 Task: Find connections with filter location Schwerin with filter topic #Lifewith filter profile language Potuguese with filter current company Marketing Mind with filter school SCMS GROUP OF INSTITUTIONS with filter industry Breweries with filter service category Training with filter keywords title Bank Teller
Action: Mouse moved to (278, 311)
Screenshot: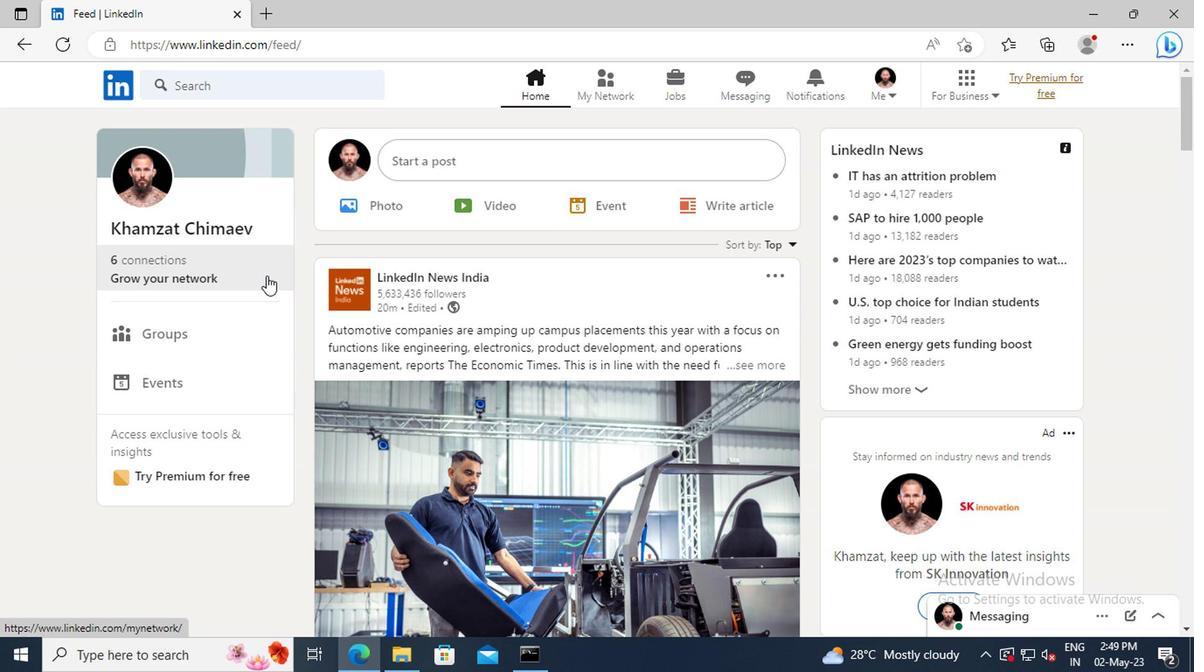
Action: Mouse pressed left at (278, 311)
Screenshot: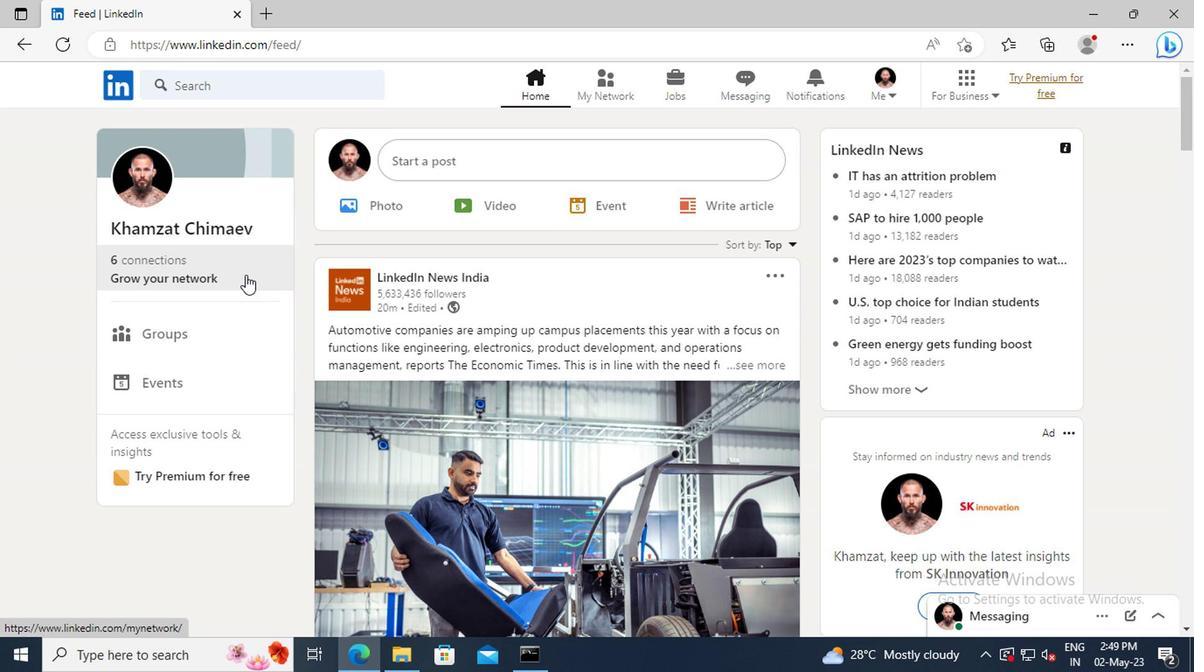 
Action: Mouse moved to (261, 247)
Screenshot: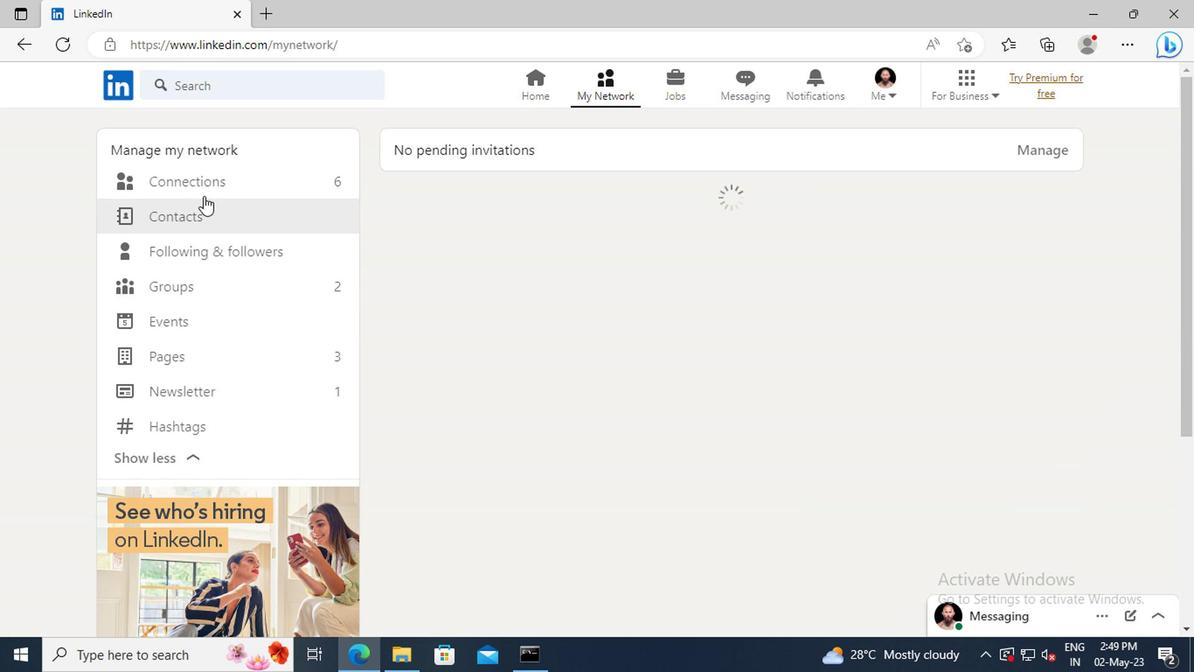
Action: Mouse pressed left at (261, 247)
Screenshot: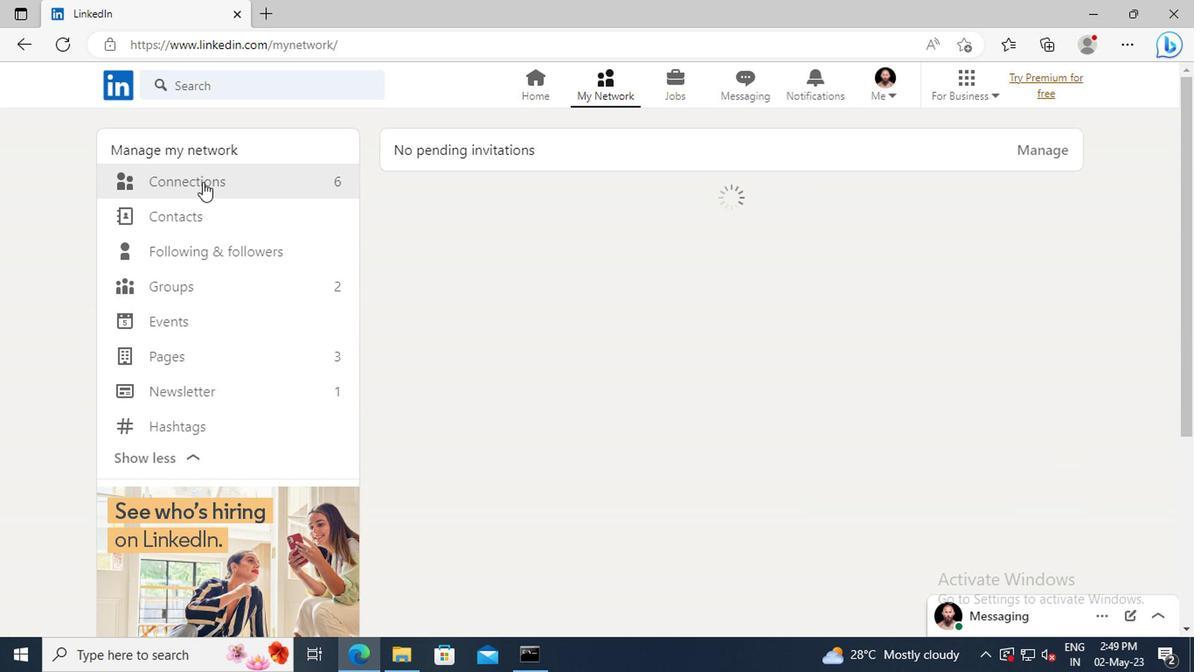 
Action: Mouse moved to (620, 249)
Screenshot: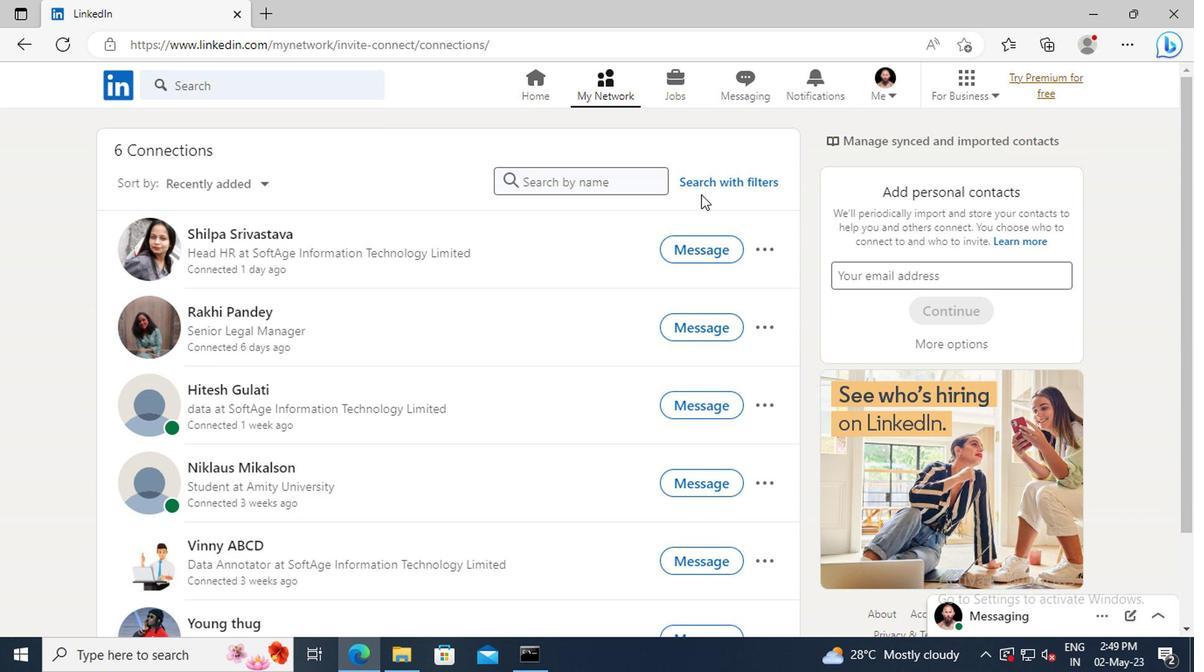 
Action: Mouse pressed left at (620, 249)
Screenshot: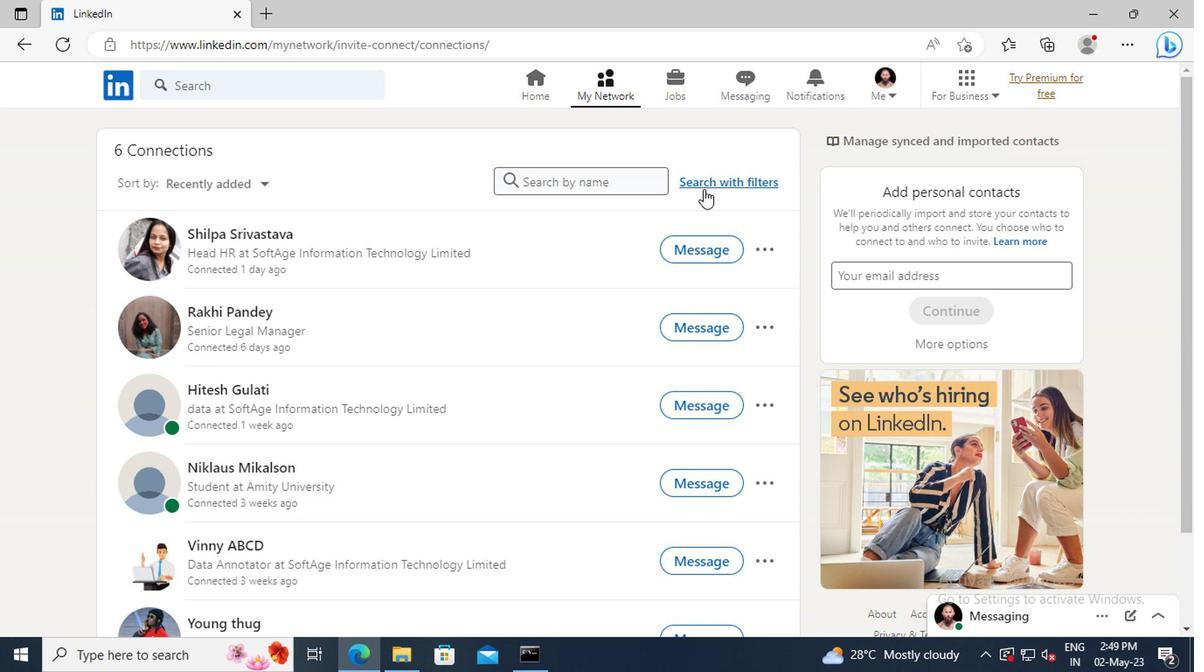 
Action: Mouse moved to (589, 212)
Screenshot: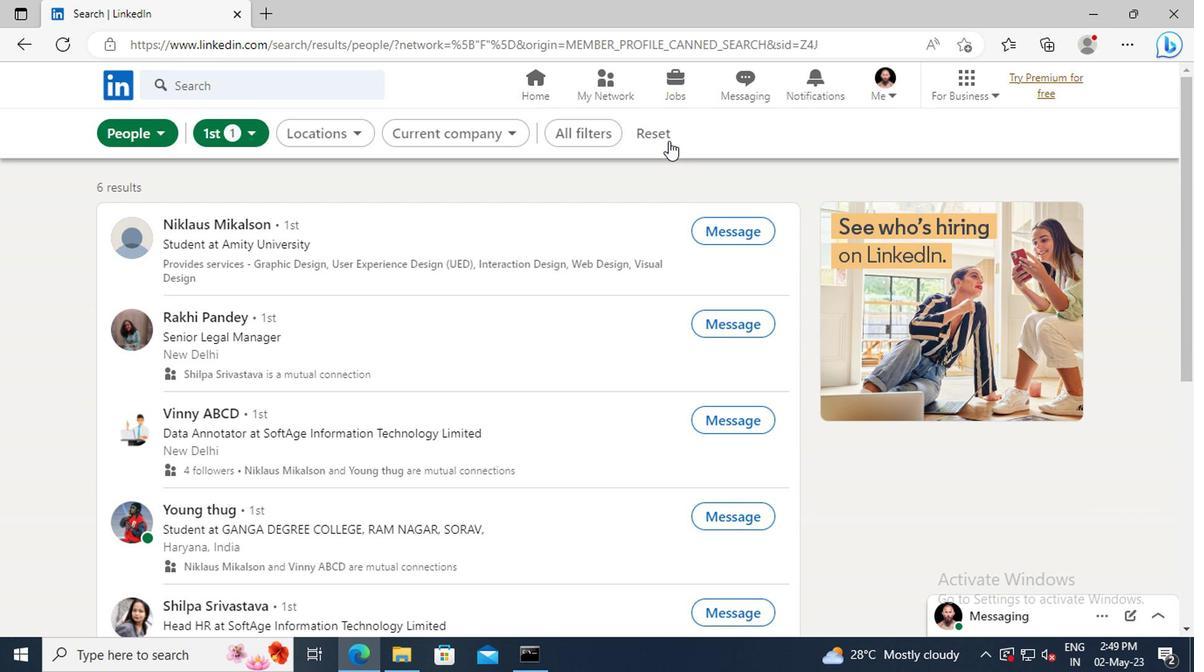 
Action: Mouse pressed left at (589, 212)
Screenshot: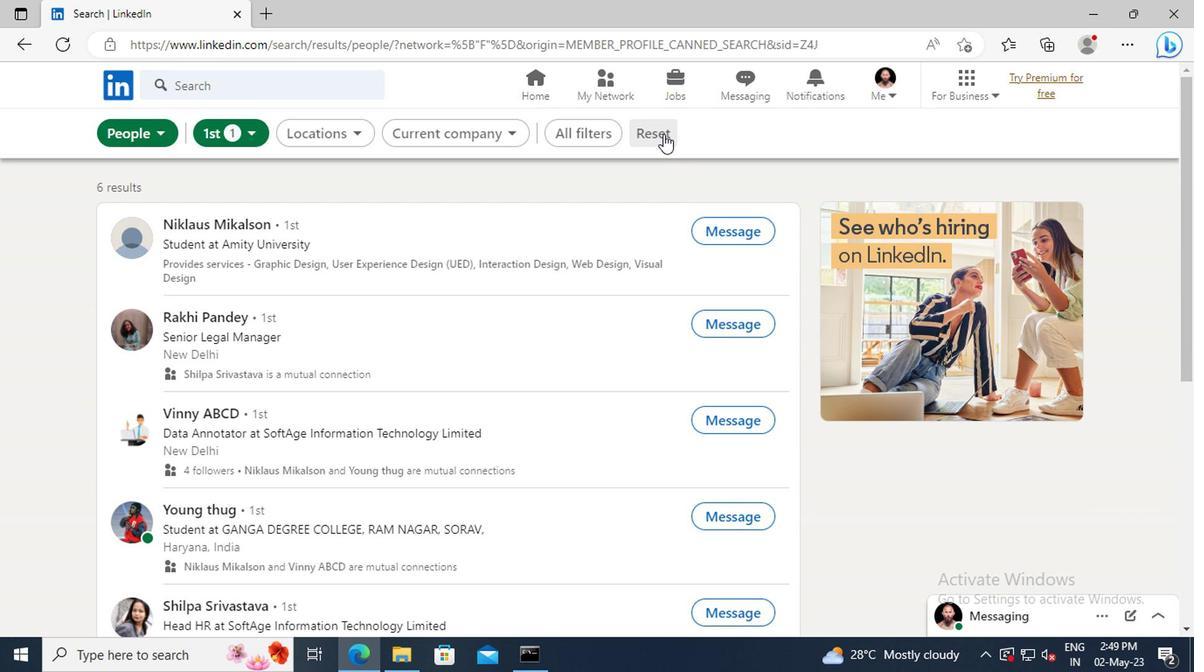 
Action: Mouse moved to (572, 211)
Screenshot: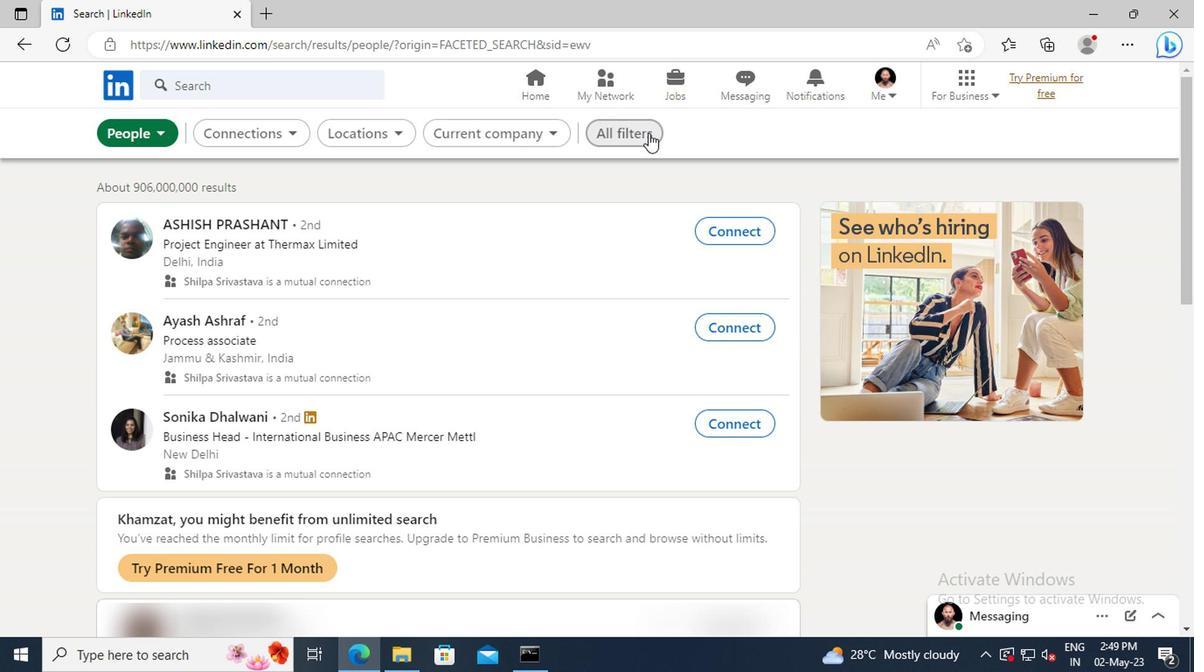 
Action: Mouse pressed left at (572, 211)
Screenshot: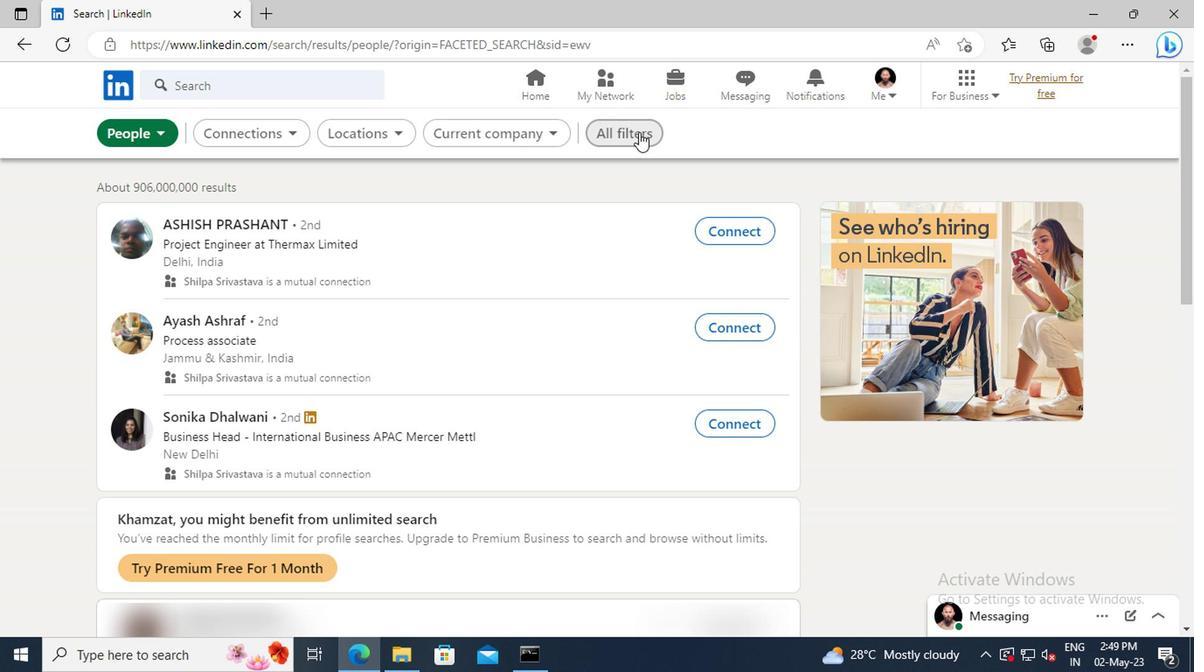 
Action: Mouse moved to (784, 316)
Screenshot: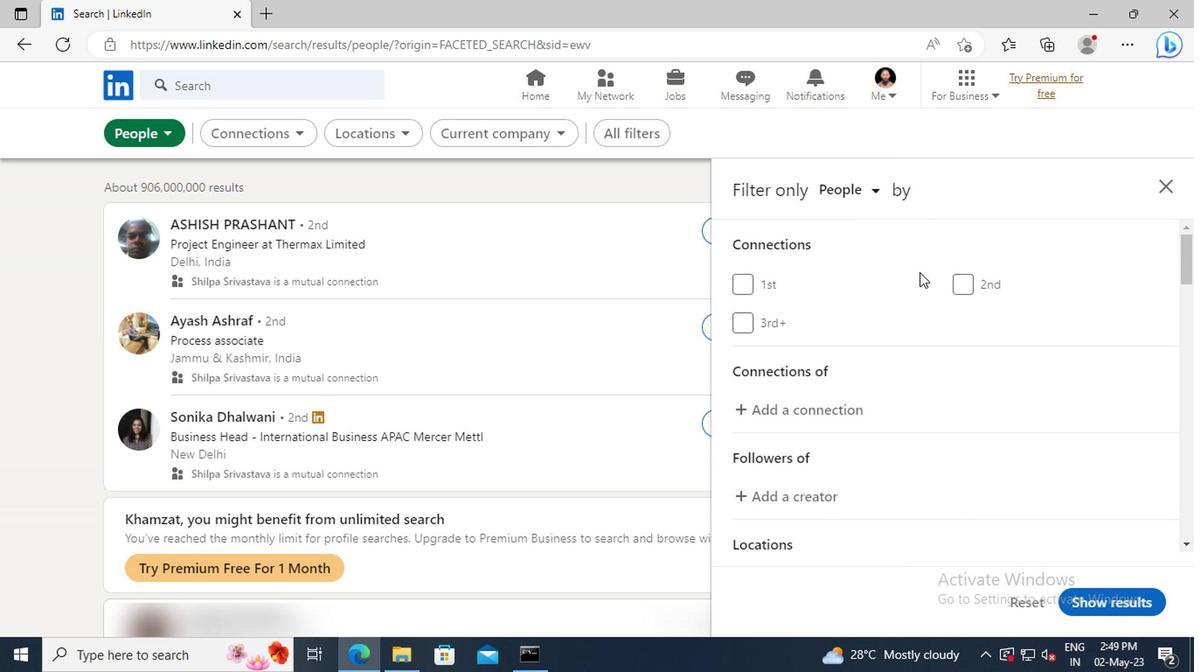 
Action: Mouse scrolled (784, 315) with delta (0, 0)
Screenshot: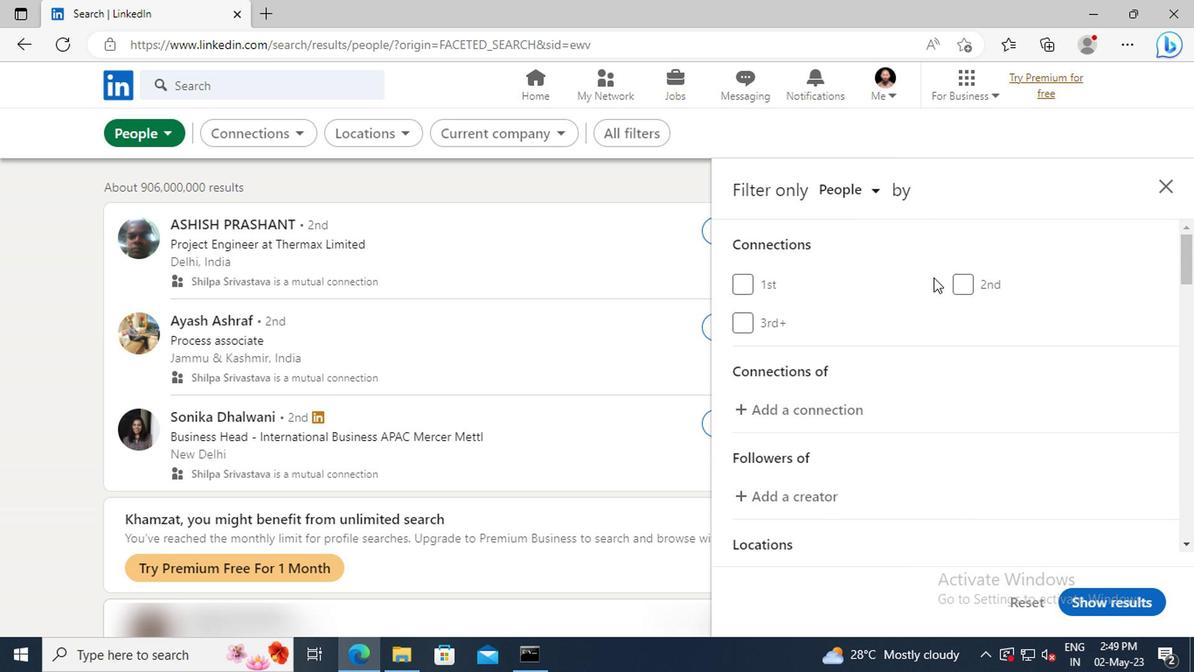 
Action: Mouse scrolled (784, 315) with delta (0, 0)
Screenshot: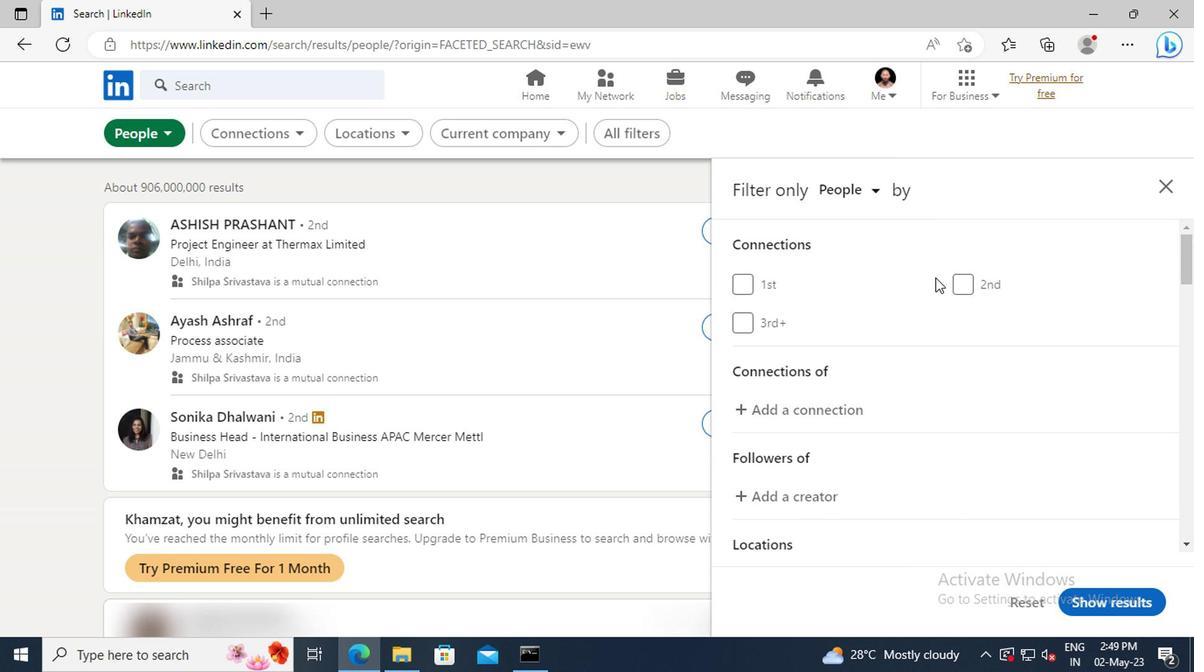 
Action: Mouse scrolled (784, 315) with delta (0, 0)
Screenshot: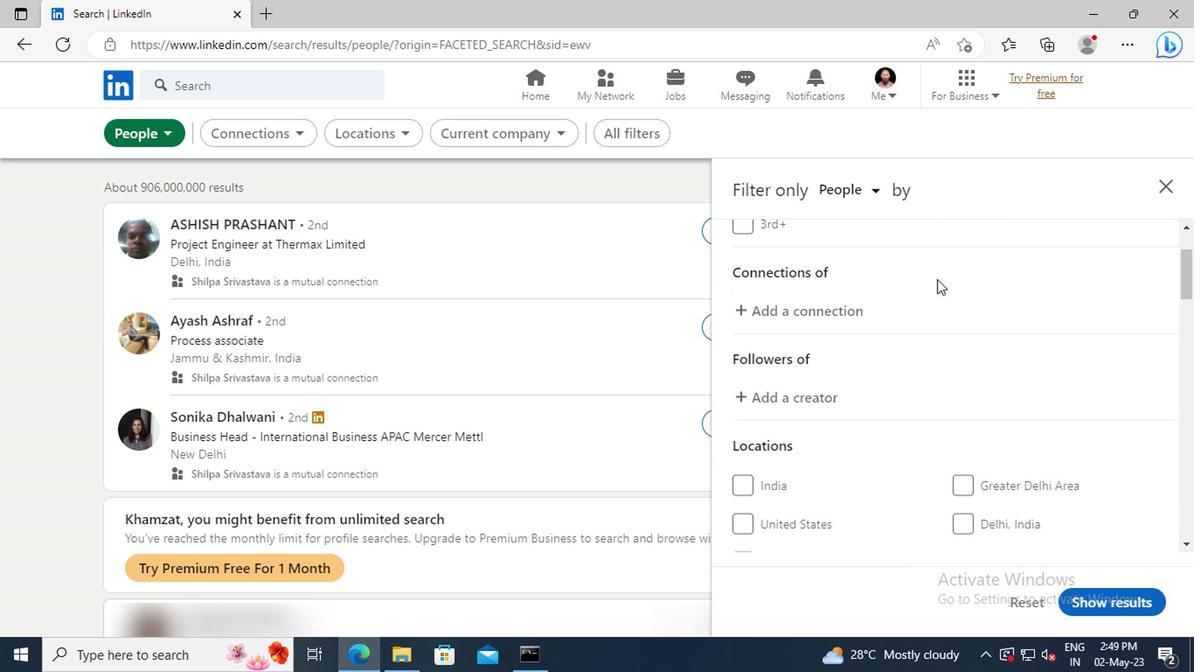 
Action: Mouse scrolled (784, 315) with delta (0, 0)
Screenshot: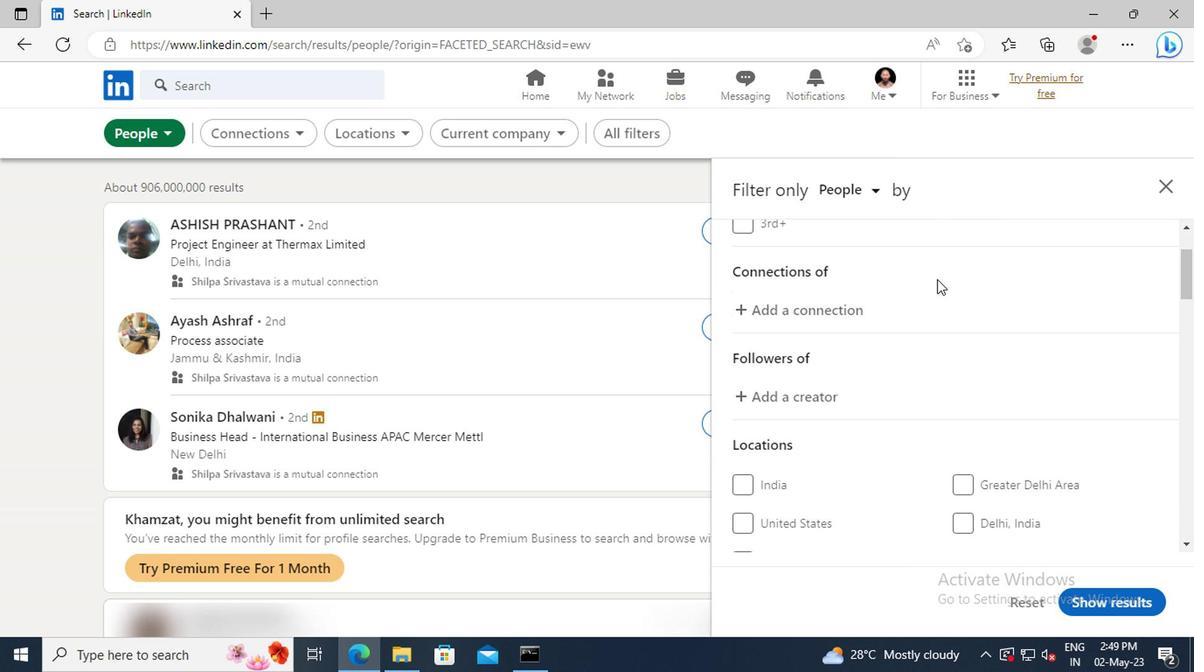 
Action: Mouse scrolled (784, 315) with delta (0, 0)
Screenshot: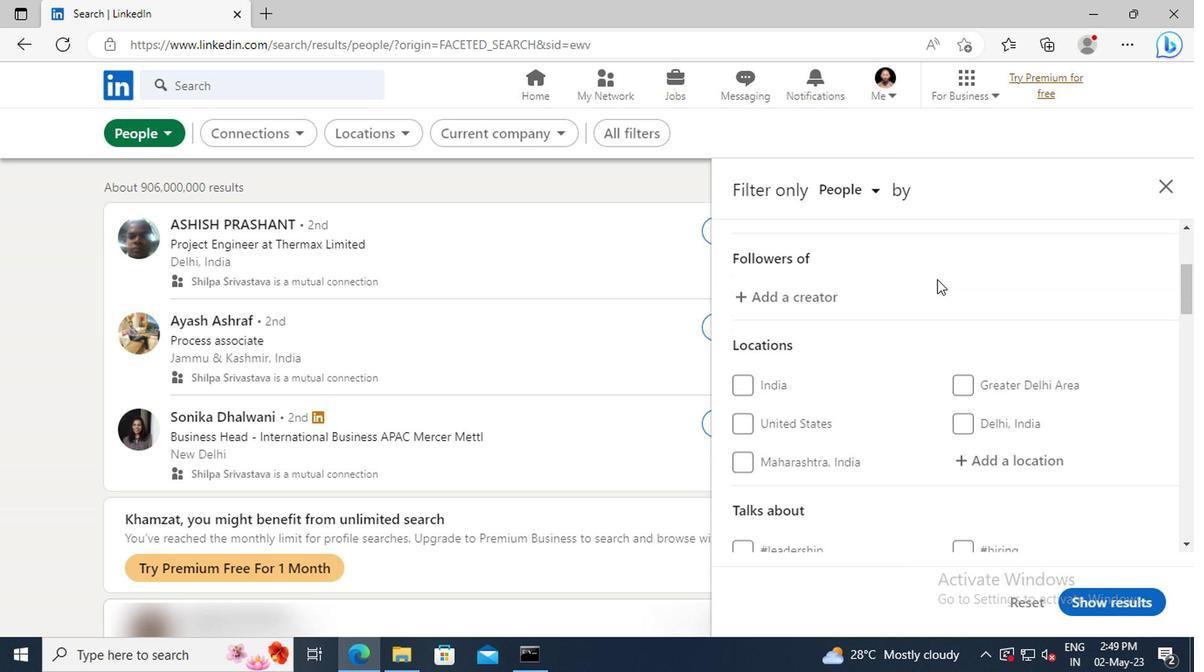
Action: Mouse scrolled (784, 315) with delta (0, 0)
Screenshot: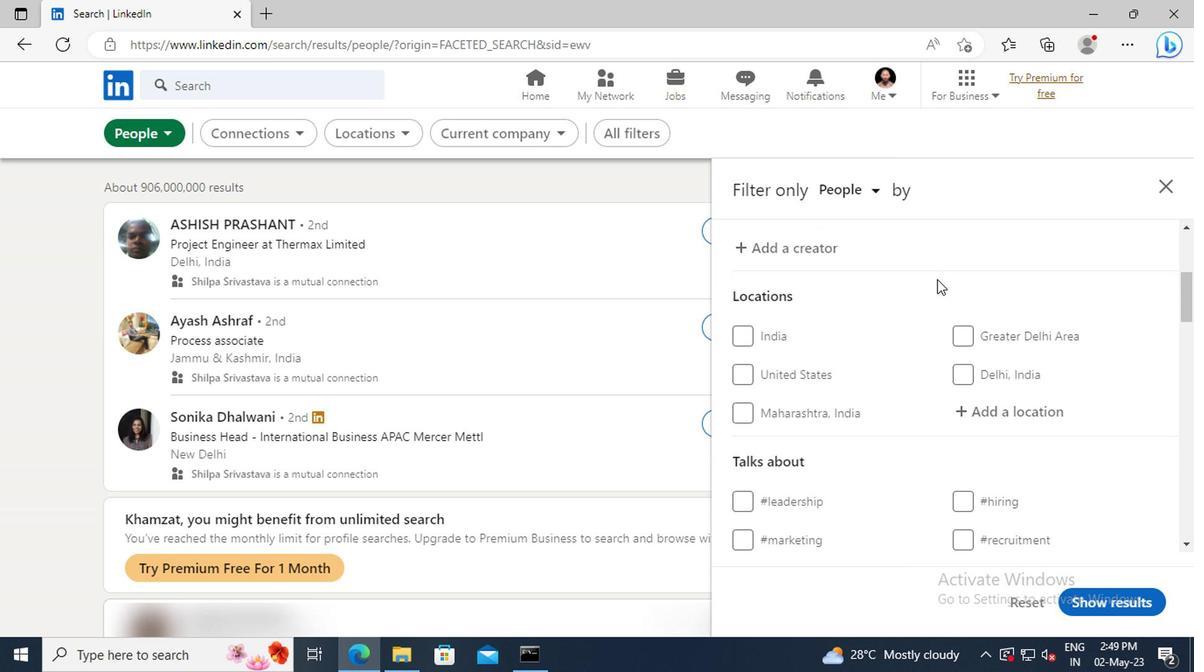 
Action: Mouse moved to (807, 374)
Screenshot: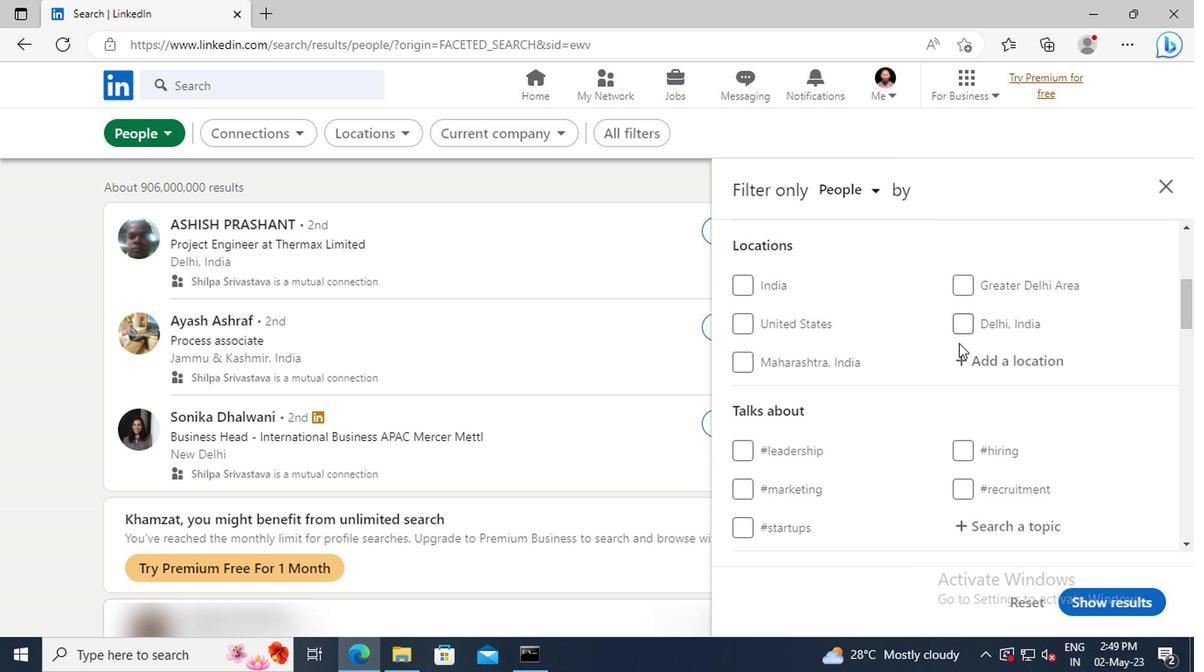 
Action: Mouse pressed left at (807, 374)
Screenshot: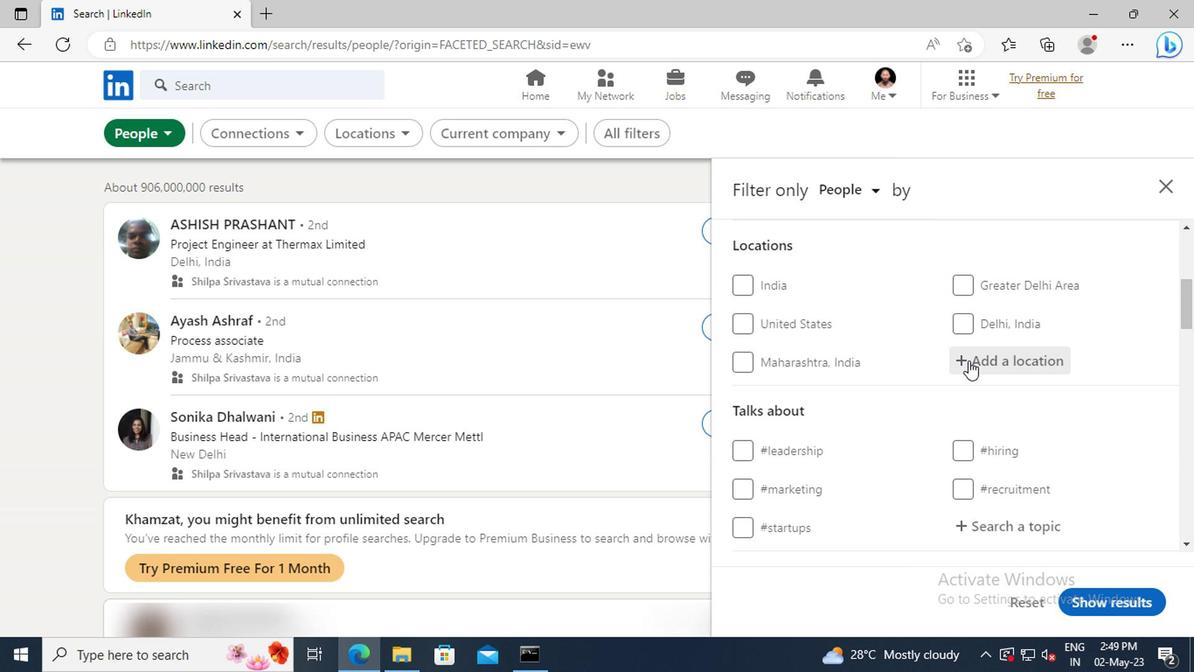 
Action: Key pressed <Key.shift>SCHWERIN
Screenshot: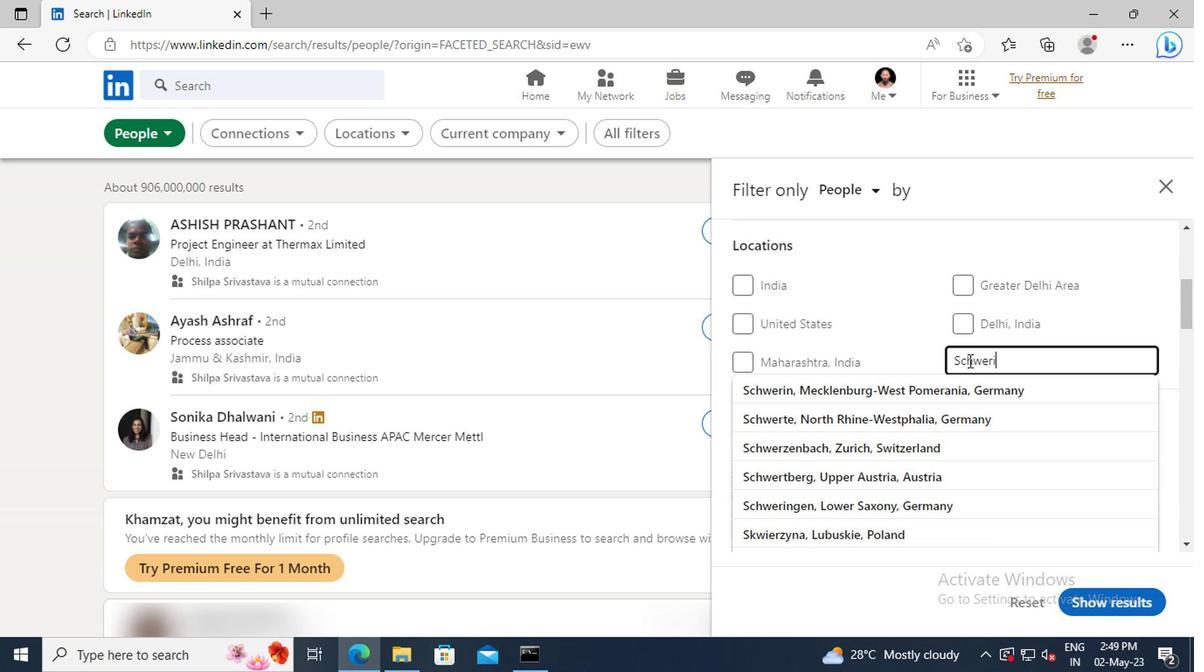 
Action: Mouse moved to (812, 393)
Screenshot: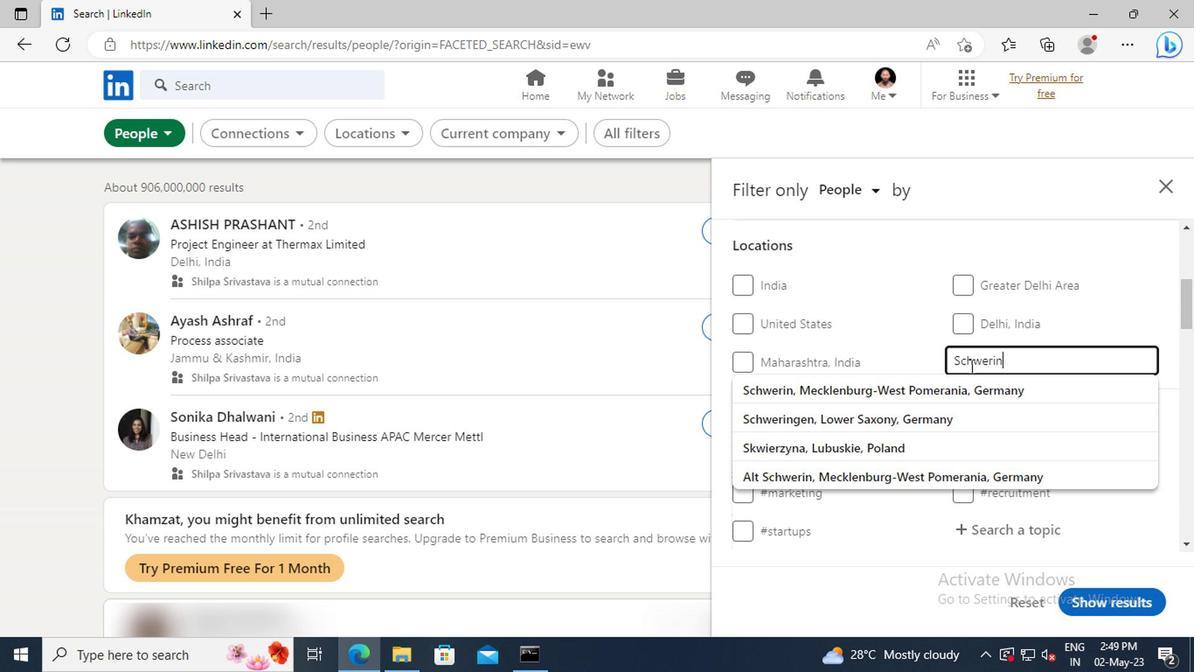 
Action: Mouse pressed left at (812, 393)
Screenshot: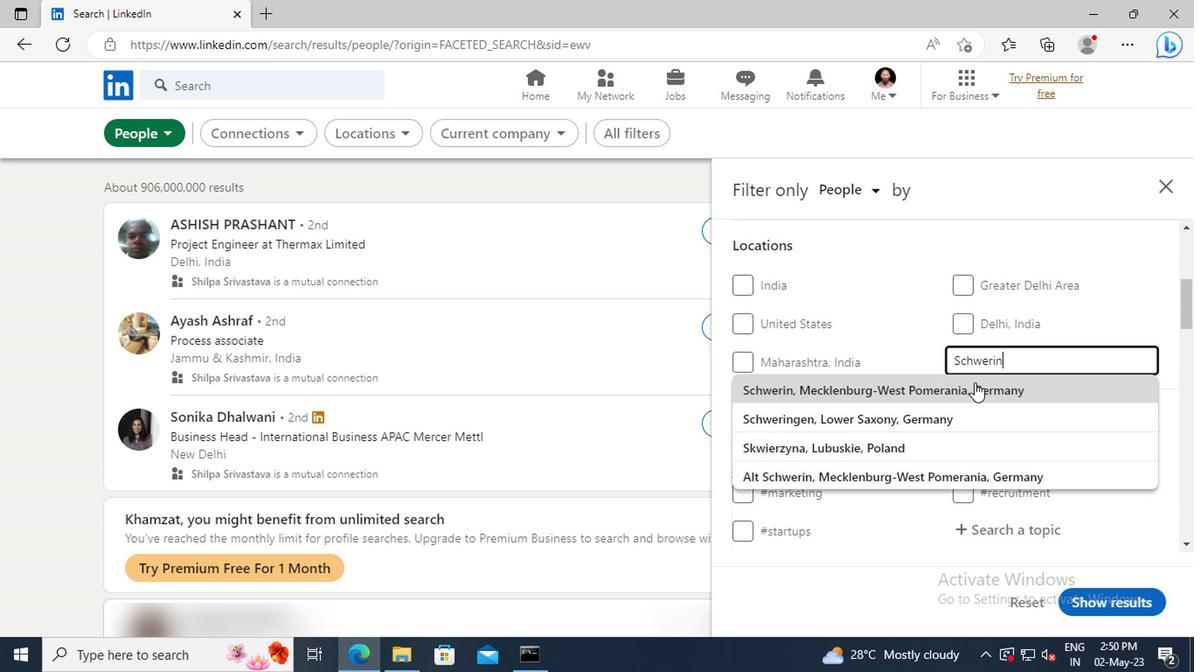 
Action: Mouse scrolled (812, 392) with delta (0, 0)
Screenshot: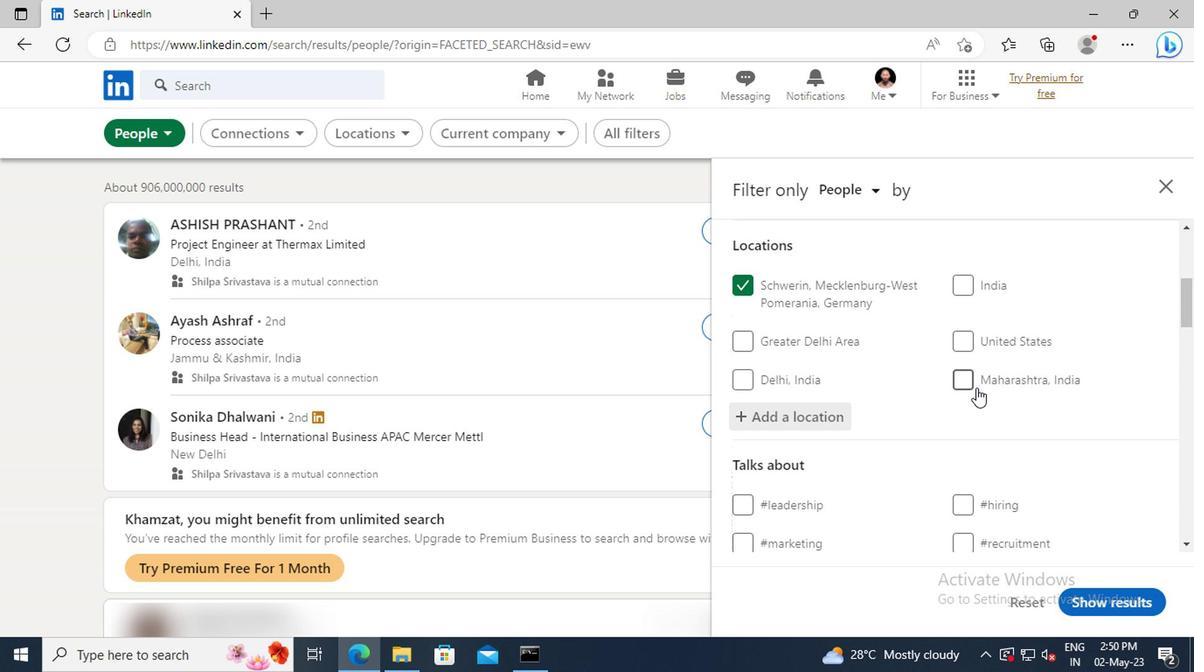 
Action: Mouse scrolled (812, 392) with delta (0, 0)
Screenshot: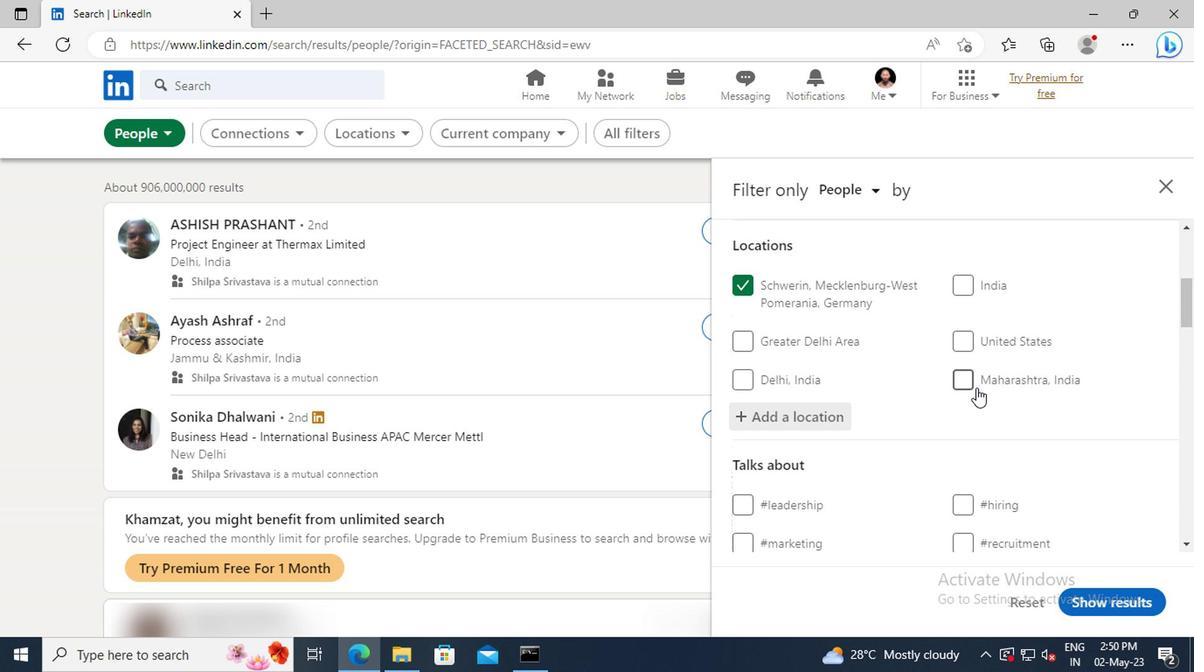 
Action: Mouse scrolled (812, 392) with delta (0, 0)
Screenshot: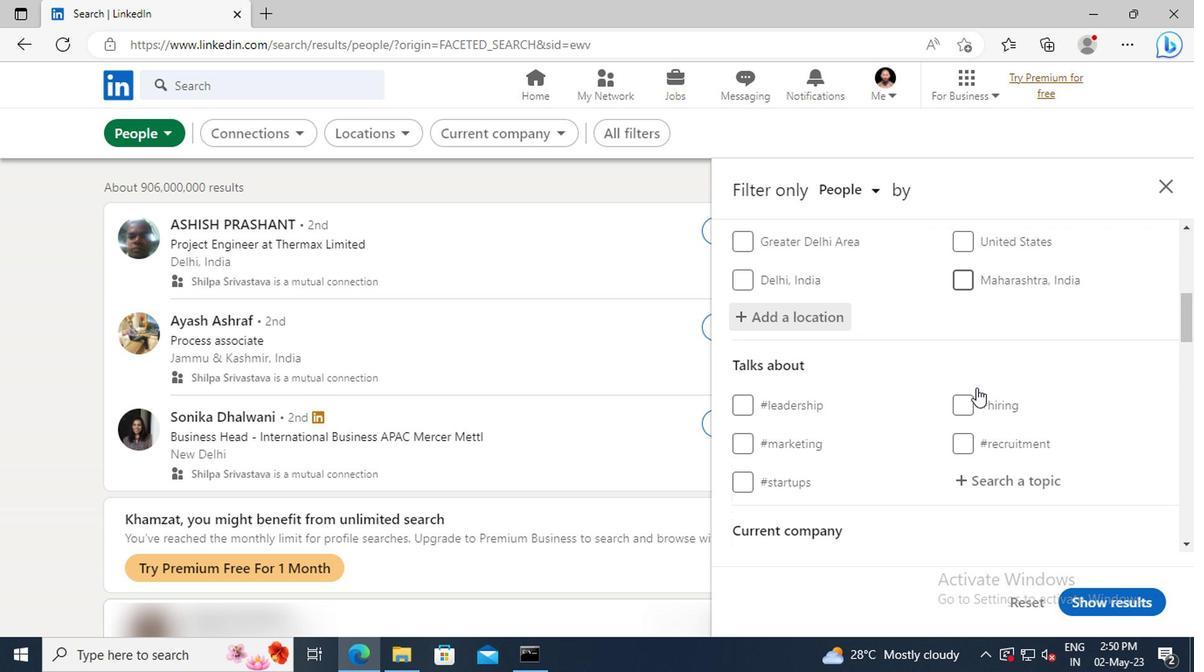 
Action: Mouse scrolled (812, 392) with delta (0, 0)
Screenshot: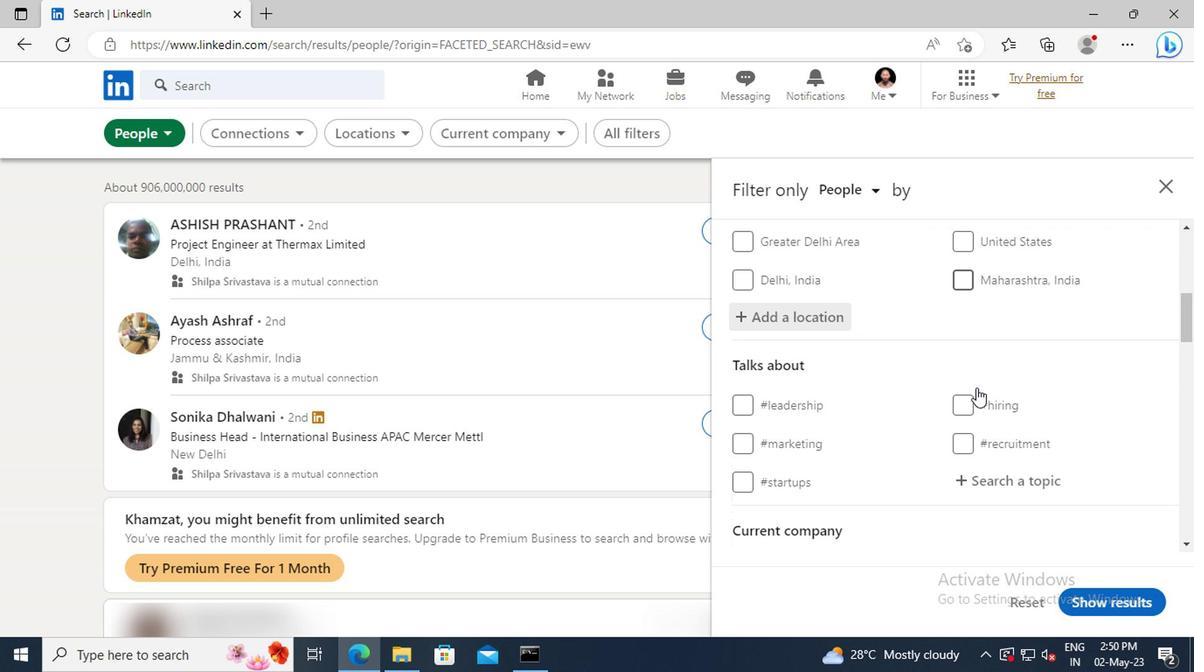 
Action: Mouse moved to (815, 393)
Screenshot: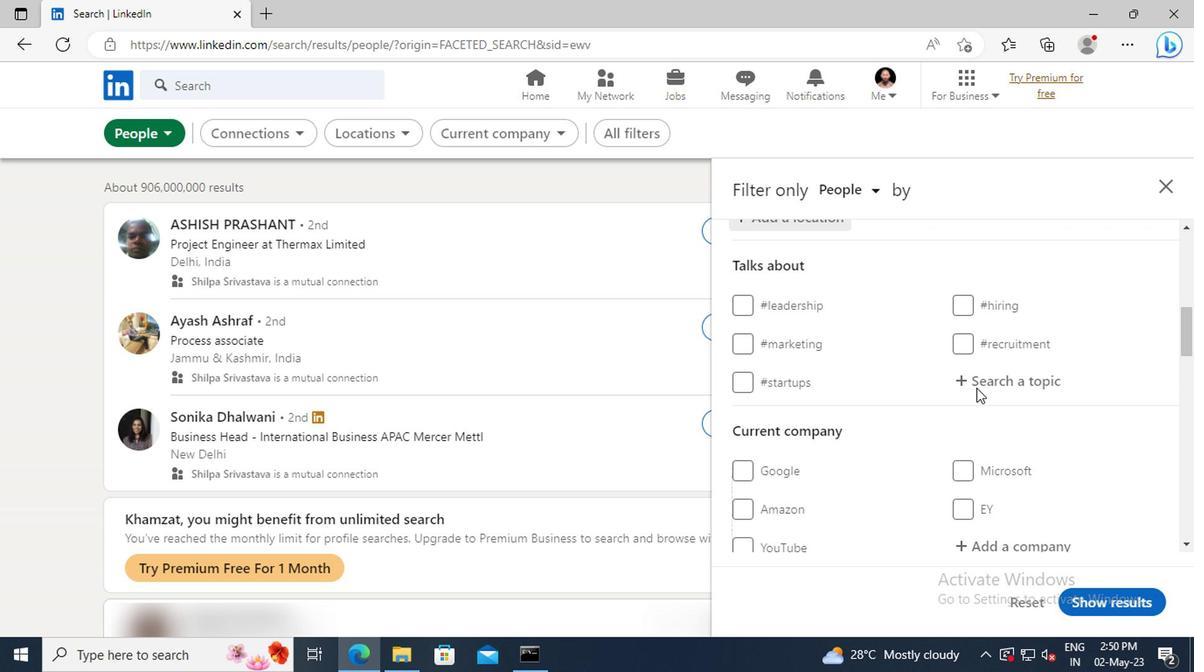 
Action: Mouse pressed left at (815, 393)
Screenshot: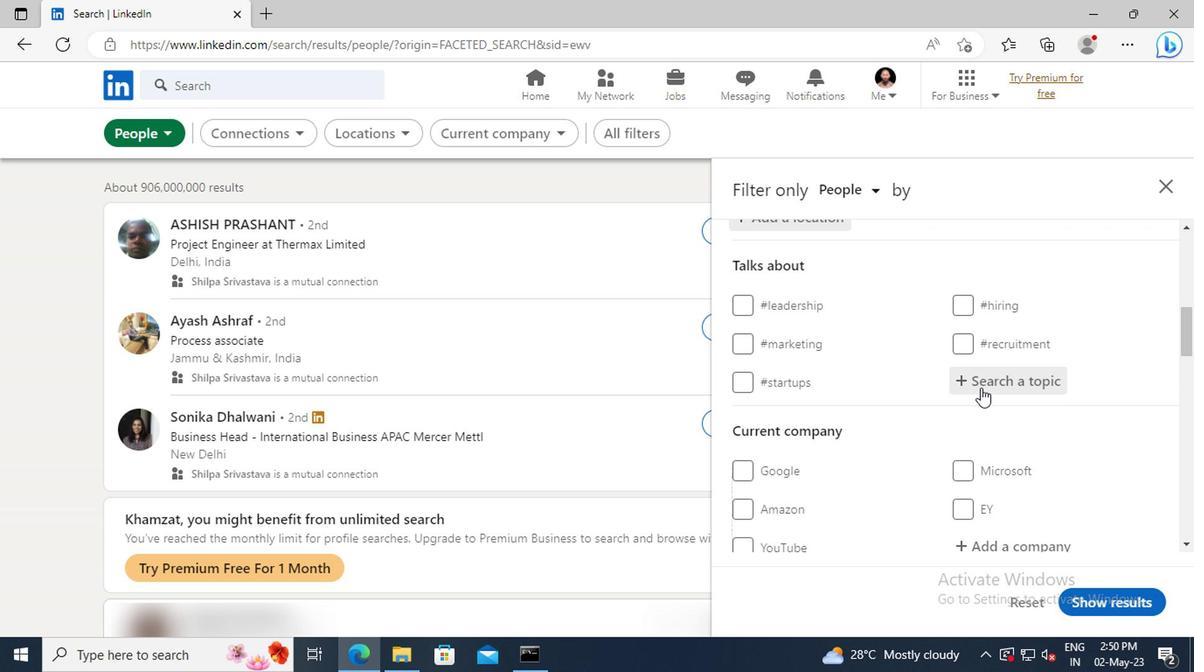
Action: Key pressed <Key.shift>LIFE
Screenshot: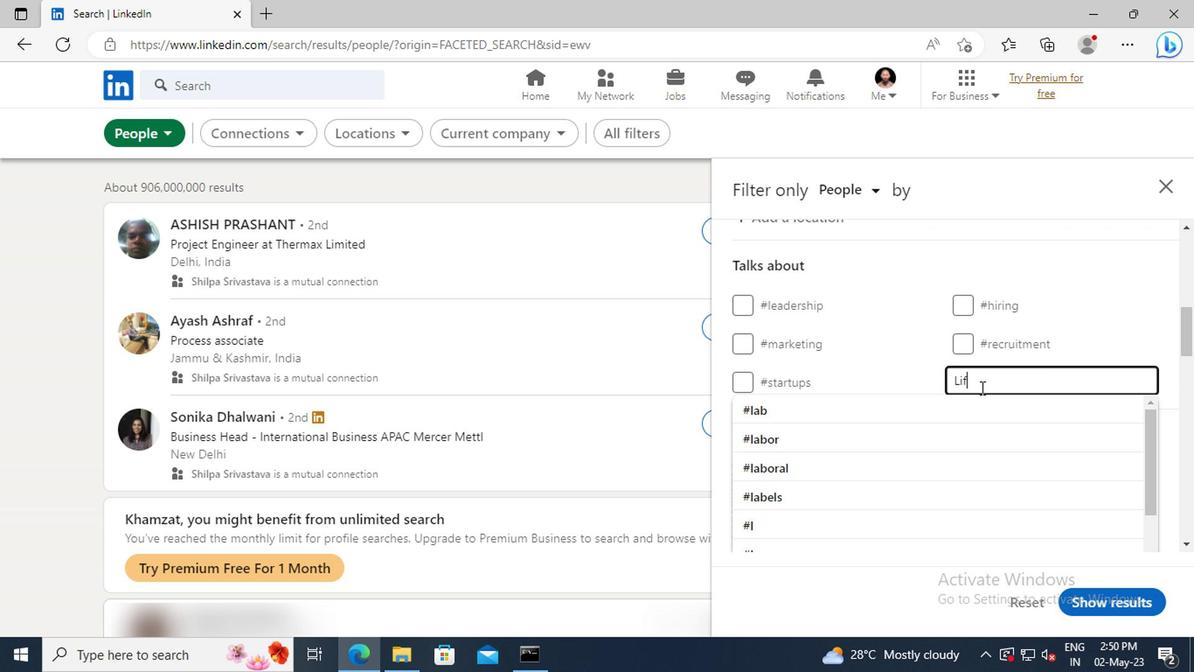 
Action: Mouse moved to (818, 403)
Screenshot: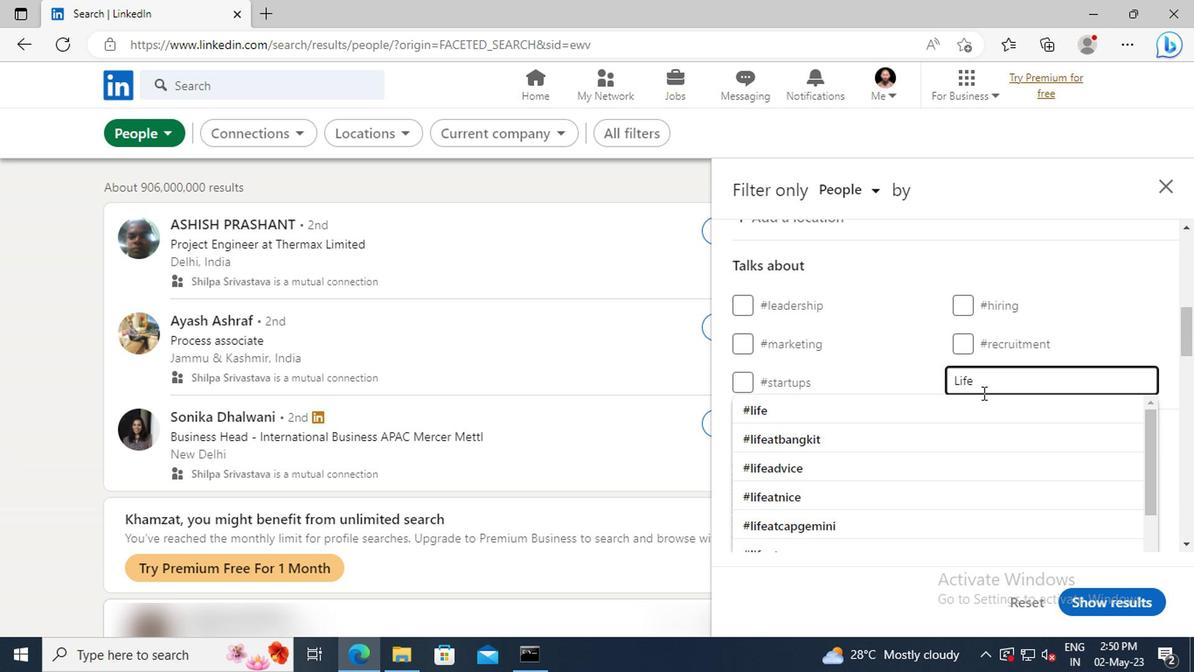 
Action: Mouse pressed left at (818, 403)
Screenshot: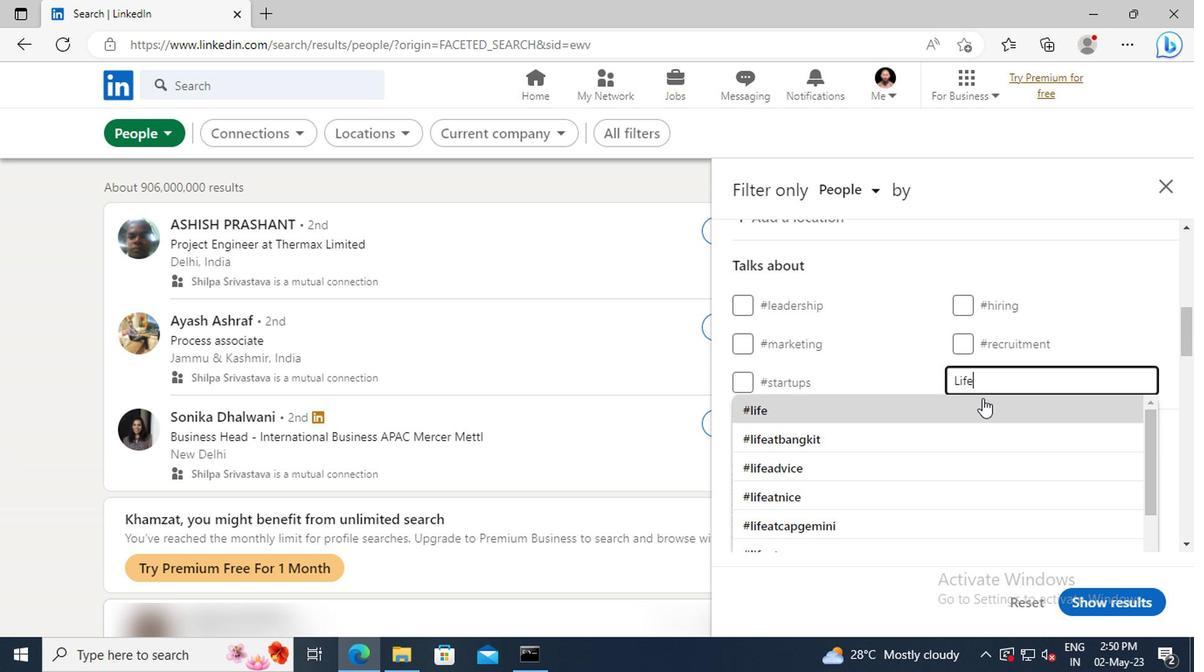 
Action: Mouse scrolled (818, 403) with delta (0, 0)
Screenshot: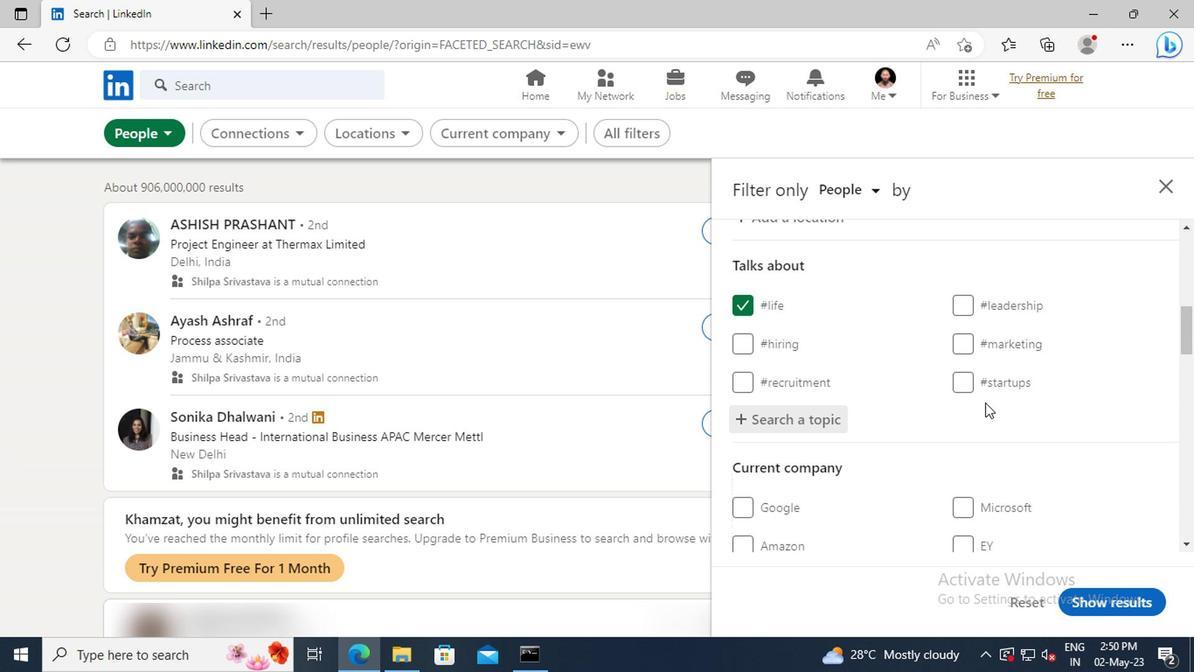 
Action: Mouse scrolled (818, 403) with delta (0, 0)
Screenshot: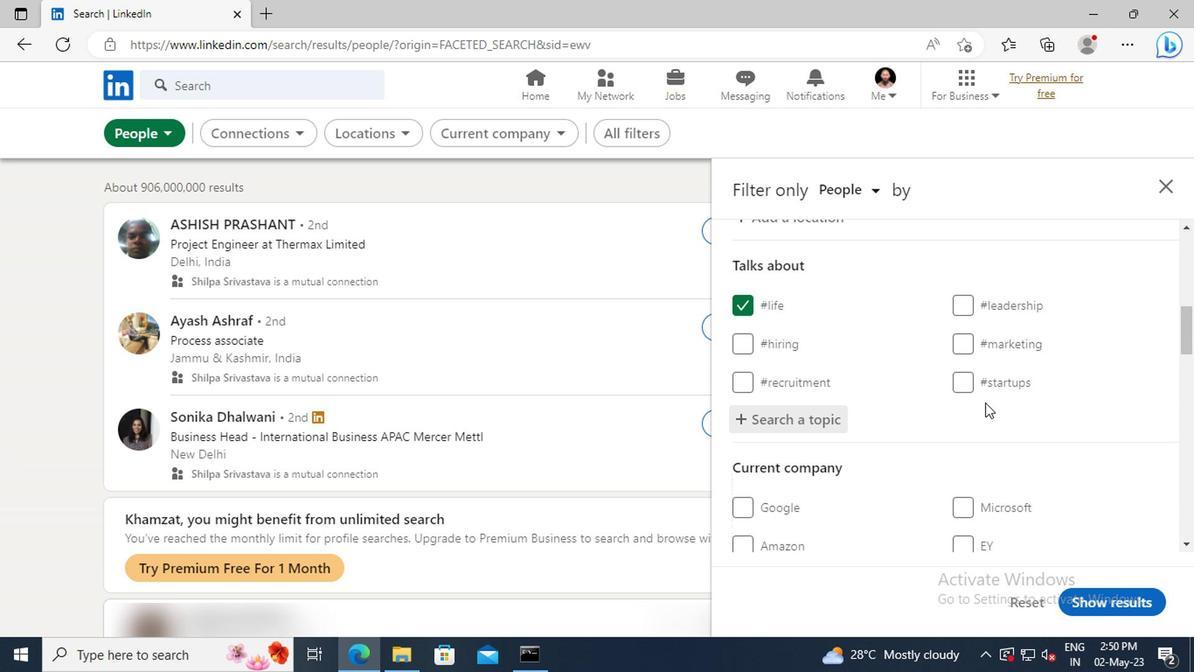 
Action: Mouse scrolled (818, 403) with delta (0, 0)
Screenshot: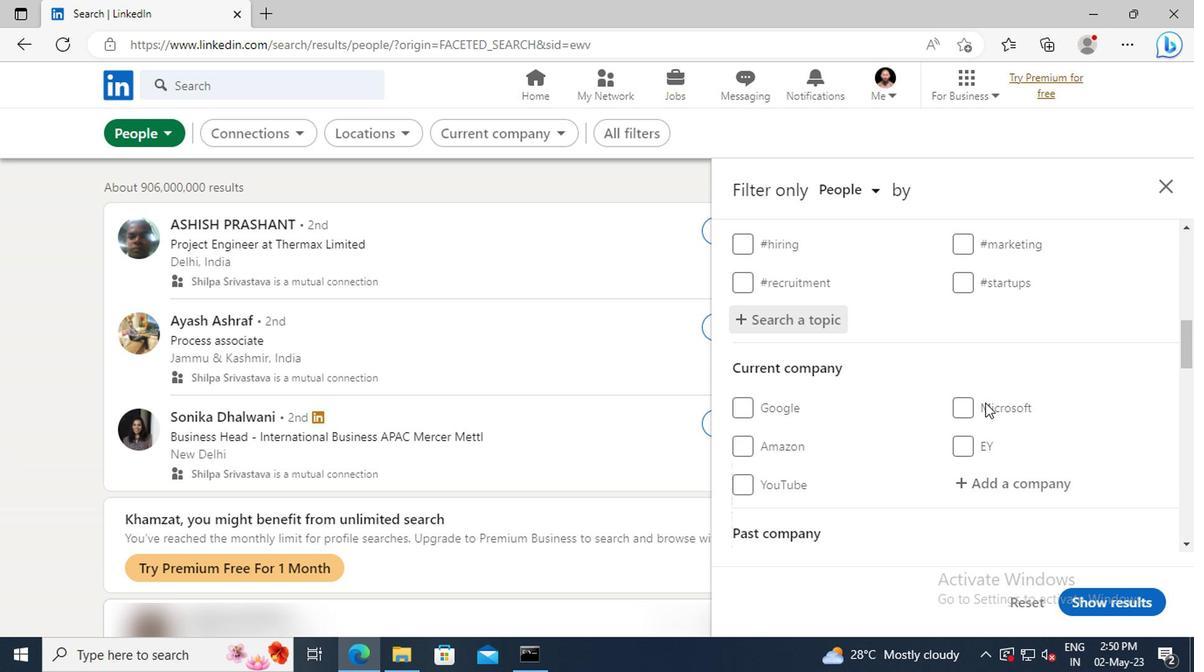 
Action: Mouse scrolled (818, 403) with delta (0, 0)
Screenshot: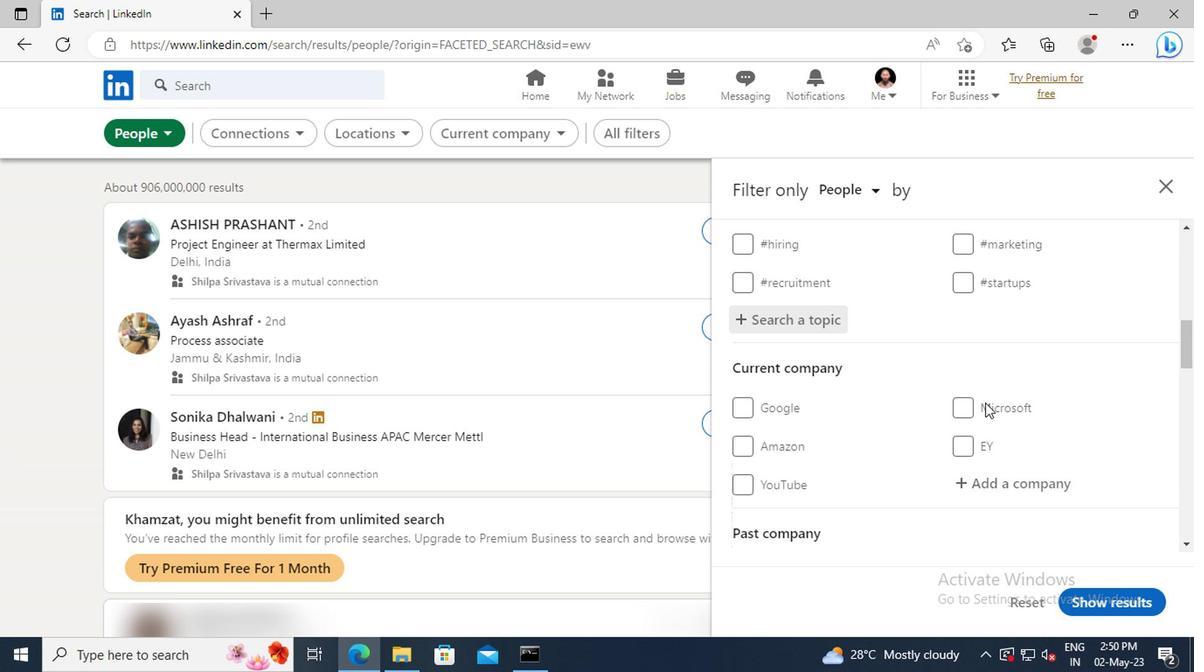 
Action: Mouse scrolled (818, 403) with delta (0, 0)
Screenshot: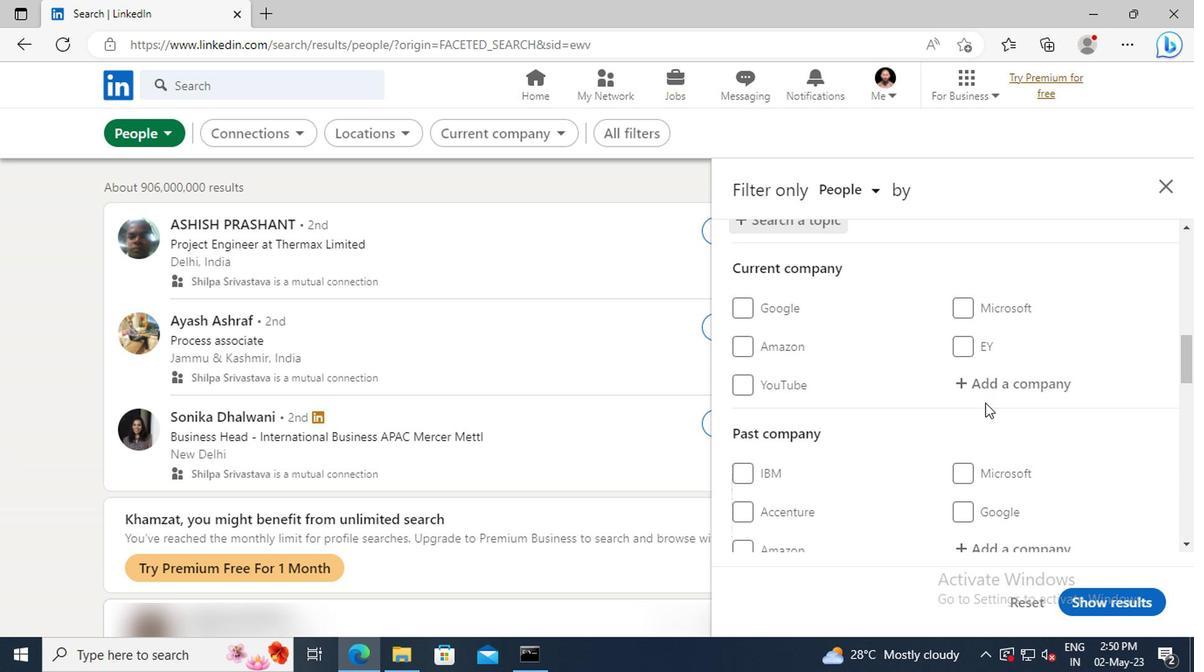 
Action: Mouse scrolled (818, 403) with delta (0, 0)
Screenshot: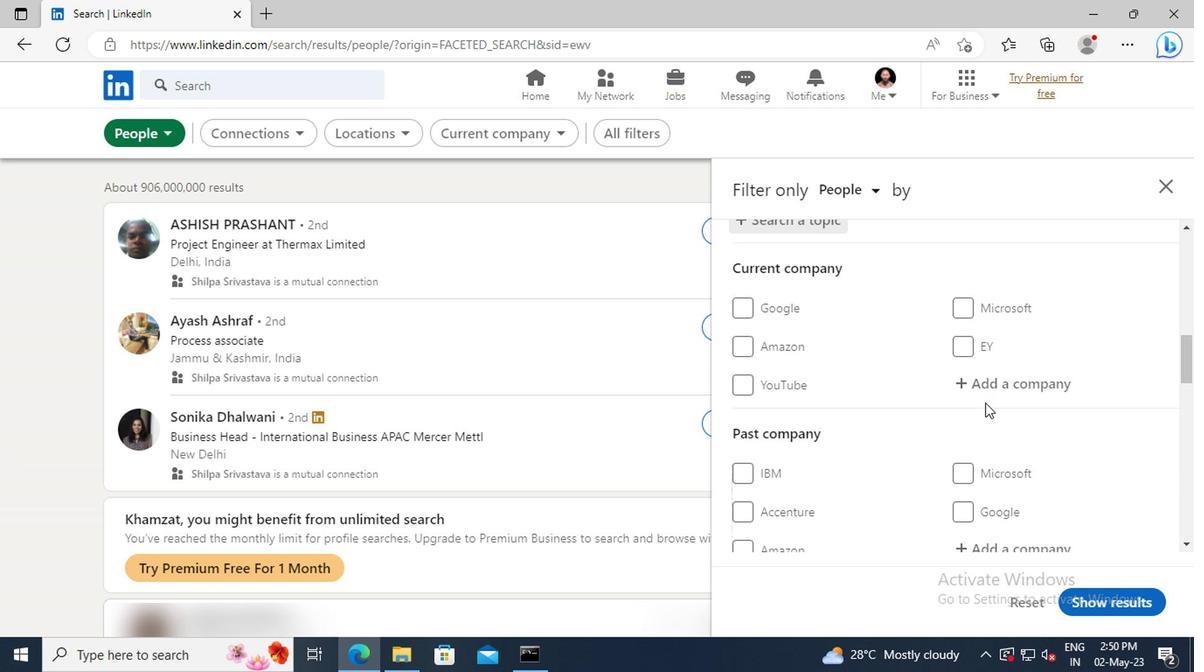 
Action: Mouse scrolled (818, 403) with delta (0, 0)
Screenshot: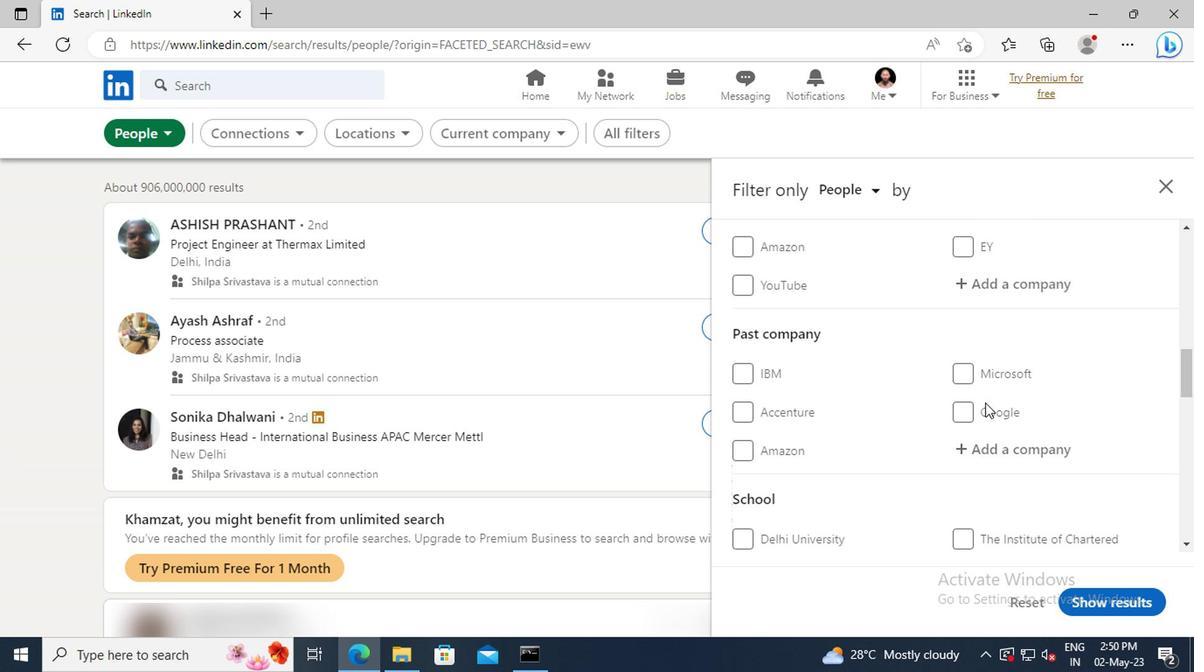 
Action: Mouse scrolled (818, 403) with delta (0, 0)
Screenshot: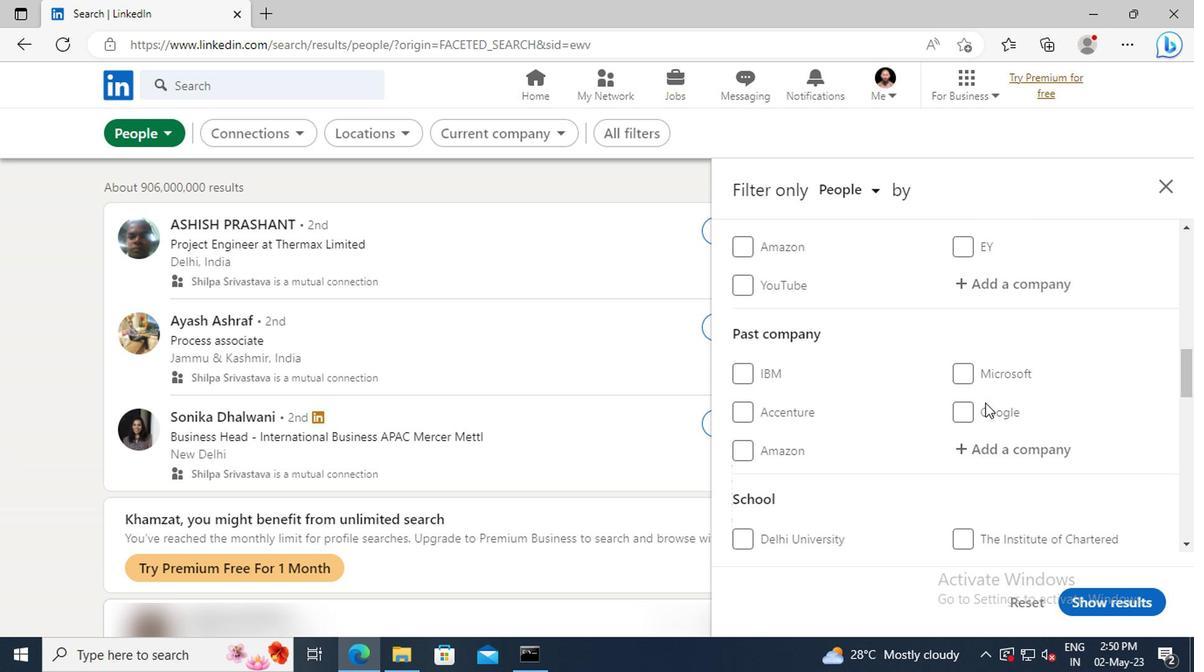
Action: Mouse scrolled (818, 403) with delta (0, 0)
Screenshot: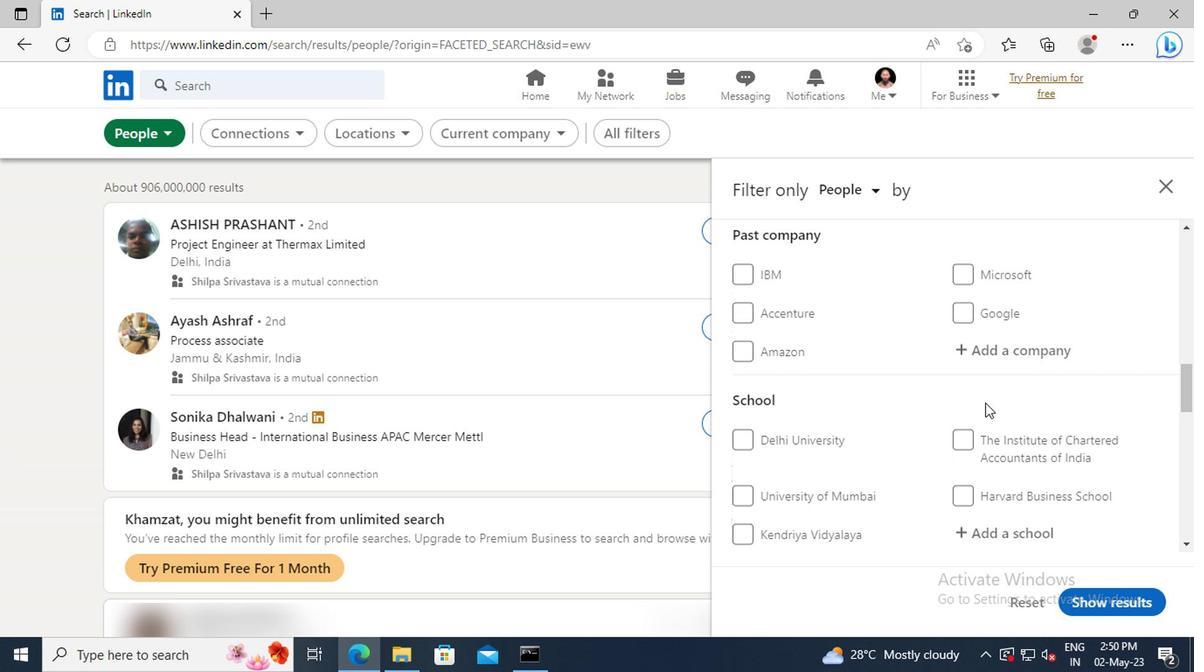 
Action: Mouse scrolled (818, 403) with delta (0, 0)
Screenshot: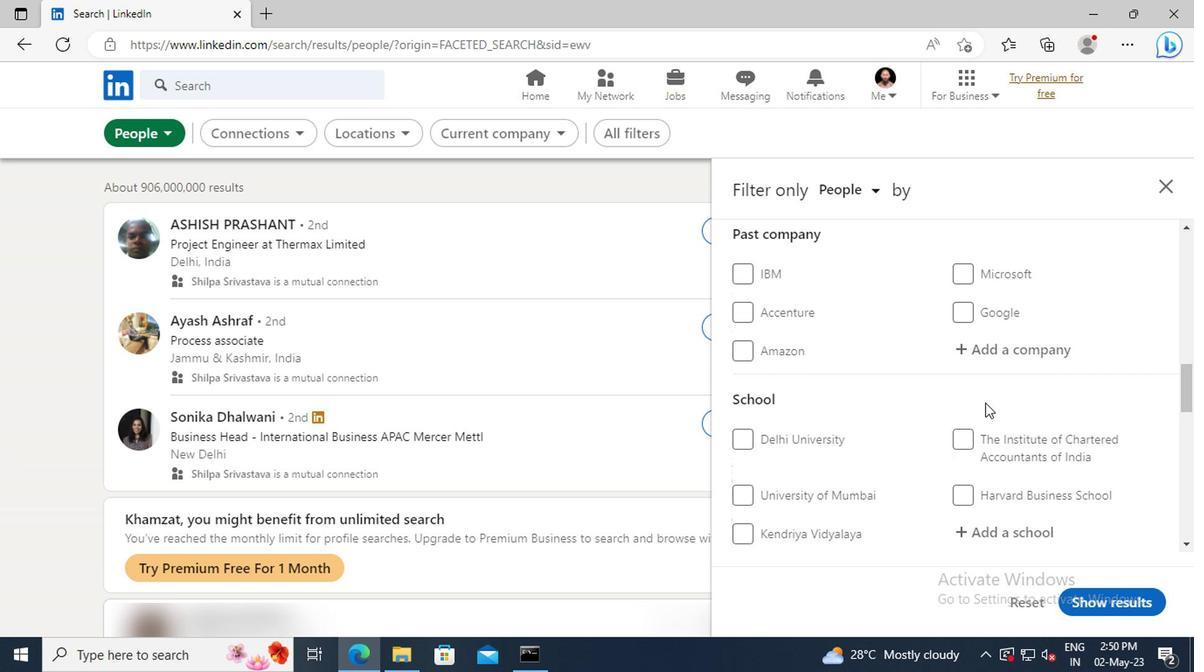 
Action: Mouse scrolled (818, 403) with delta (0, 0)
Screenshot: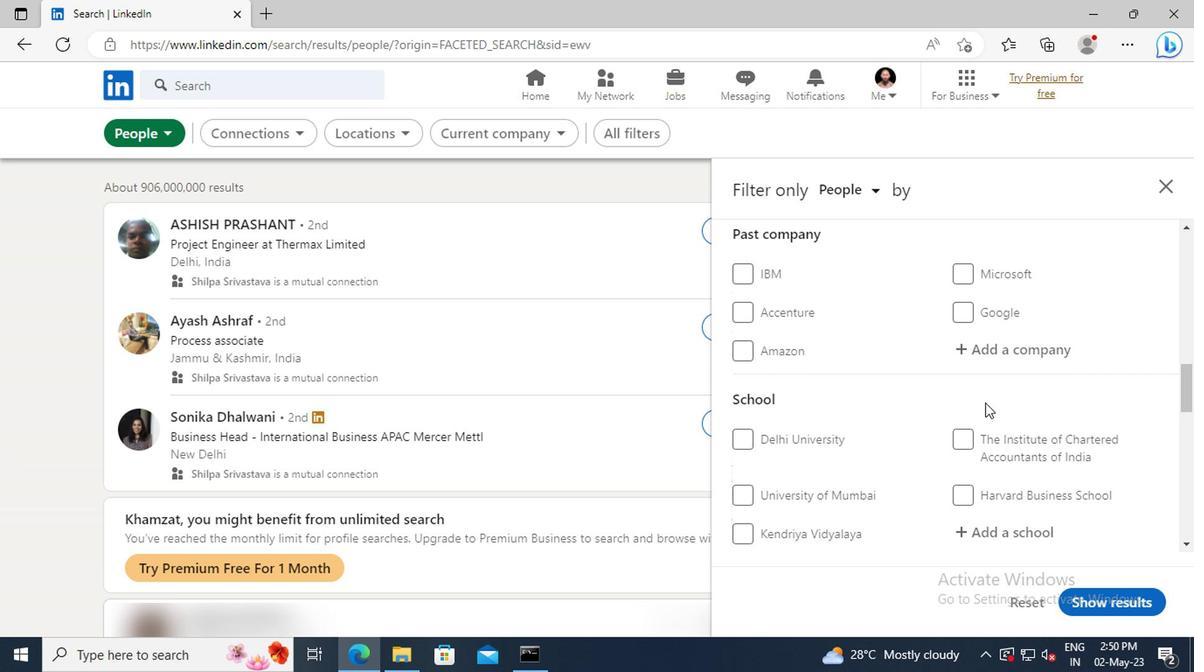 
Action: Mouse scrolled (818, 403) with delta (0, 0)
Screenshot: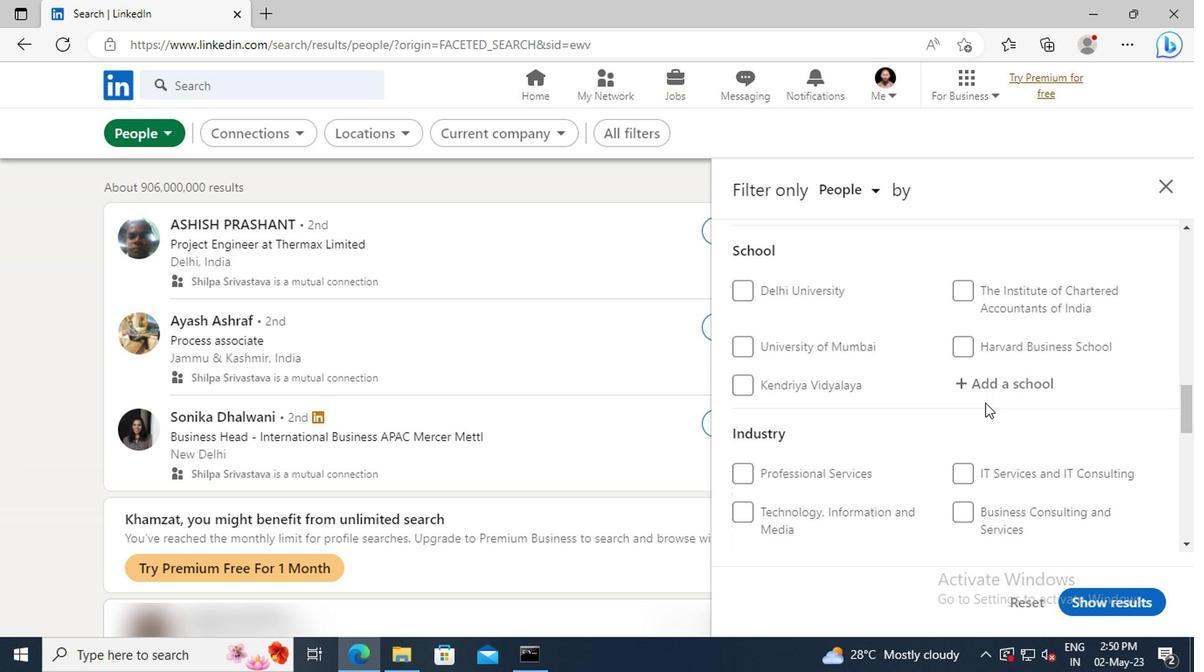 
Action: Mouse scrolled (818, 403) with delta (0, 0)
Screenshot: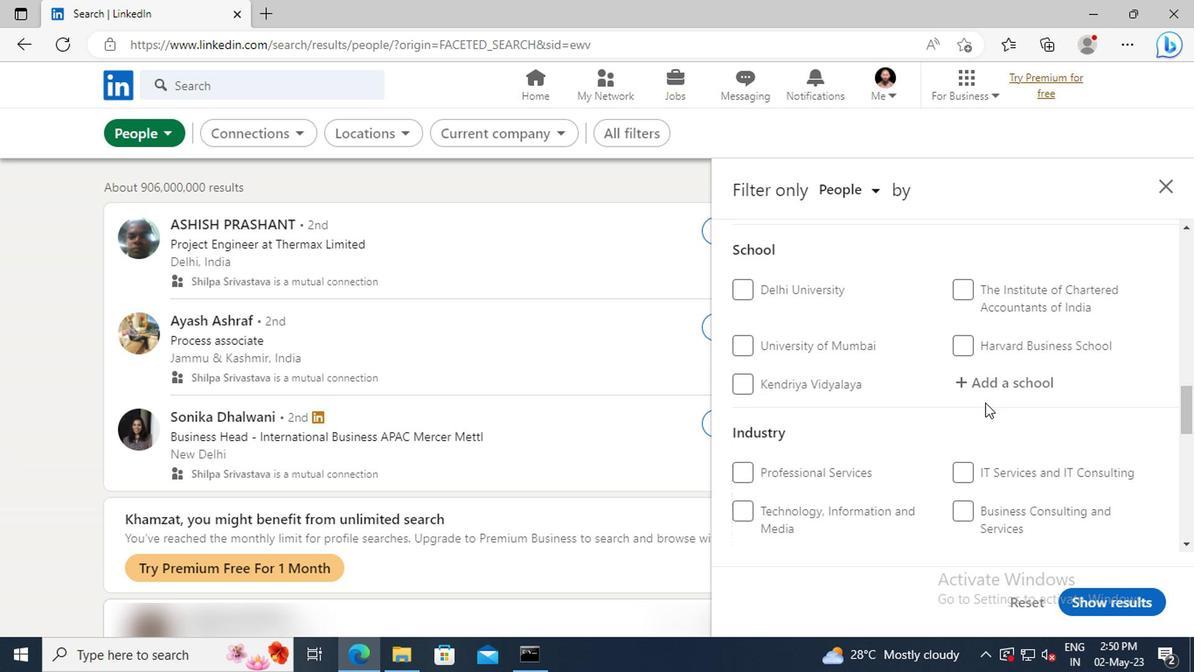 
Action: Mouse scrolled (818, 403) with delta (0, 0)
Screenshot: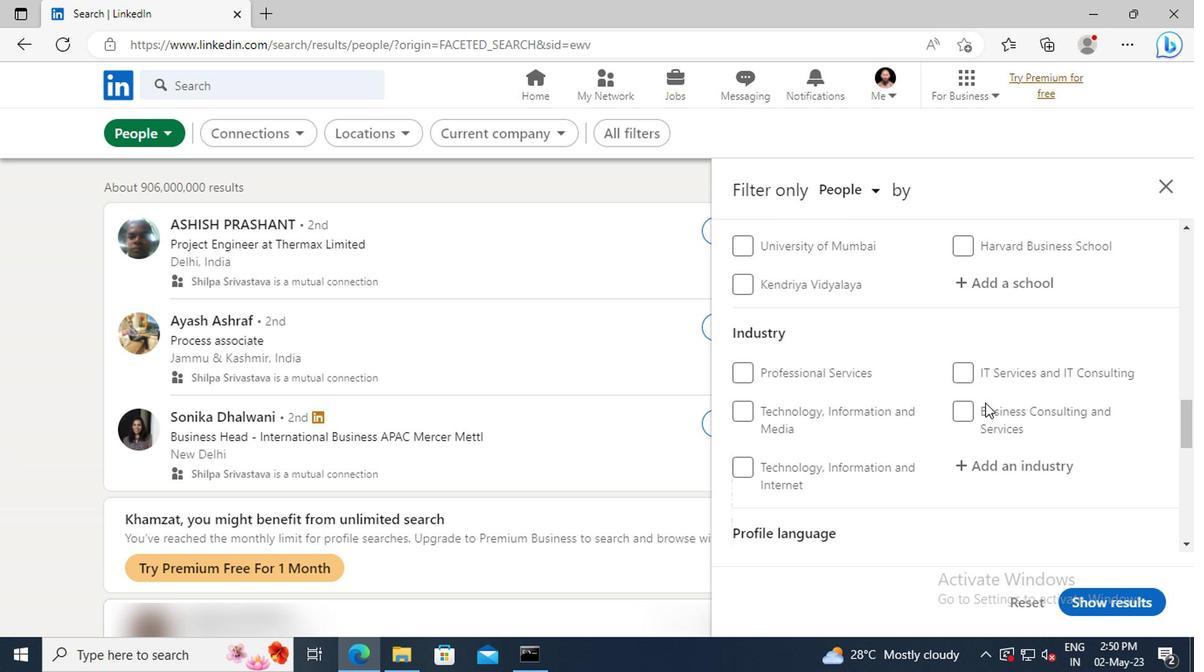 
Action: Mouse scrolled (818, 403) with delta (0, 0)
Screenshot: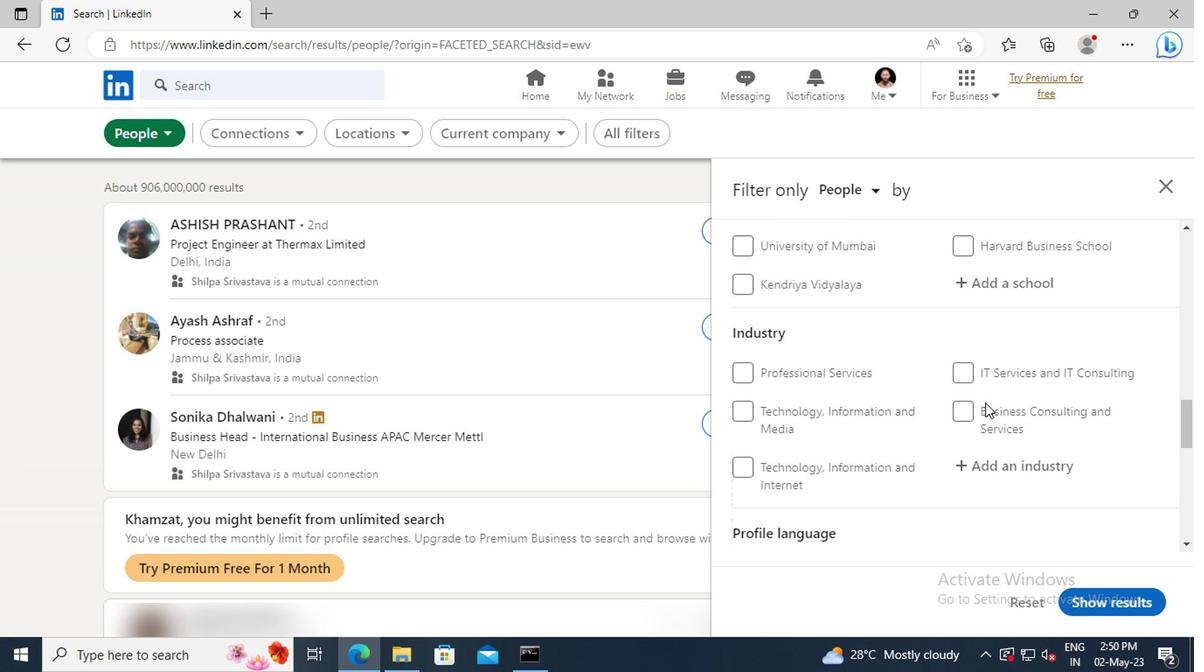 
Action: Mouse scrolled (818, 403) with delta (0, 0)
Screenshot: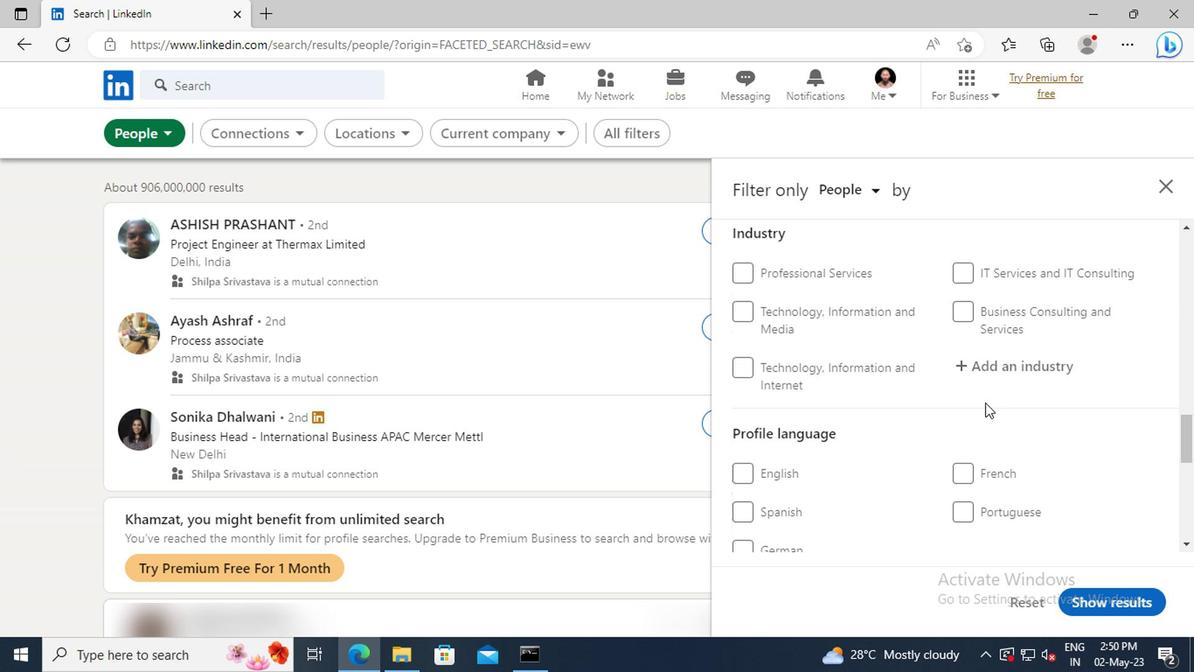 
Action: Mouse moved to (804, 448)
Screenshot: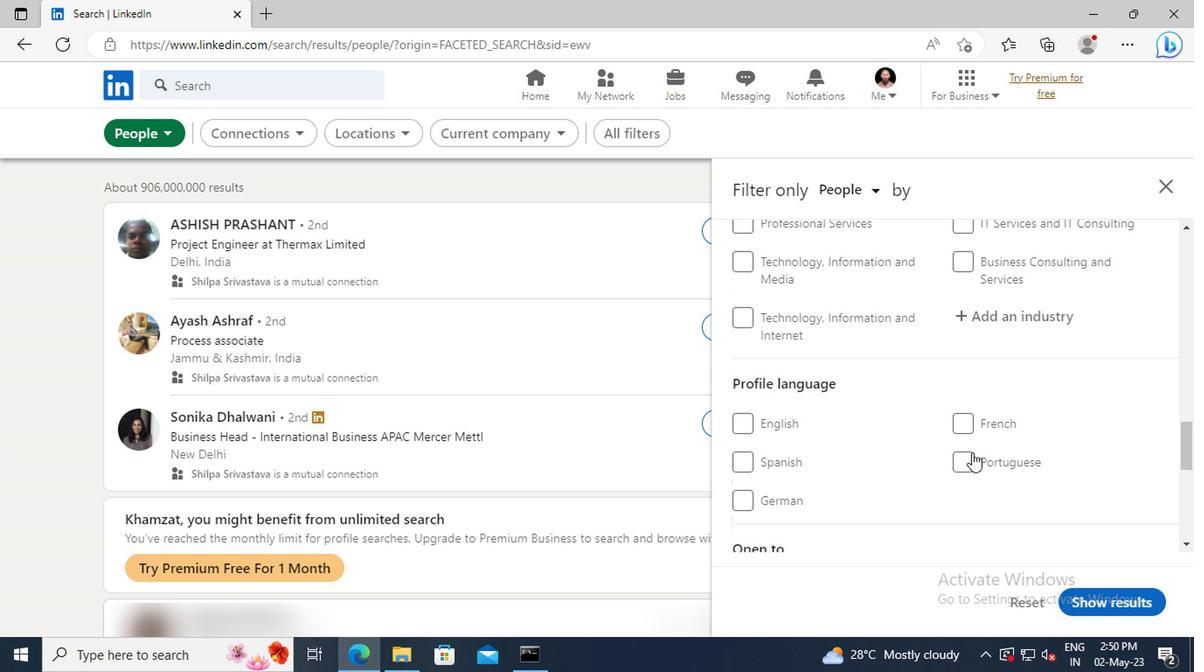 
Action: Mouse pressed left at (804, 448)
Screenshot: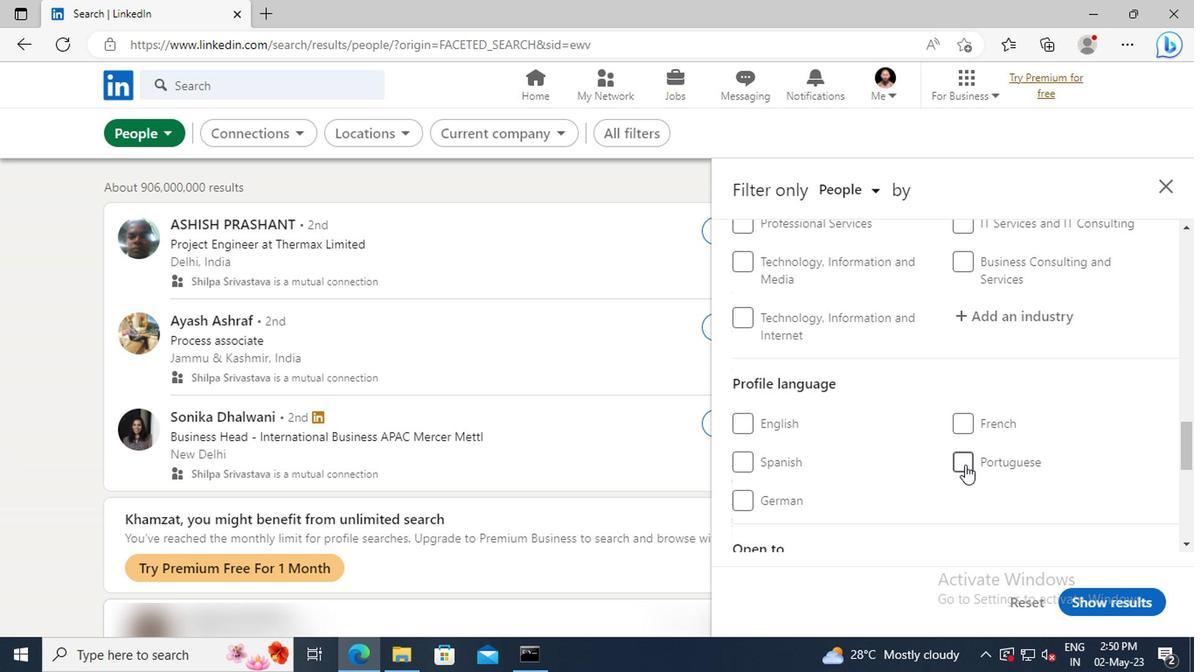 
Action: Mouse moved to (841, 397)
Screenshot: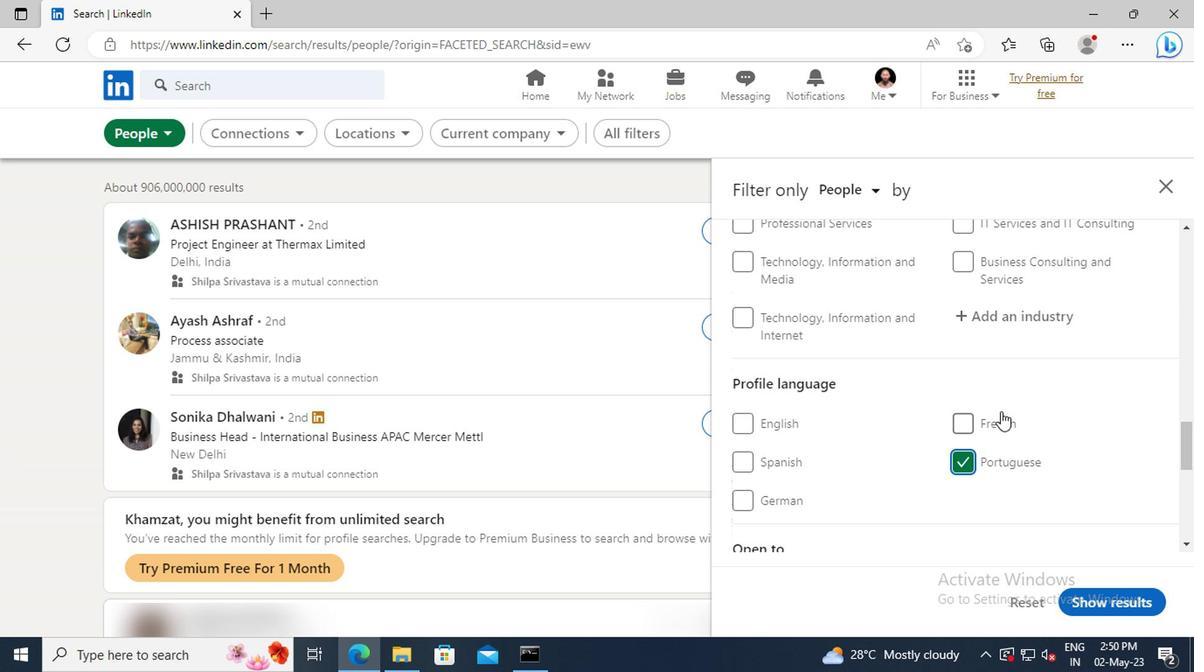 
Action: Mouse scrolled (841, 397) with delta (0, 0)
Screenshot: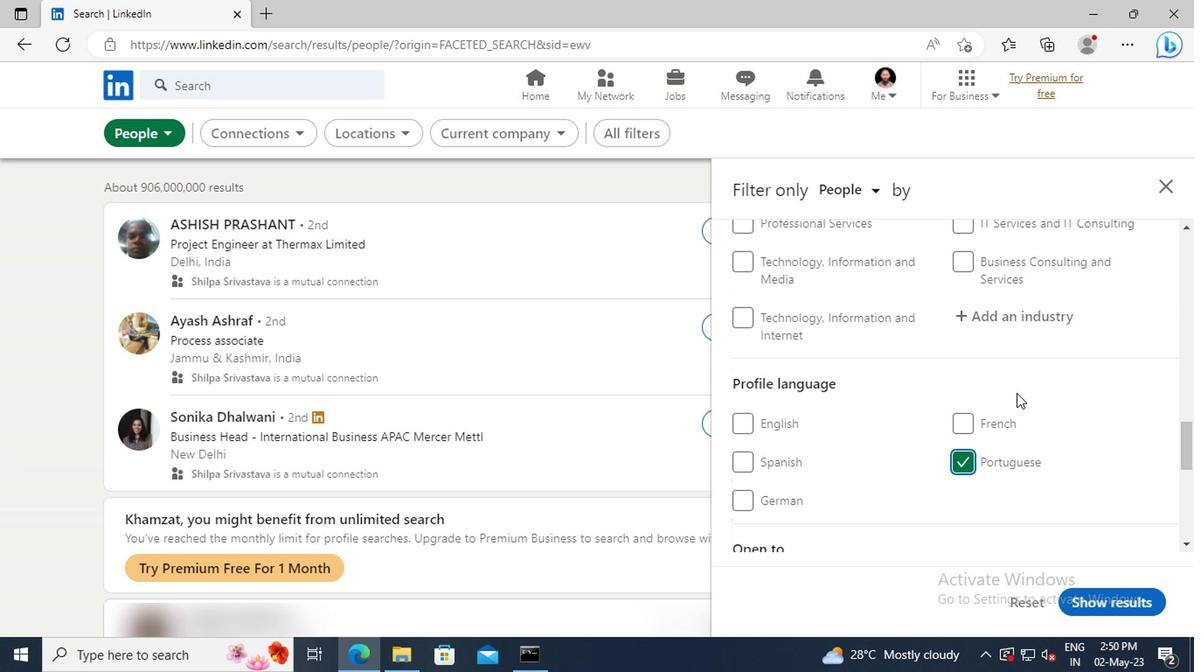 
Action: Mouse scrolled (841, 397) with delta (0, 0)
Screenshot: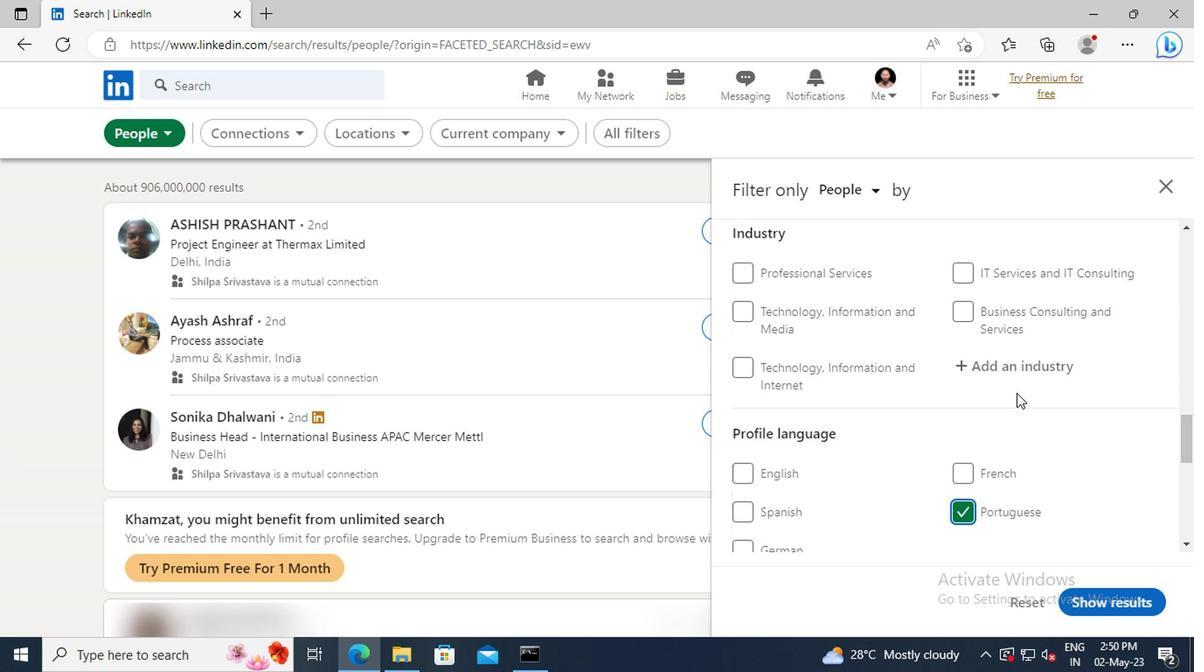
Action: Mouse scrolled (841, 397) with delta (0, 0)
Screenshot: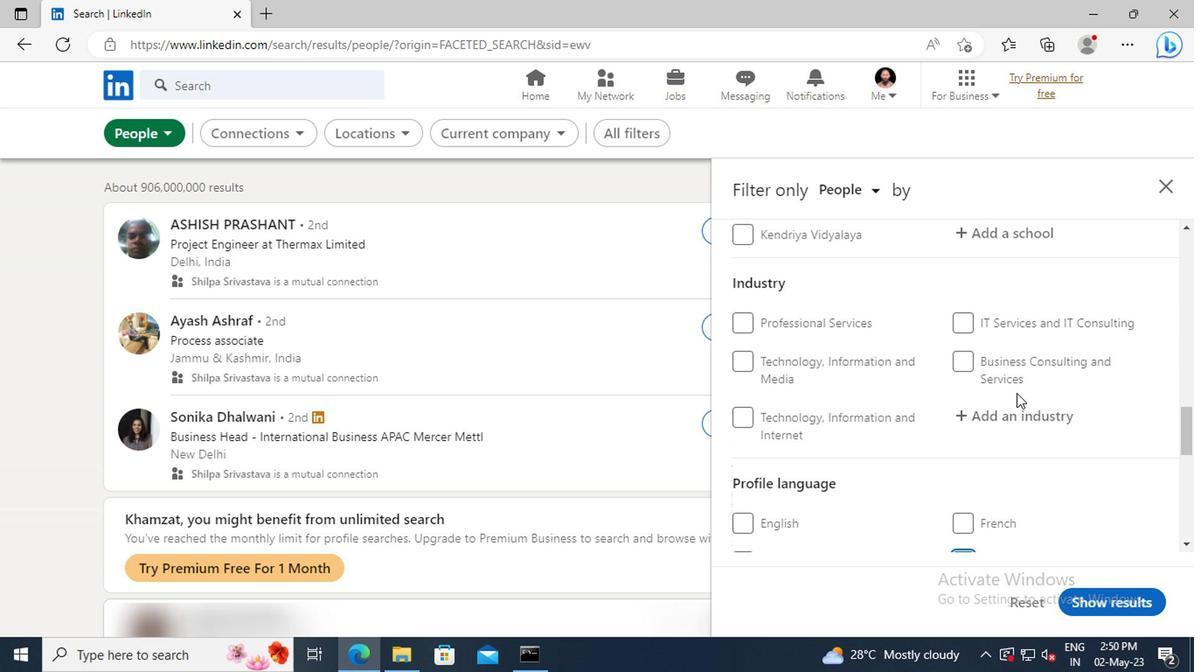 
Action: Mouse scrolled (841, 397) with delta (0, 0)
Screenshot: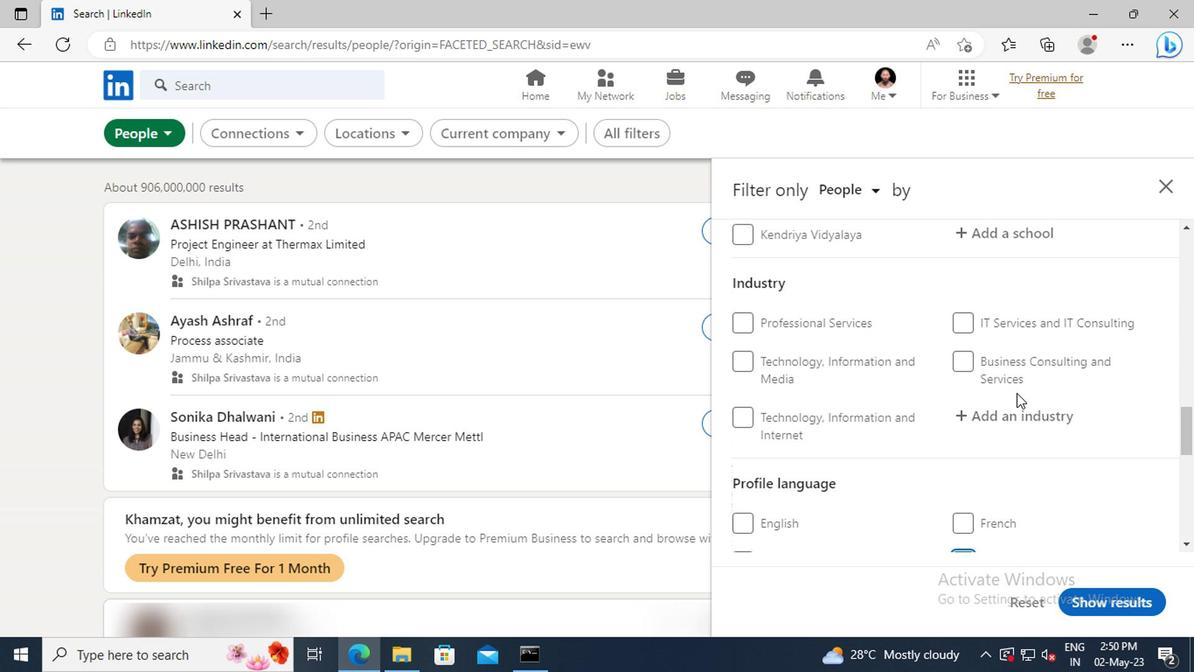
Action: Mouse scrolled (841, 397) with delta (0, 0)
Screenshot: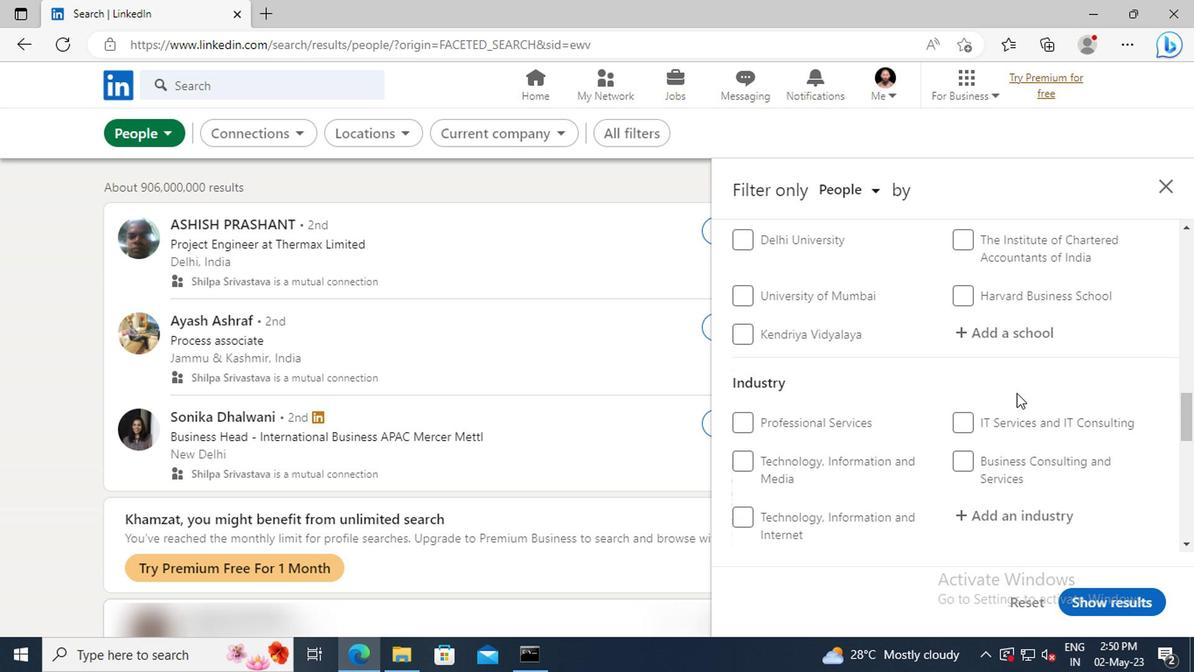 
Action: Mouse scrolled (841, 397) with delta (0, 0)
Screenshot: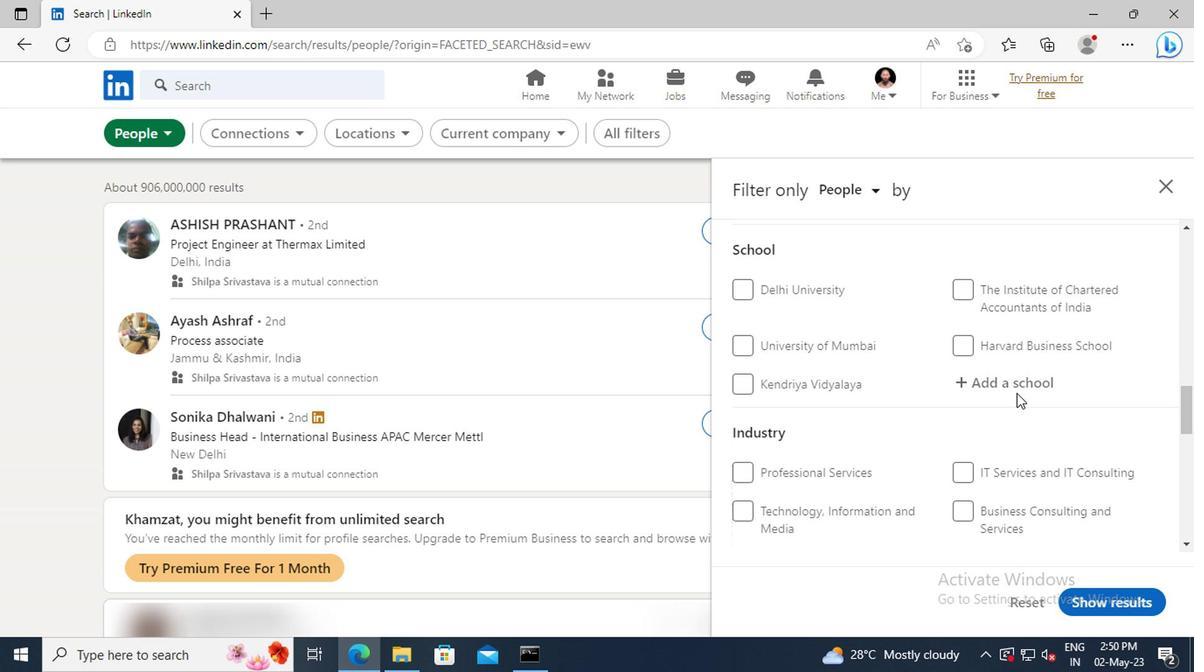 
Action: Mouse scrolled (841, 397) with delta (0, 0)
Screenshot: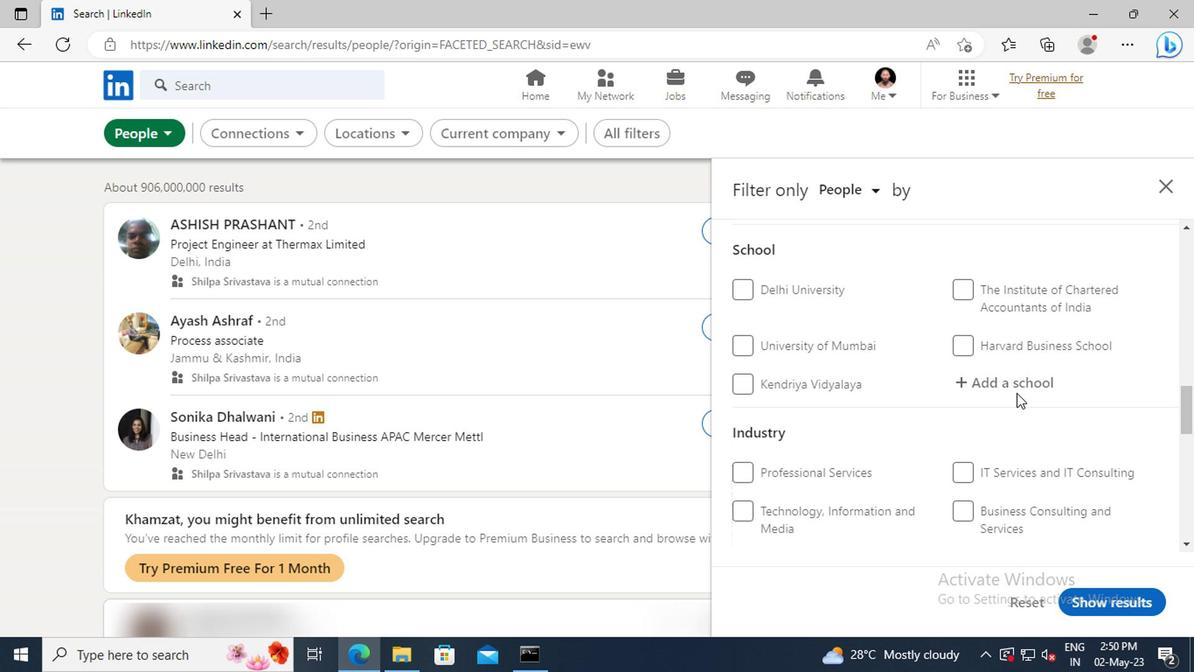 
Action: Mouse scrolled (841, 397) with delta (0, 0)
Screenshot: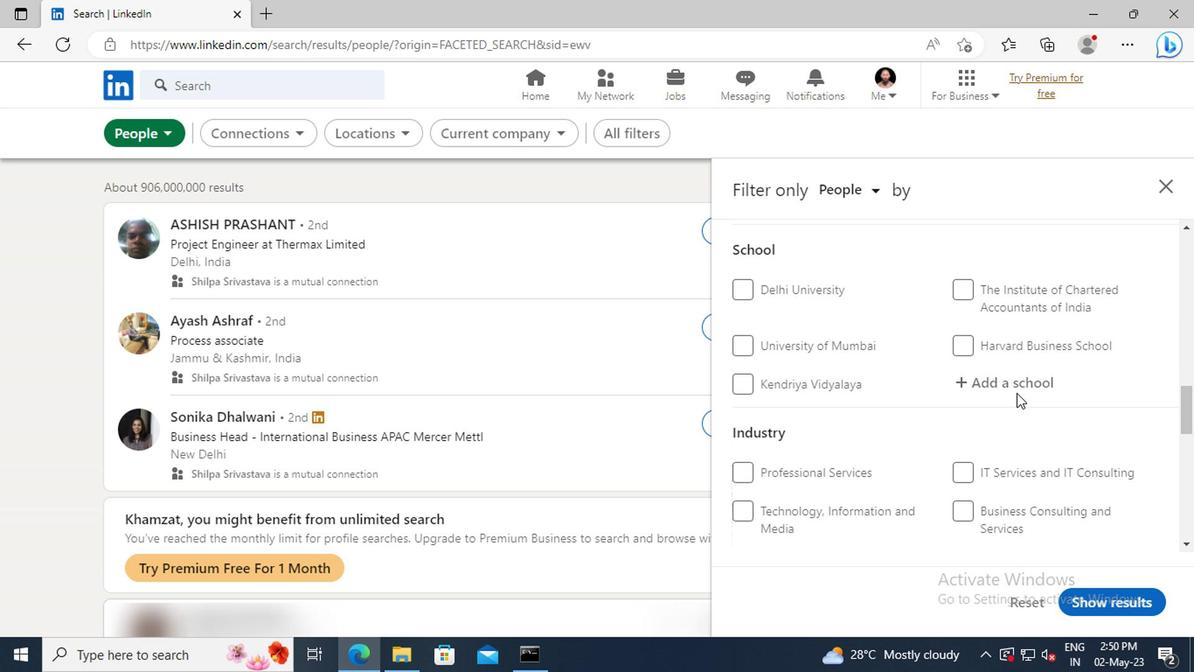 
Action: Mouse scrolled (841, 397) with delta (0, 0)
Screenshot: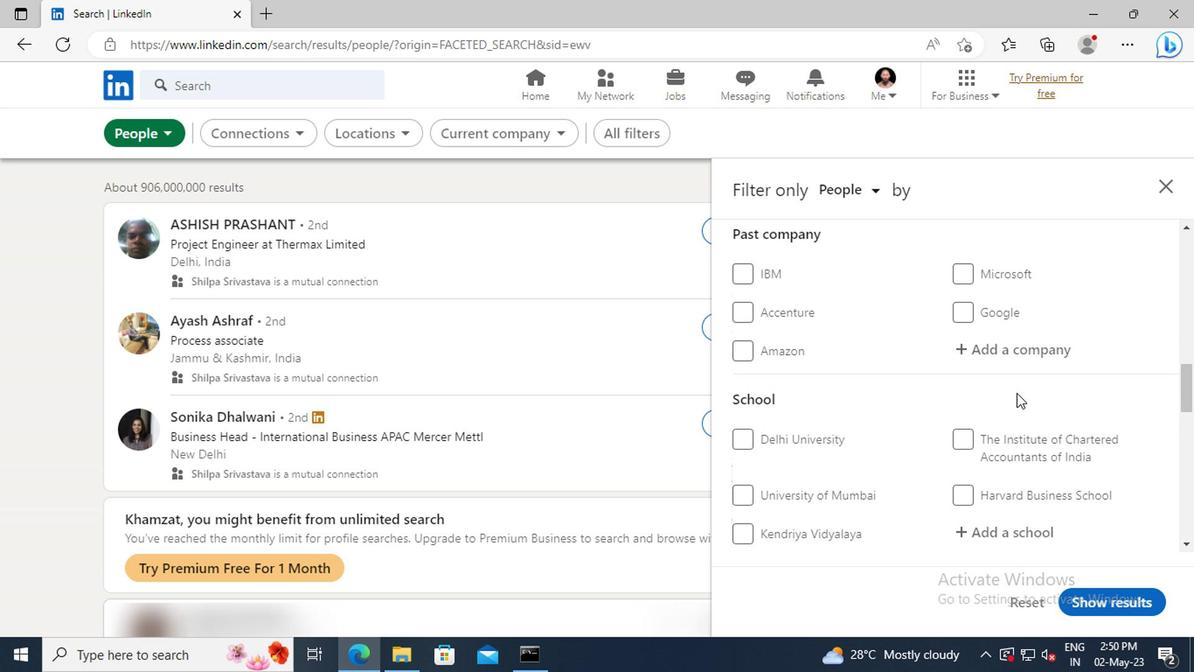 
Action: Mouse scrolled (841, 397) with delta (0, 0)
Screenshot: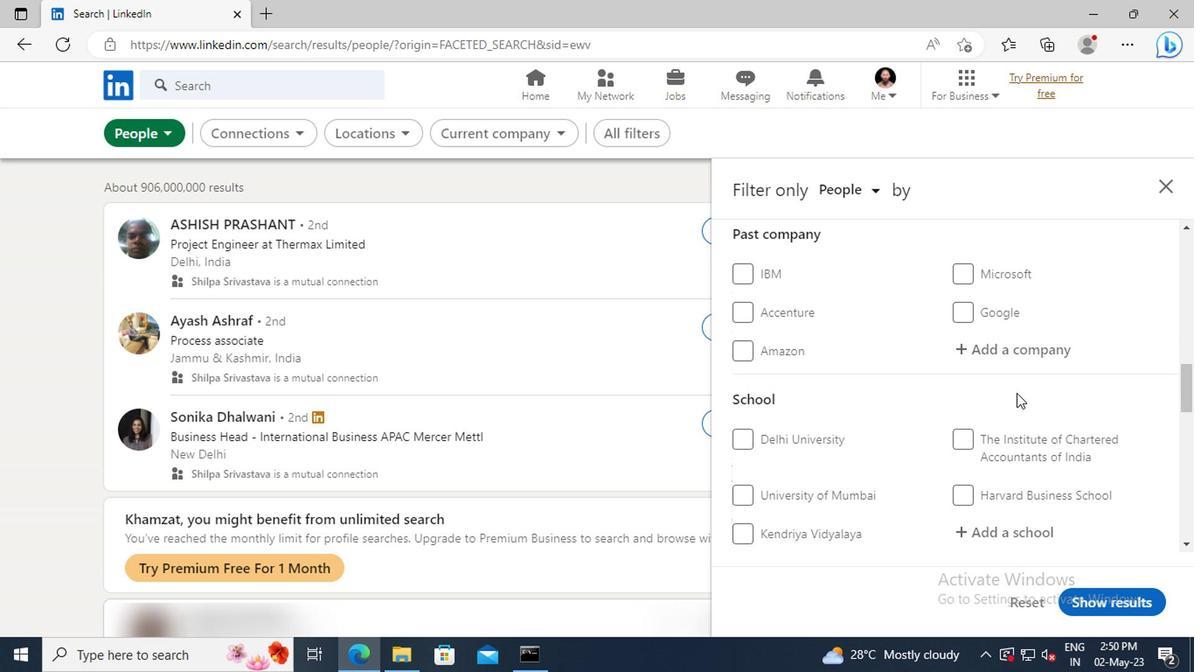 
Action: Mouse scrolled (841, 397) with delta (0, 0)
Screenshot: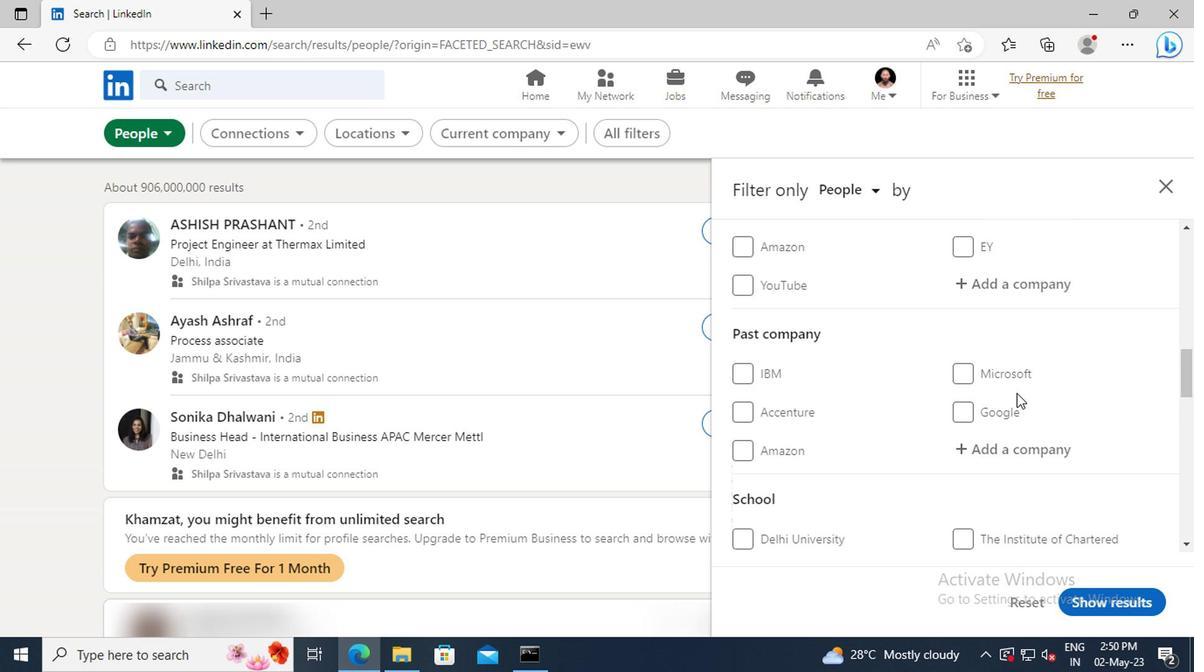 
Action: Mouse scrolled (841, 397) with delta (0, 0)
Screenshot: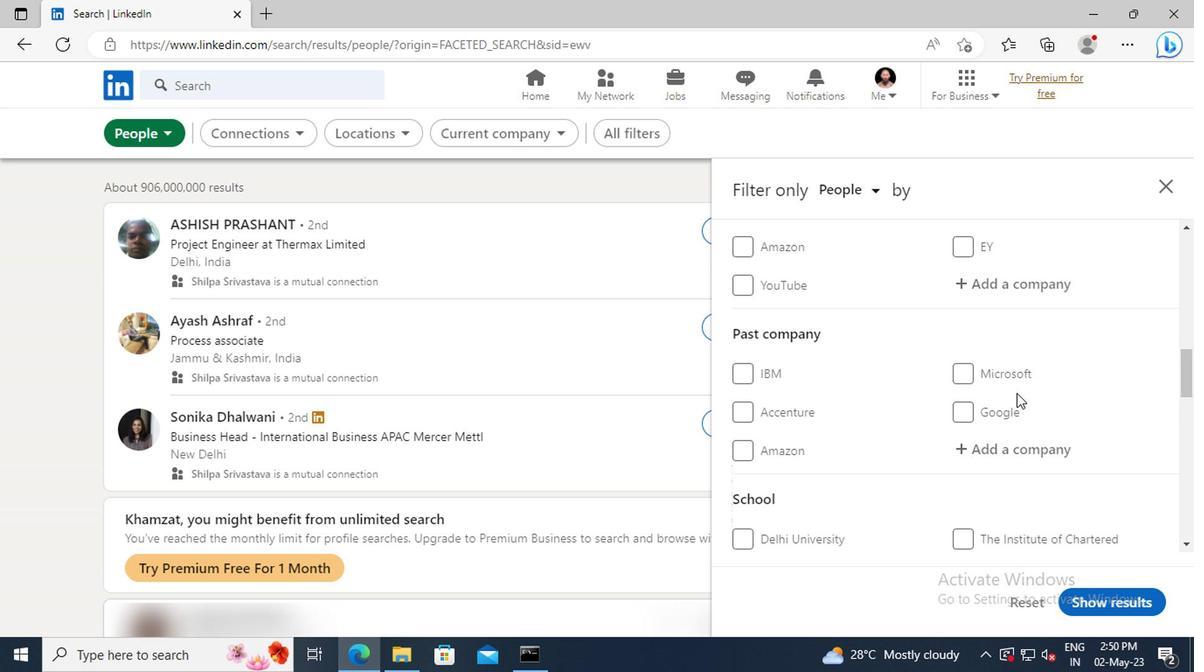 
Action: Mouse moved to (841, 390)
Screenshot: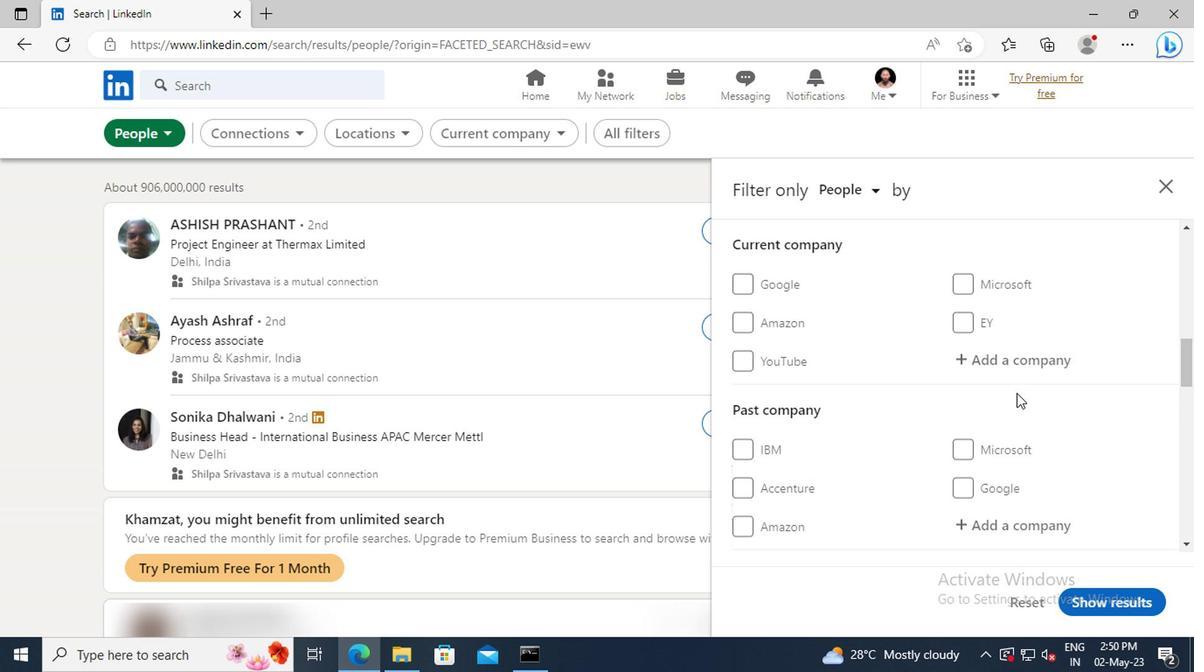 
Action: Mouse pressed left at (841, 390)
Screenshot: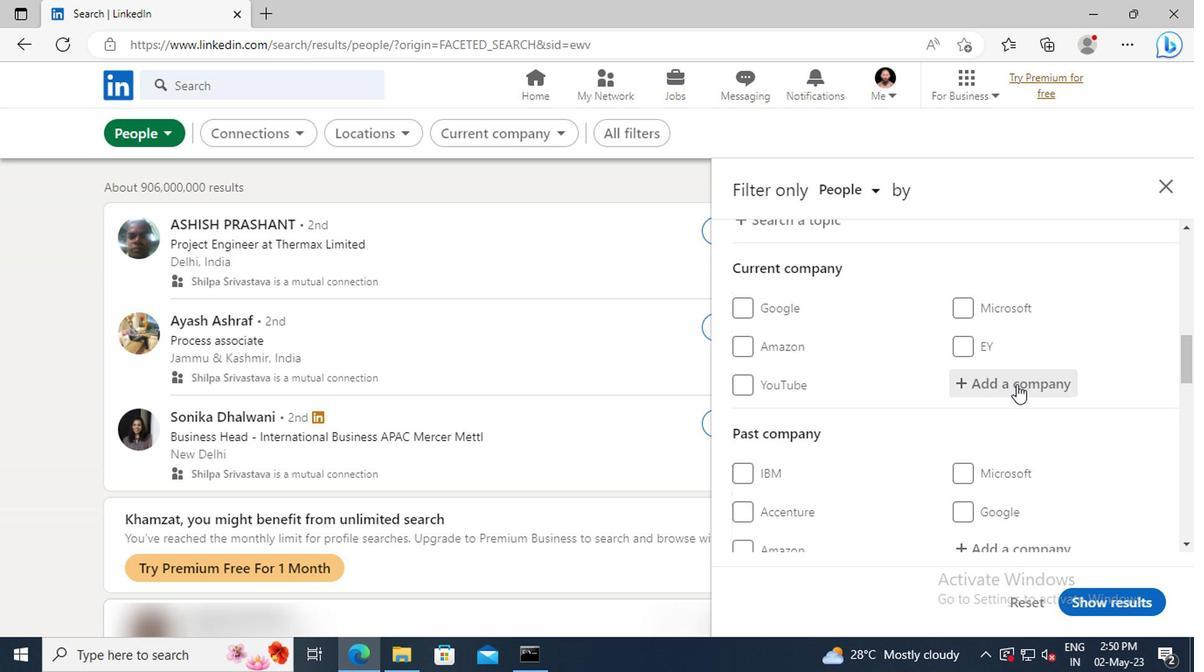 
Action: Key pressed <Key.shift>MARKETING<Key.space><Key.shift>MI
Screenshot: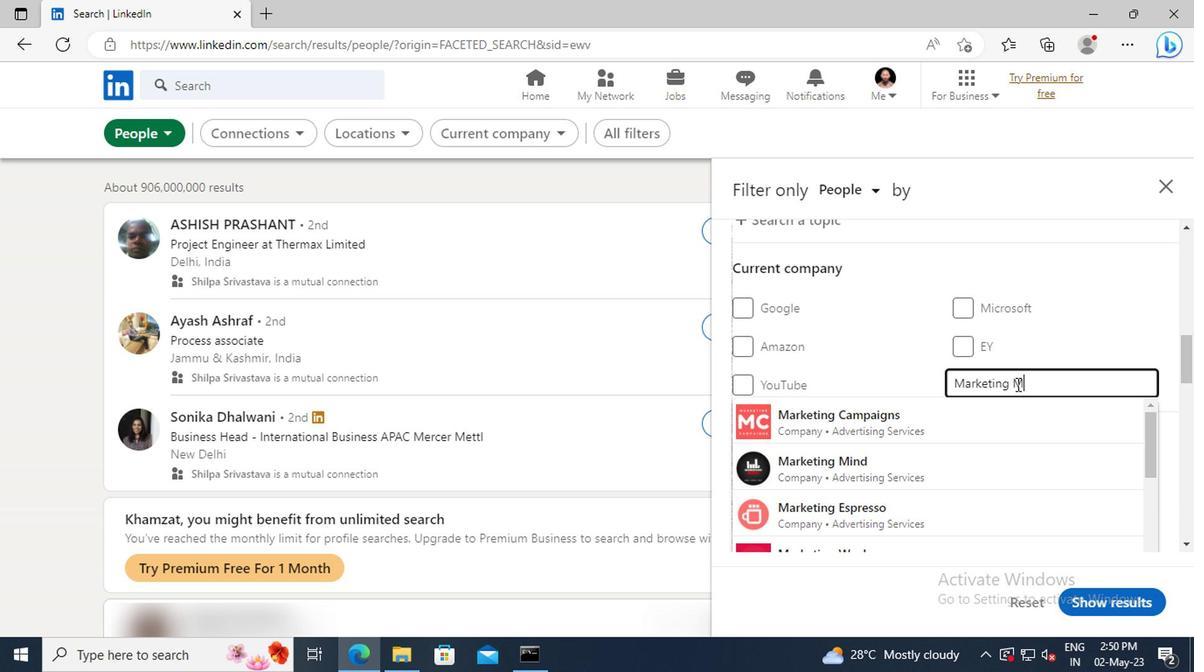 
Action: Mouse moved to (844, 411)
Screenshot: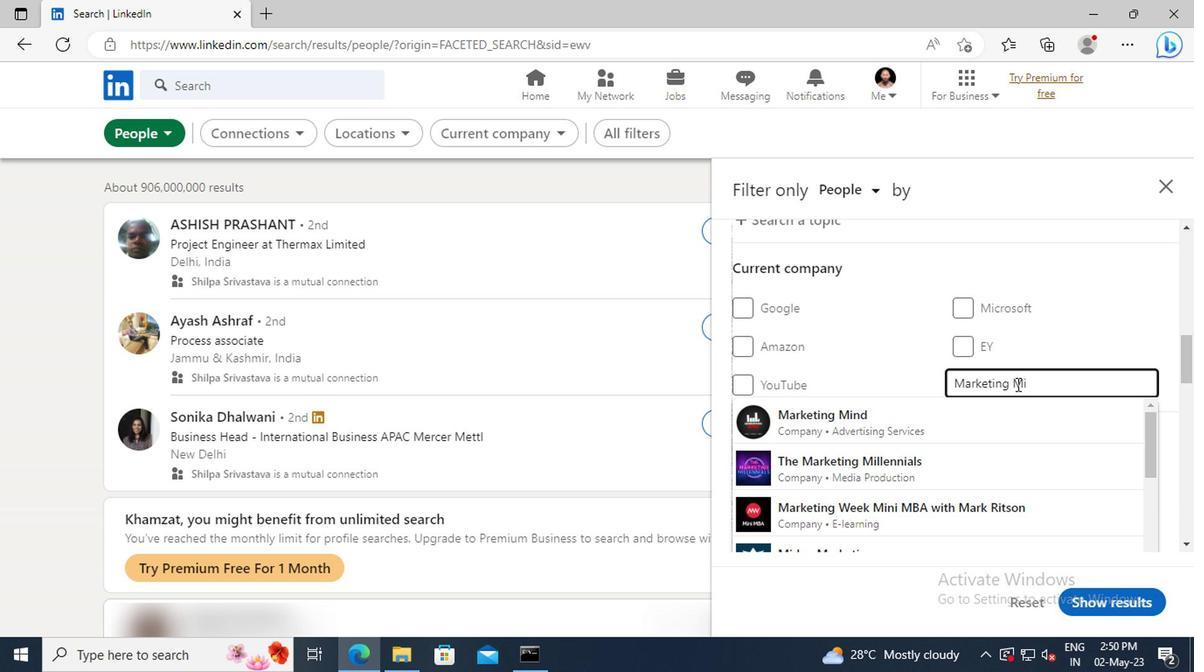 
Action: Mouse pressed left at (844, 411)
Screenshot: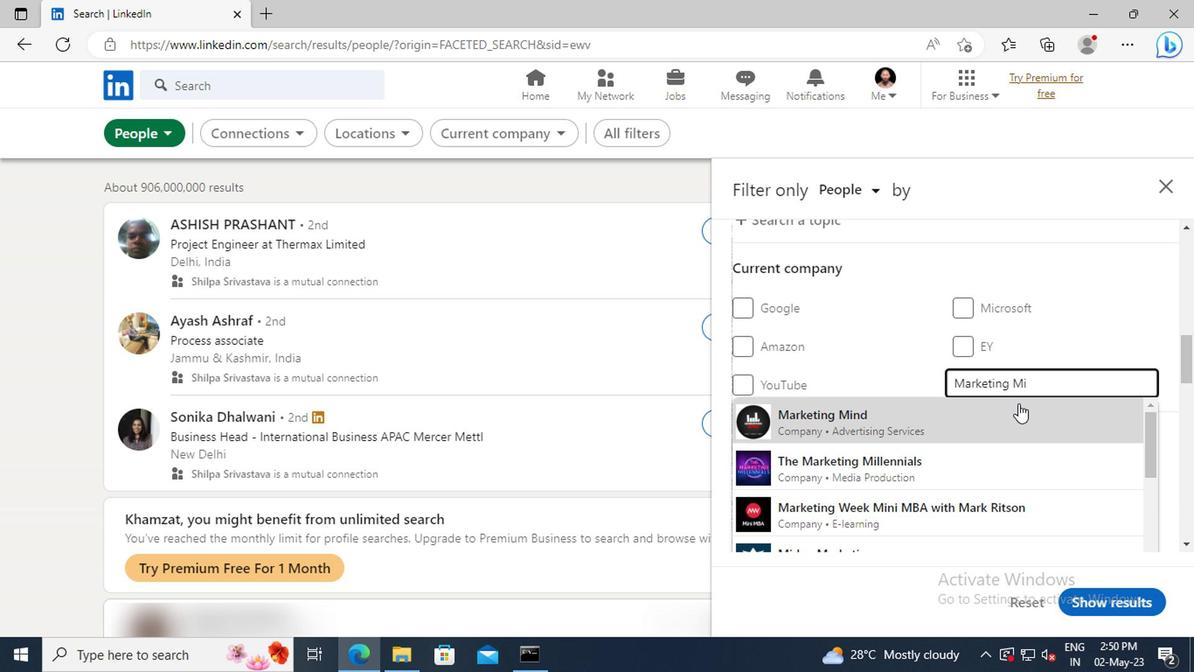 
Action: Mouse scrolled (844, 411) with delta (0, 0)
Screenshot: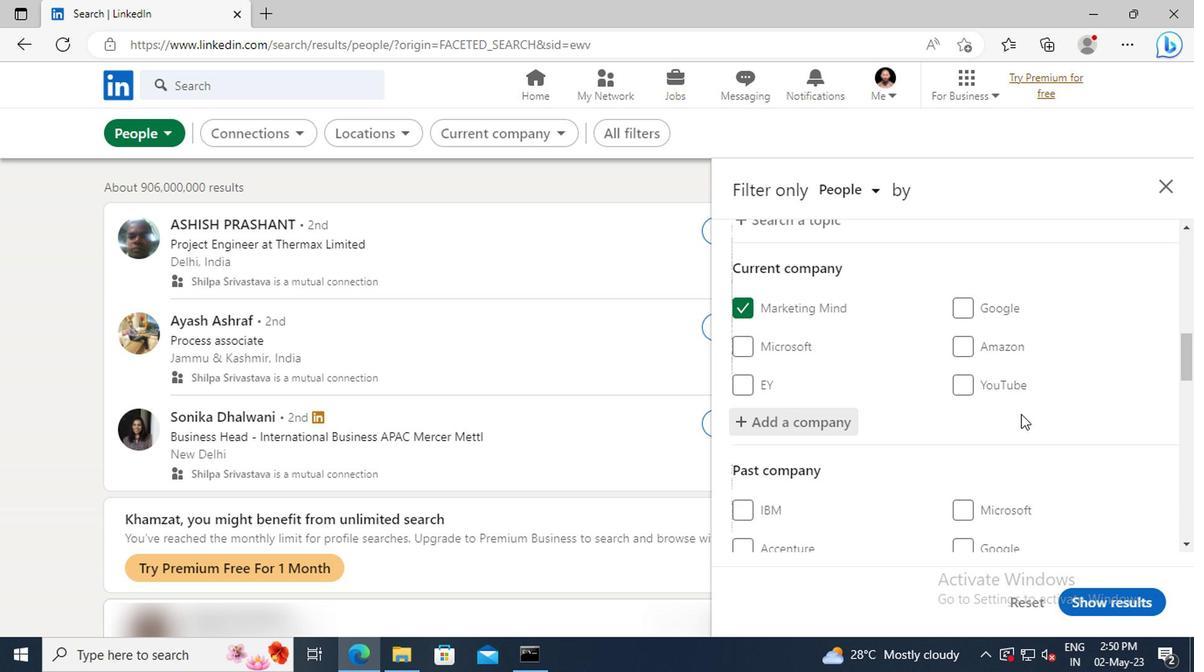 
Action: Mouse moved to (843, 408)
Screenshot: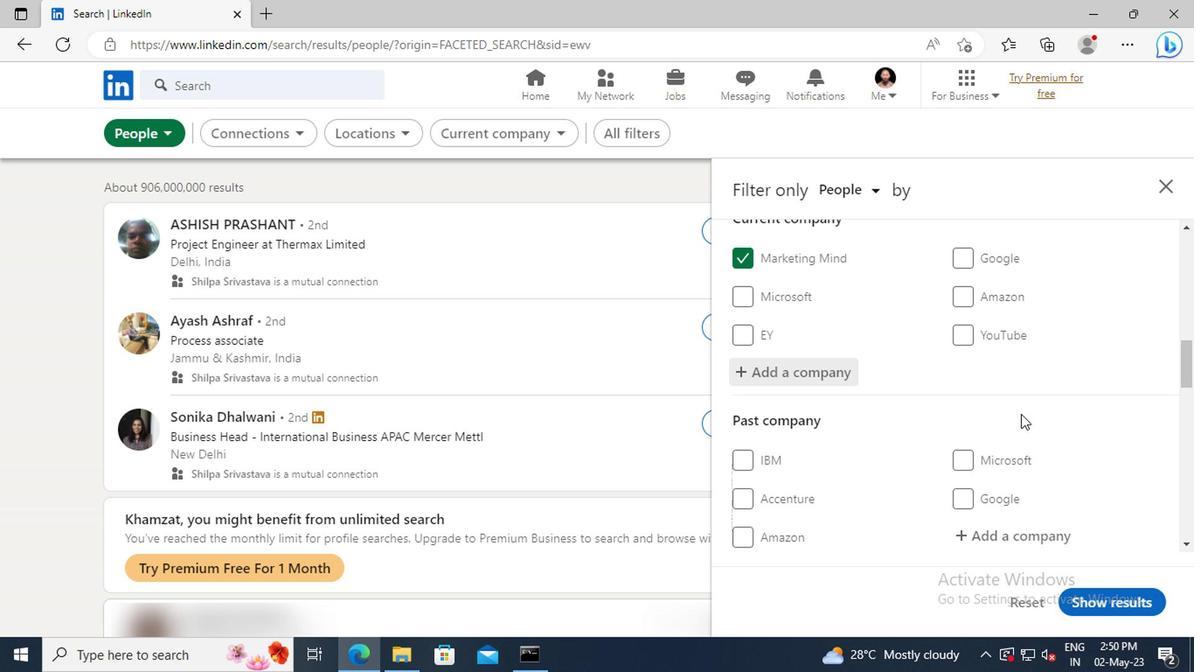 
Action: Mouse scrolled (843, 408) with delta (0, 0)
Screenshot: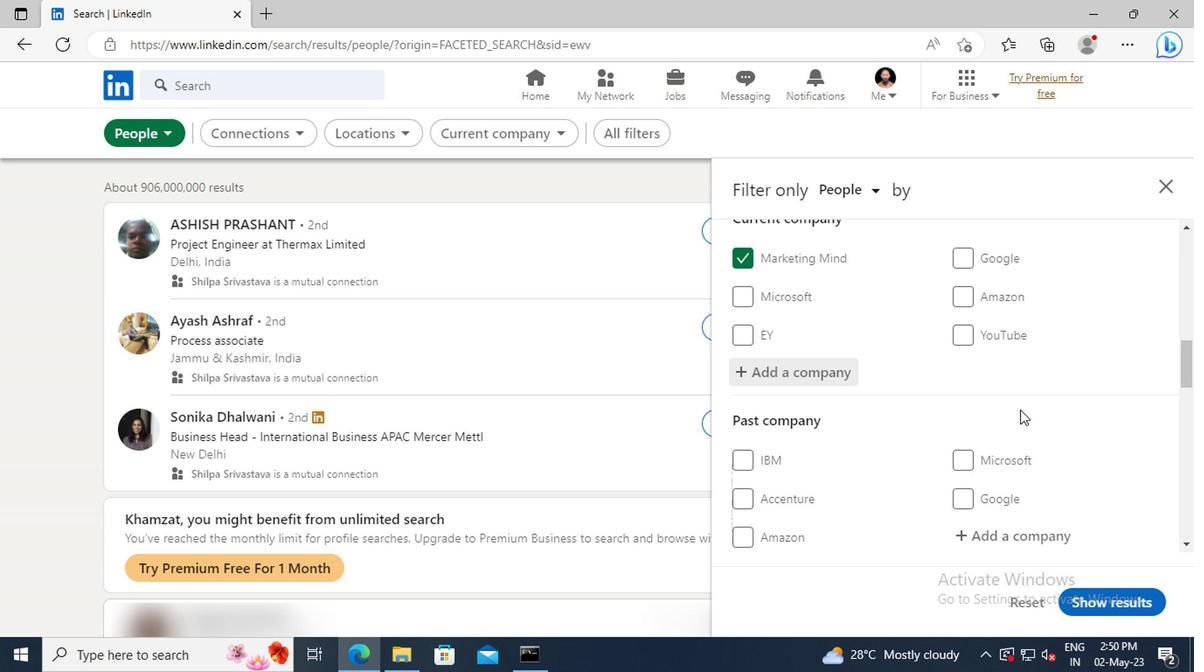 
Action: Mouse scrolled (843, 408) with delta (0, 0)
Screenshot: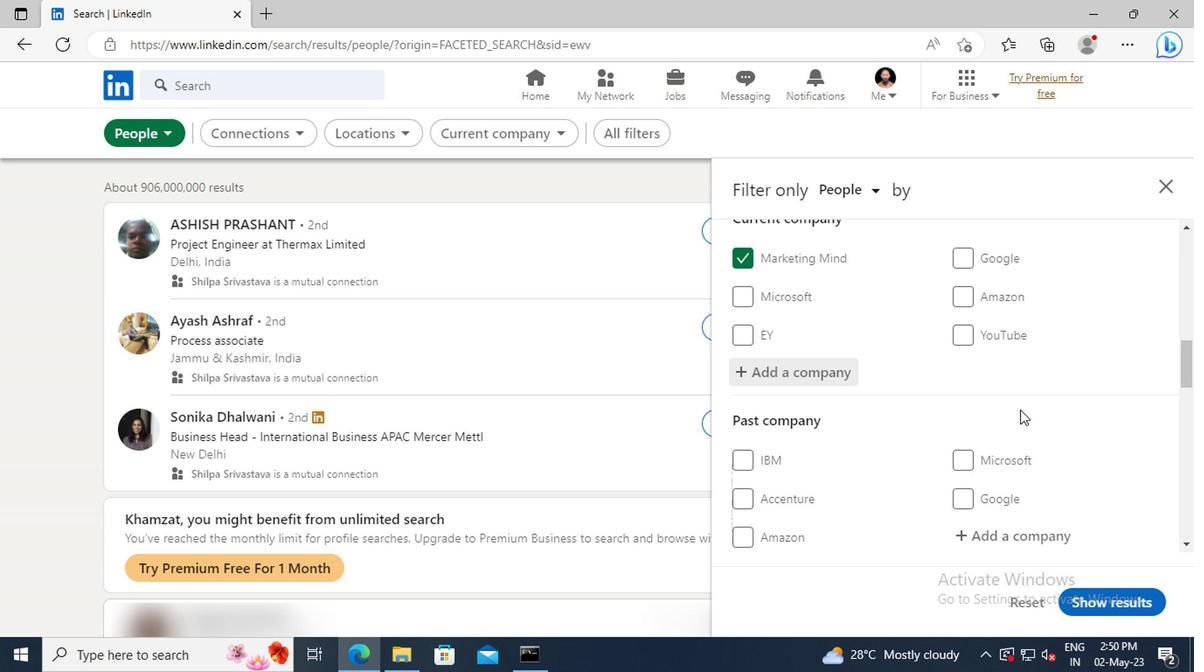 
Action: Mouse moved to (832, 383)
Screenshot: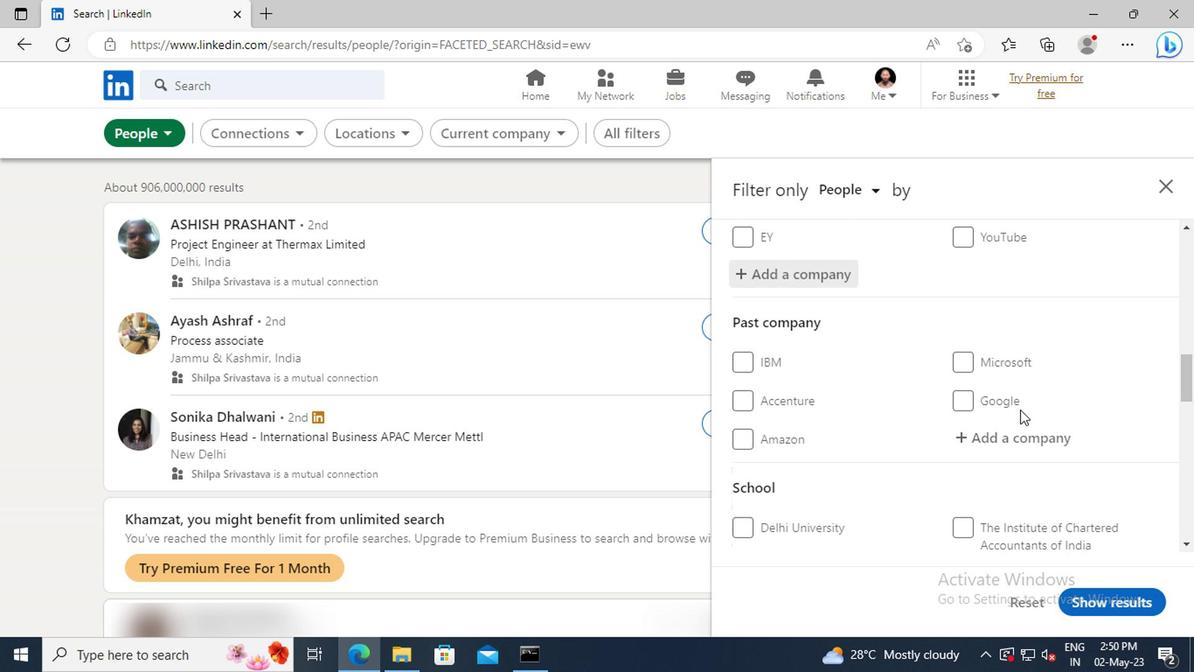 
Action: Mouse scrolled (832, 383) with delta (0, 0)
Screenshot: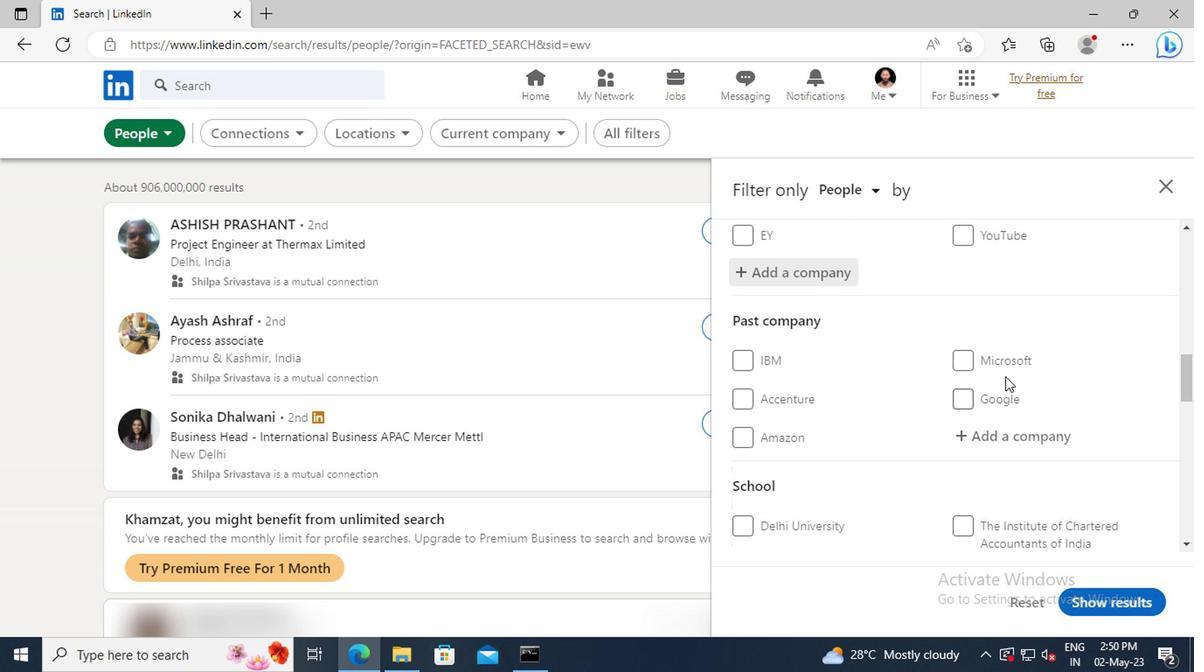 
Action: Mouse scrolled (832, 383) with delta (0, 0)
Screenshot: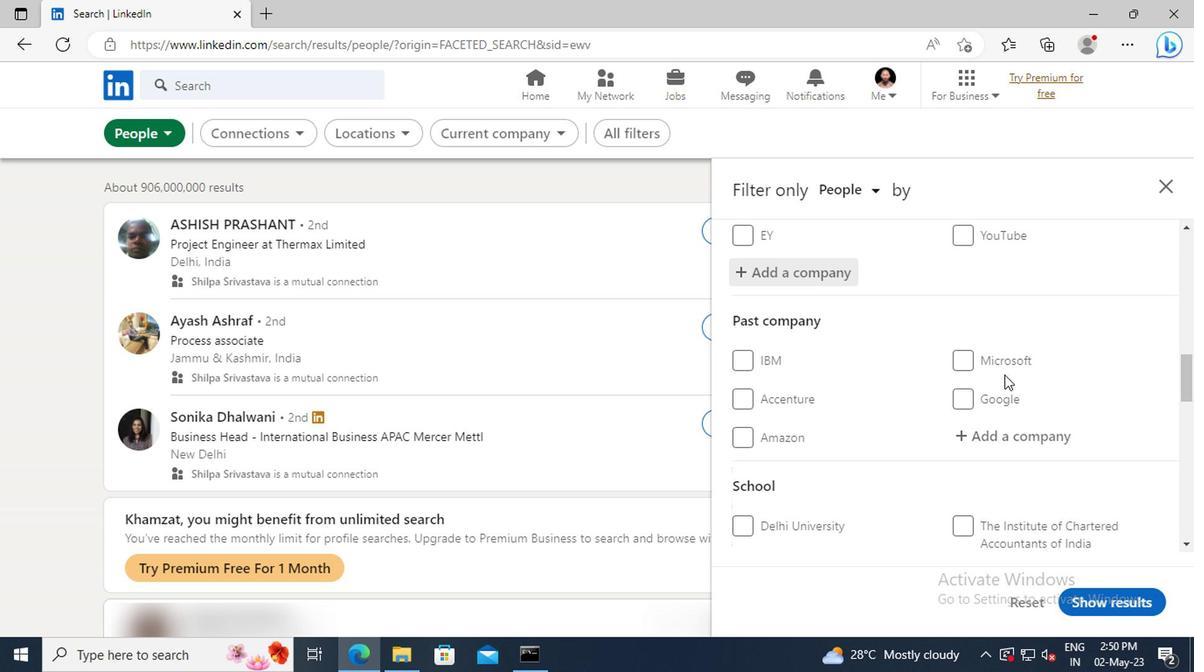 
Action: Mouse scrolled (832, 383) with delta (0, 0)
Screenshot: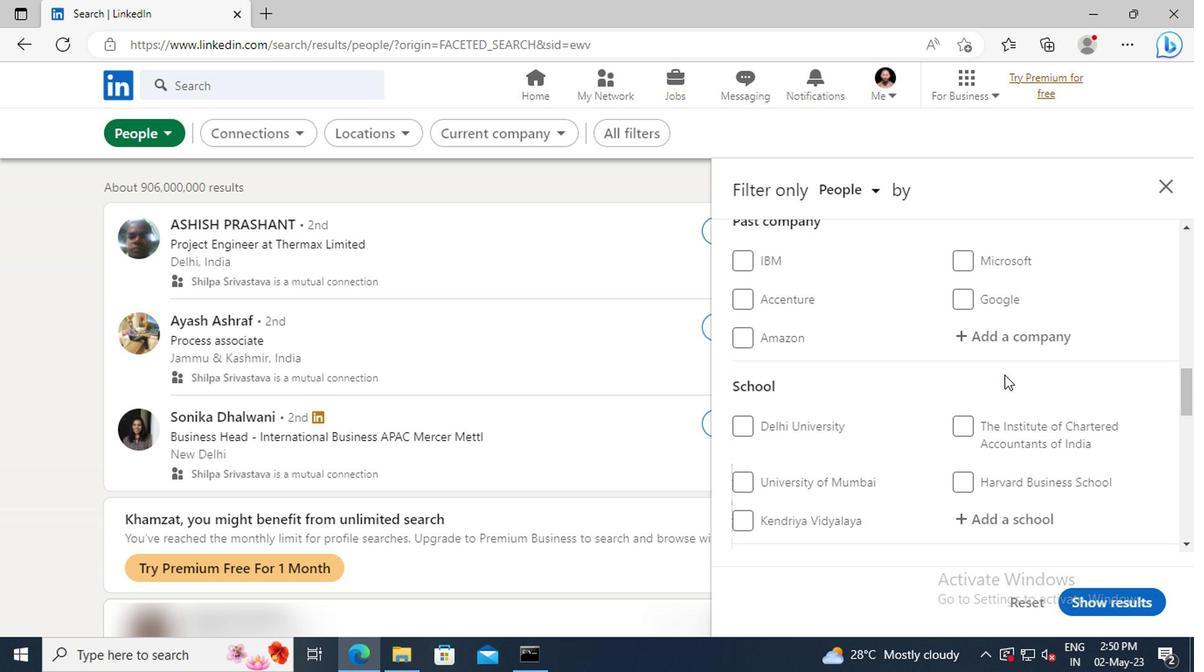 
Action: Mouse scrolled (832, 383) with delta (0, 0)
Screenshot: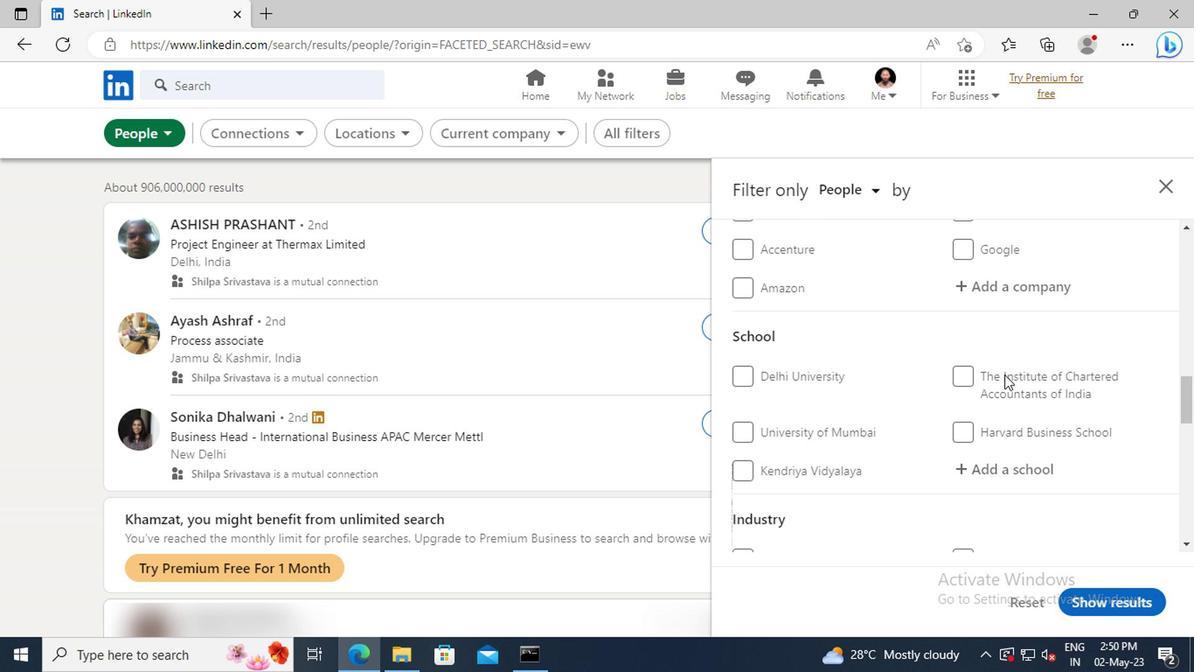 
Action: Mouse scrolled (832, 383) with delta (0, 0)
Screenshot: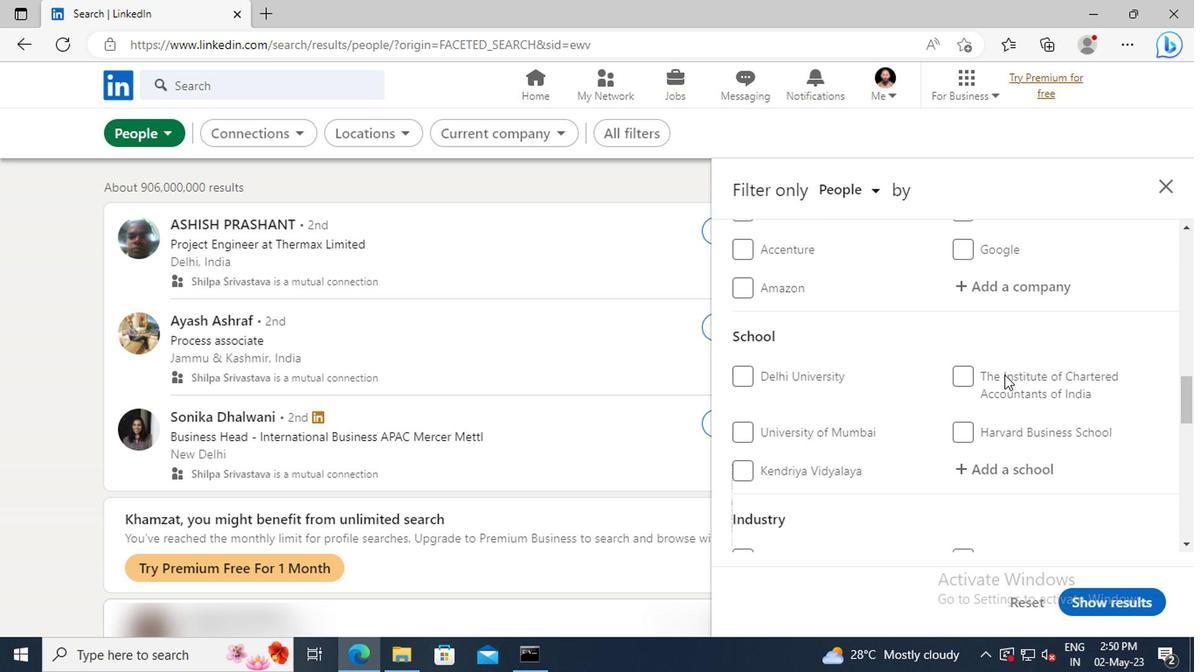 
Action: Mouse moved to (824, 388)
Screenshot: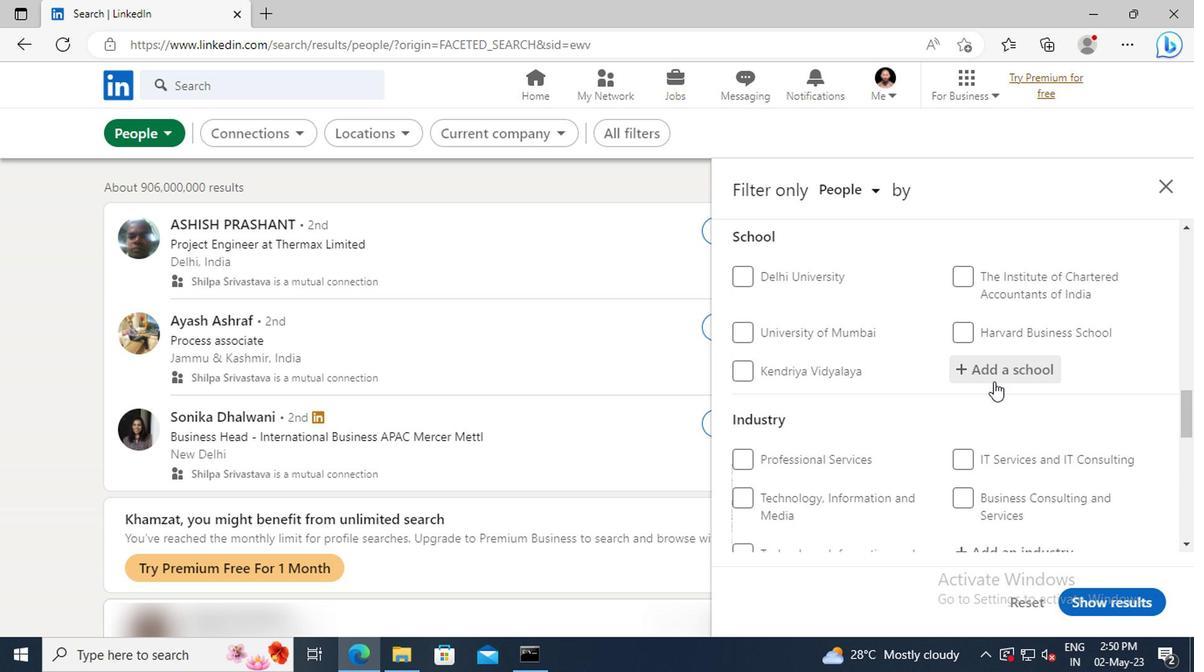 
Action: Mouse pressed left at (824, 388)
Screenshot: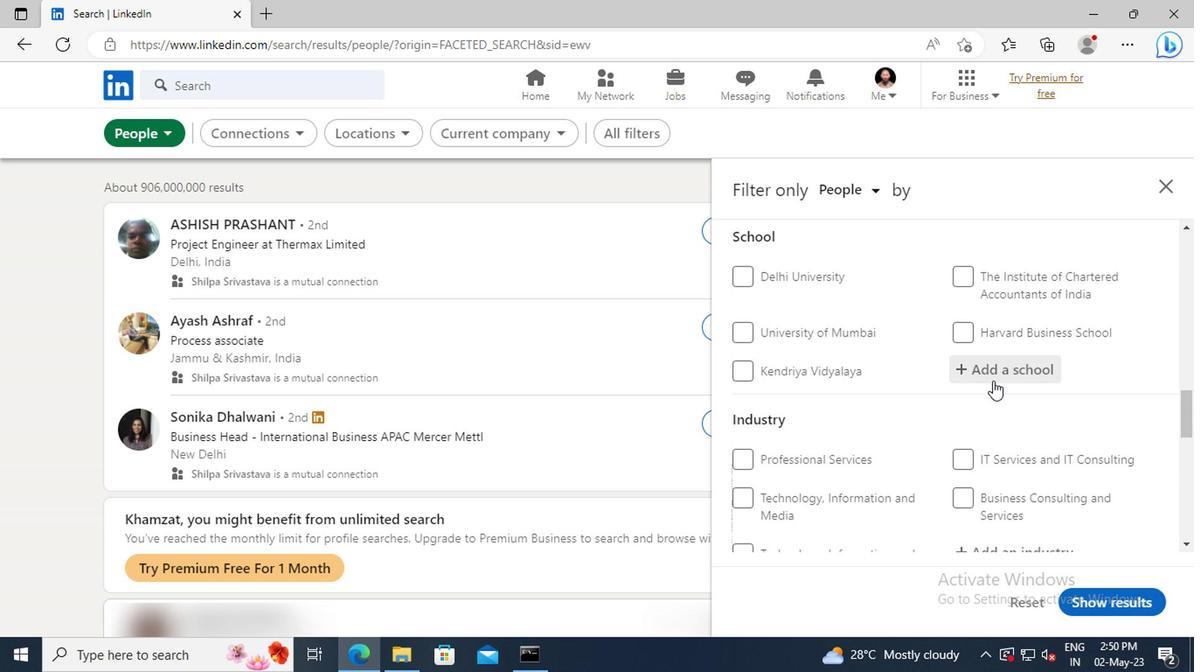 
Action: Key pressed <Key.shift>SCMS<Key.space><Key.shift>GROUP
Screenshot: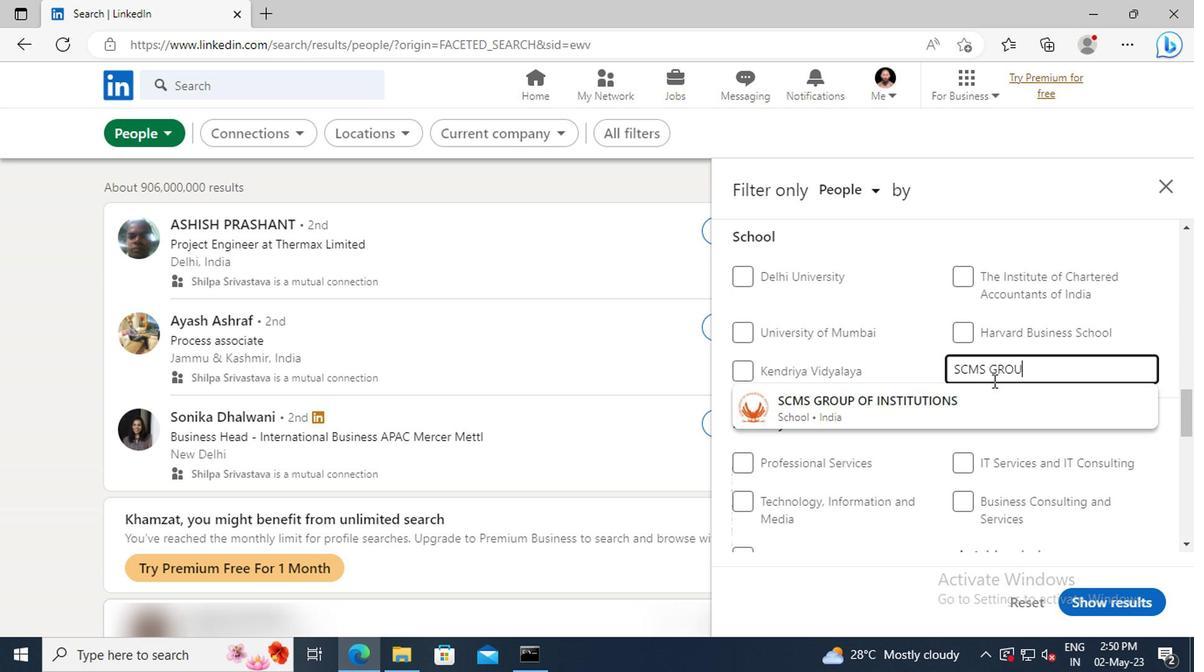 
Action: Mouse moved to (821, 398)
Screenshot: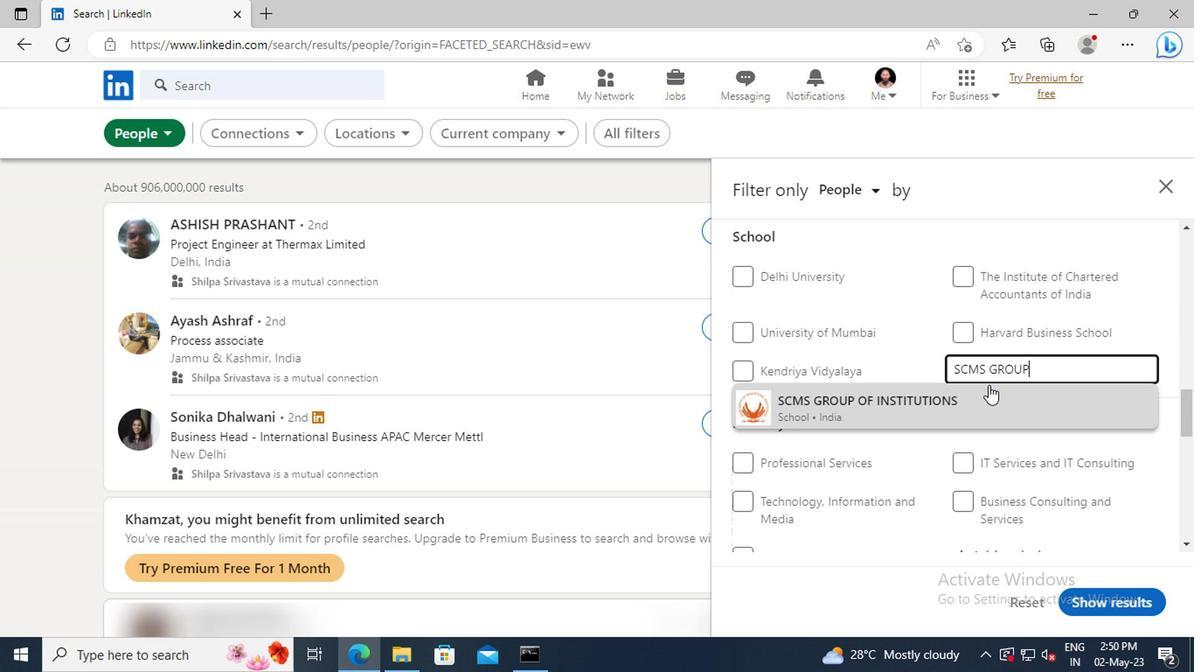 
Action: Mouse pressed left at (821, 398)
Screenshot: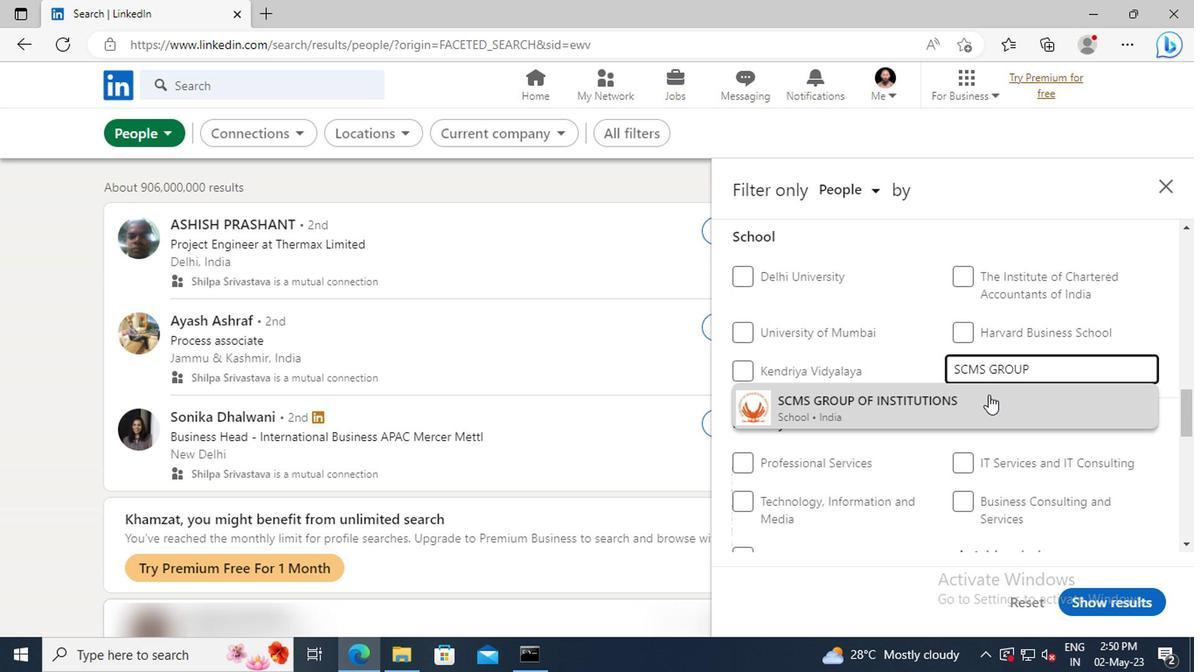 
Action: Mouse scrolled (821, 397) with delta (0, 0)
Screenshot: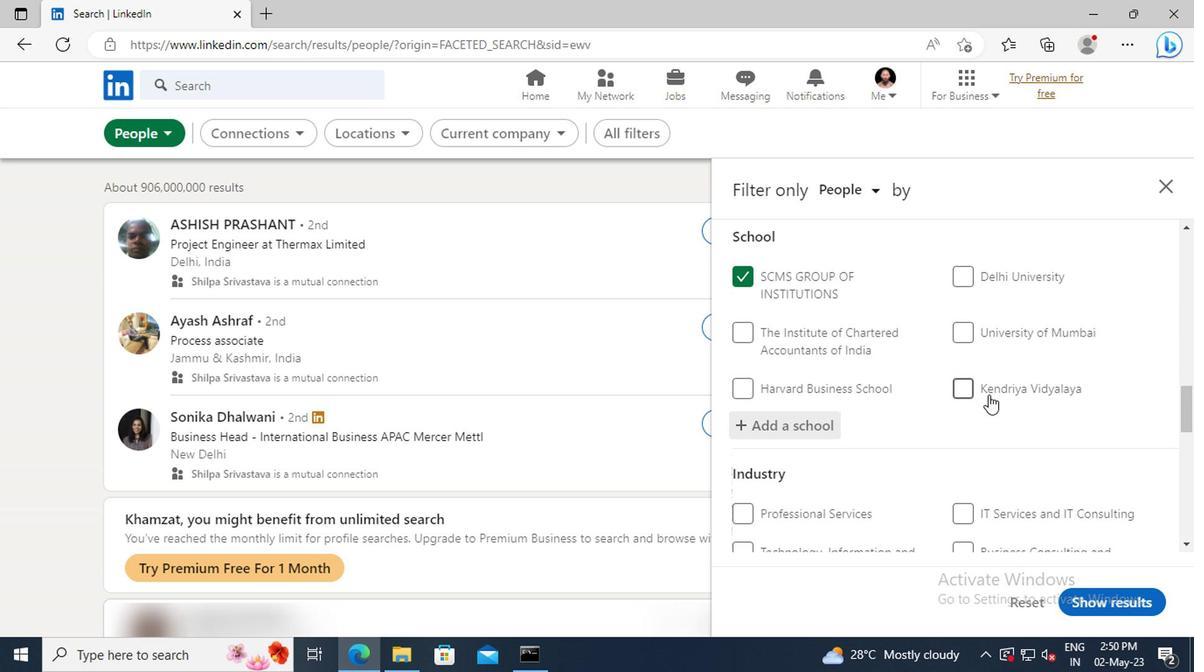
Action: Mouse scrolled (821, 397) with delta (0, 0)
Screenshot: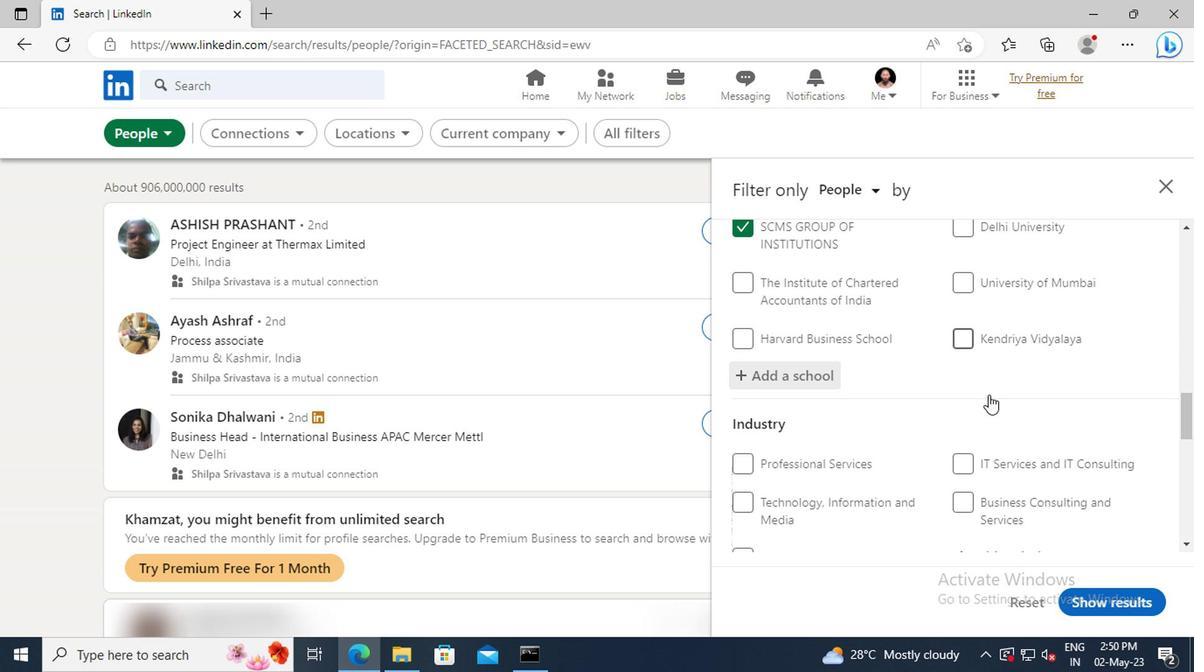 
Action: Mouse scrolled (821, 397) with delta (0, 0)
Screenshot: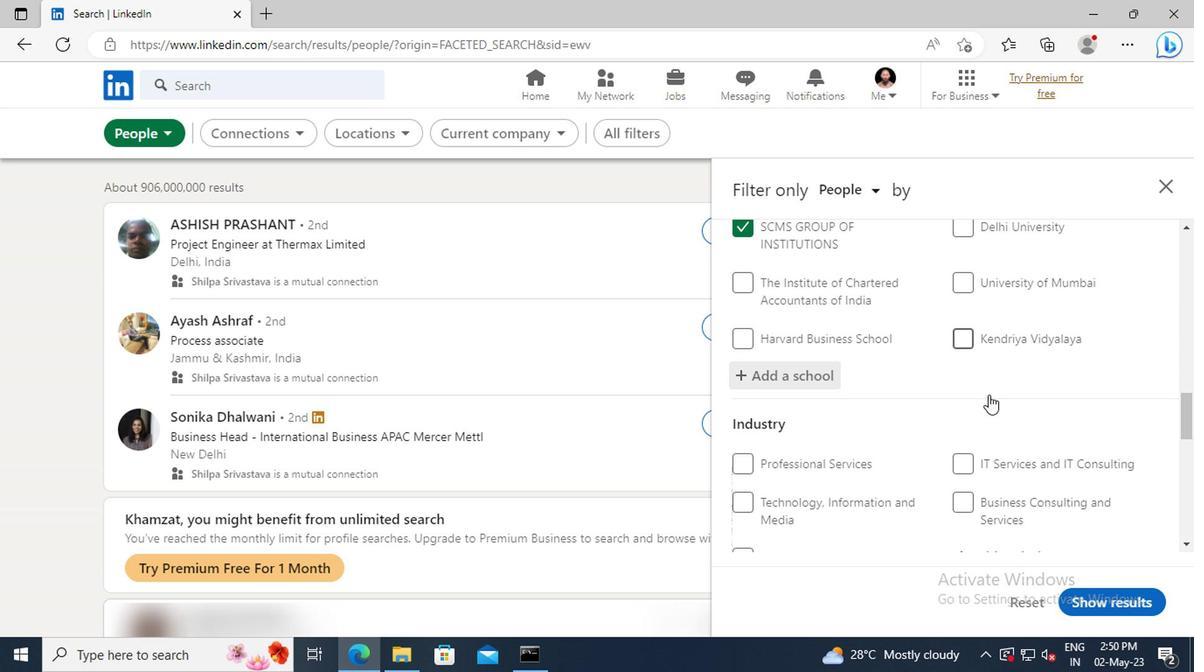 
Action: Mouse scrolled (821, 397) with delta (0, 0)
Screenshot: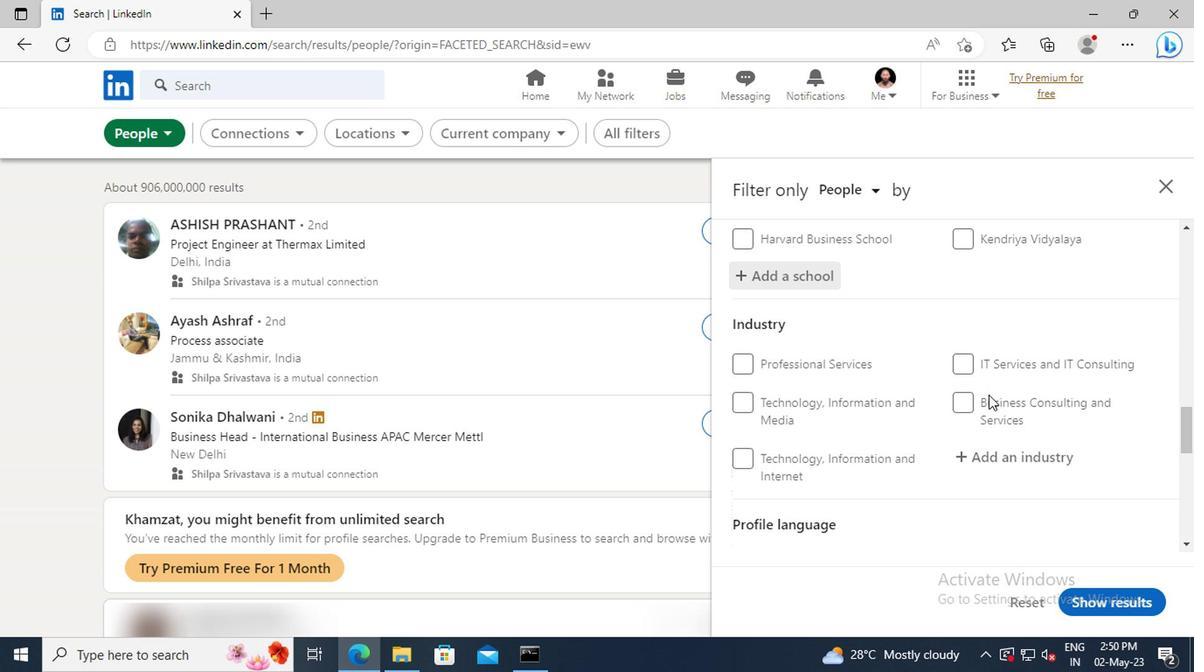 
Action: Mouse moved to (820, 402)
Screenshot: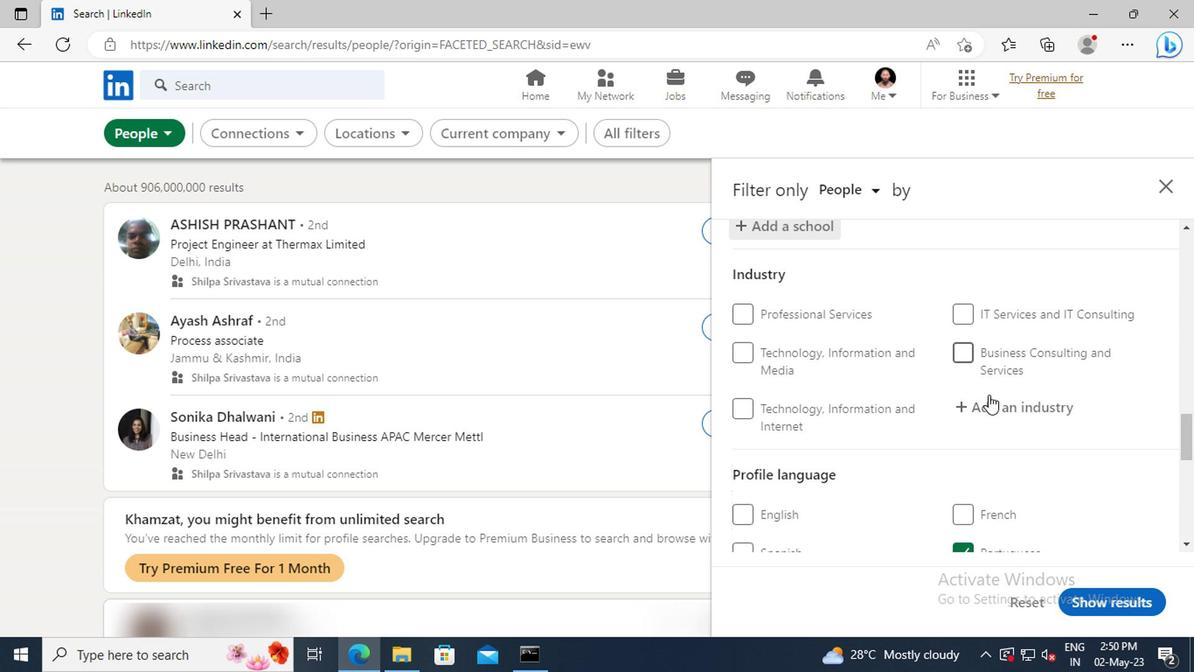 
Action: Mouse pressed left at (820, 402)
Screenshot: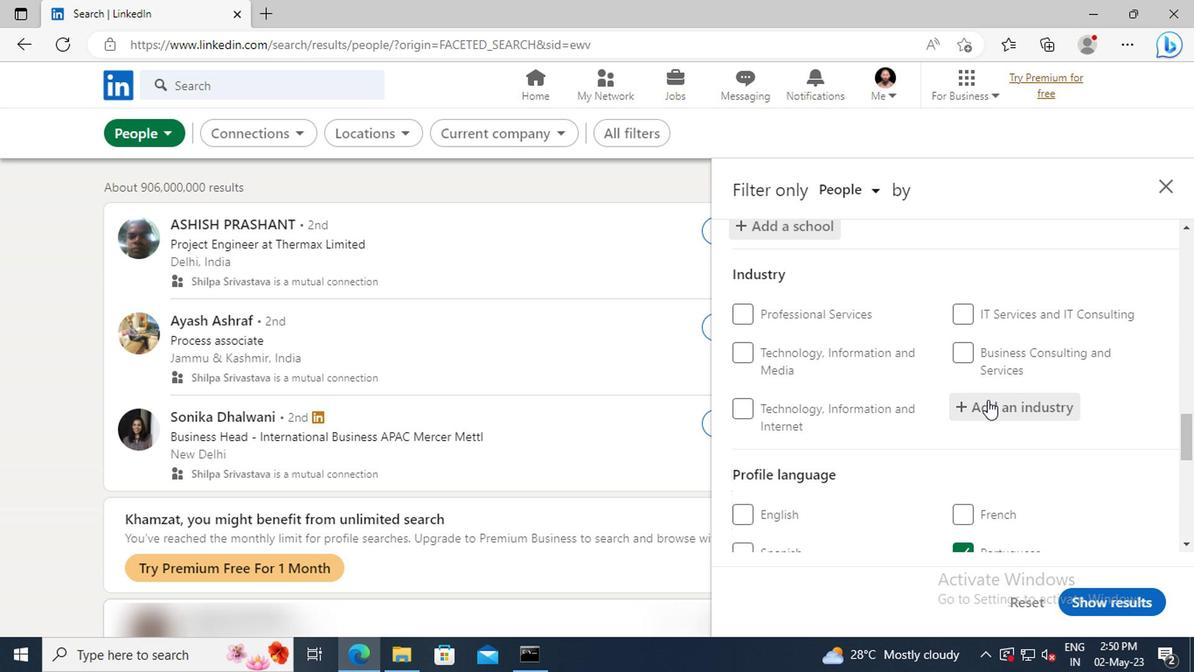 
Action: Key pressed <Key.shift>BREWE
Screenshot: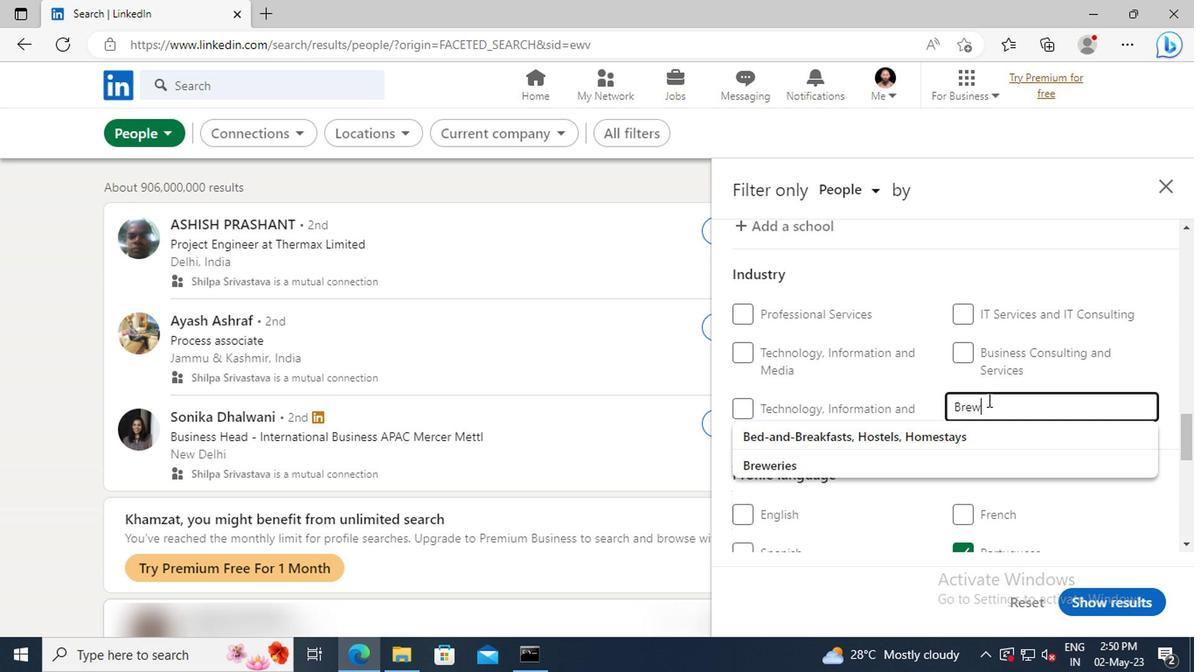 
Action: Mouse moved to (827, 426)
Screenshot: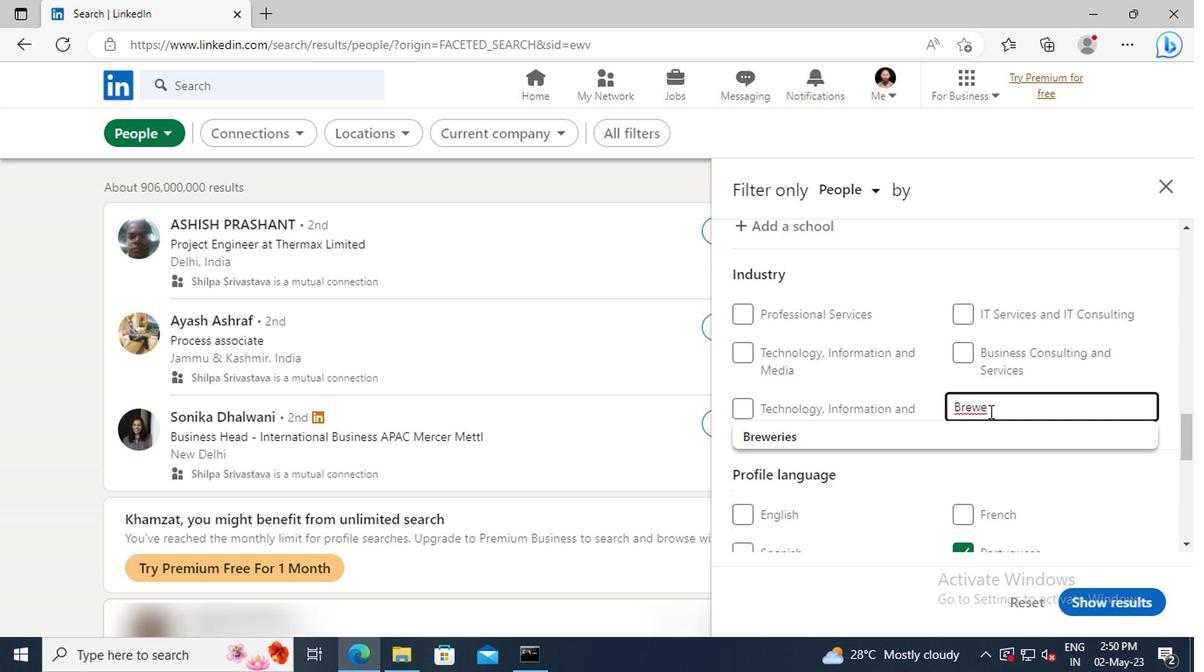 
Action: Mouse pressed left at (827, 426)
Screenshot: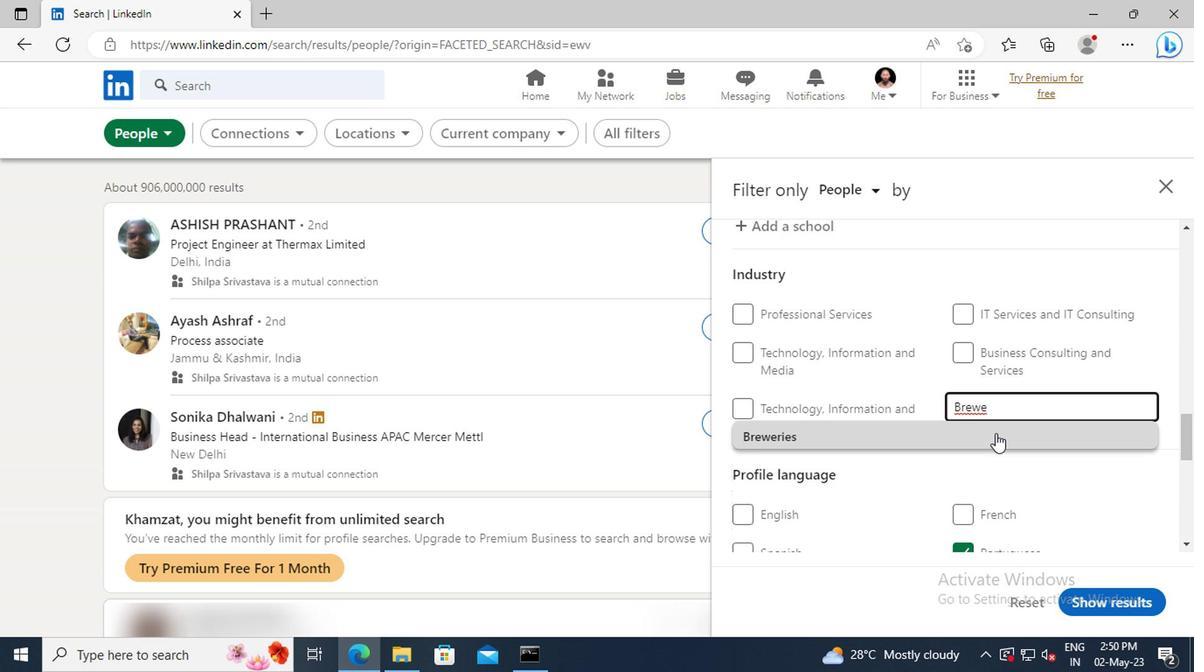 
Action: Mouse scrolled (827, 425) with delta (0, 0)
Screenshot: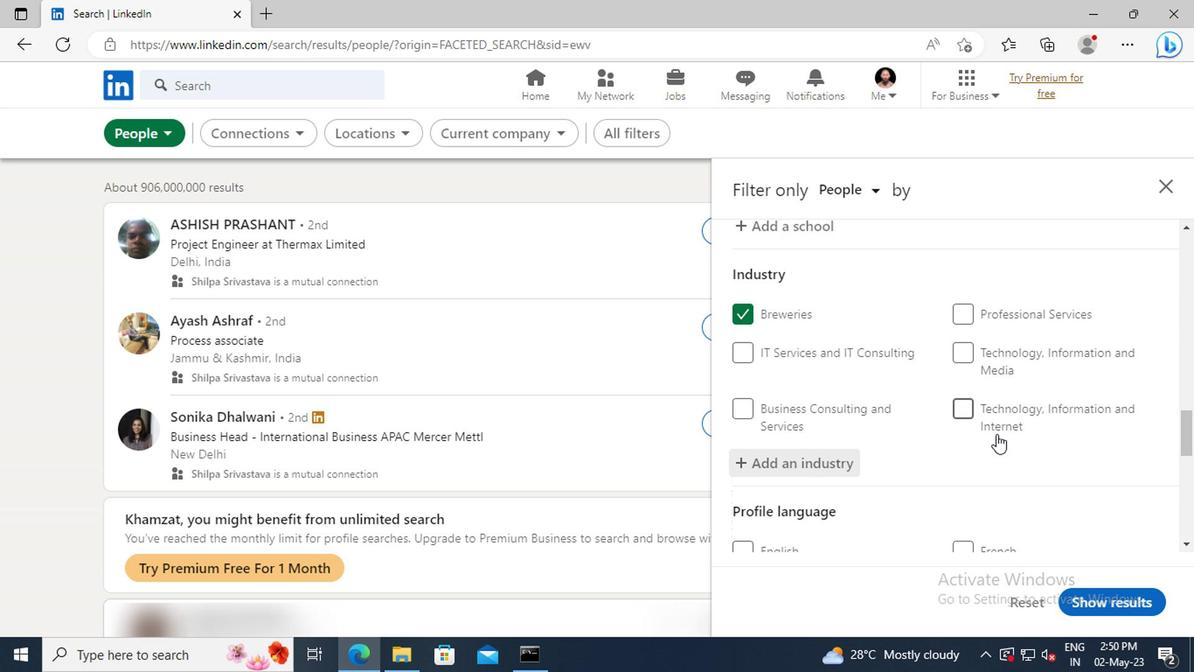 
Action: Mouse scrolled (827, 425) with delta (0, 0)
Screenshot: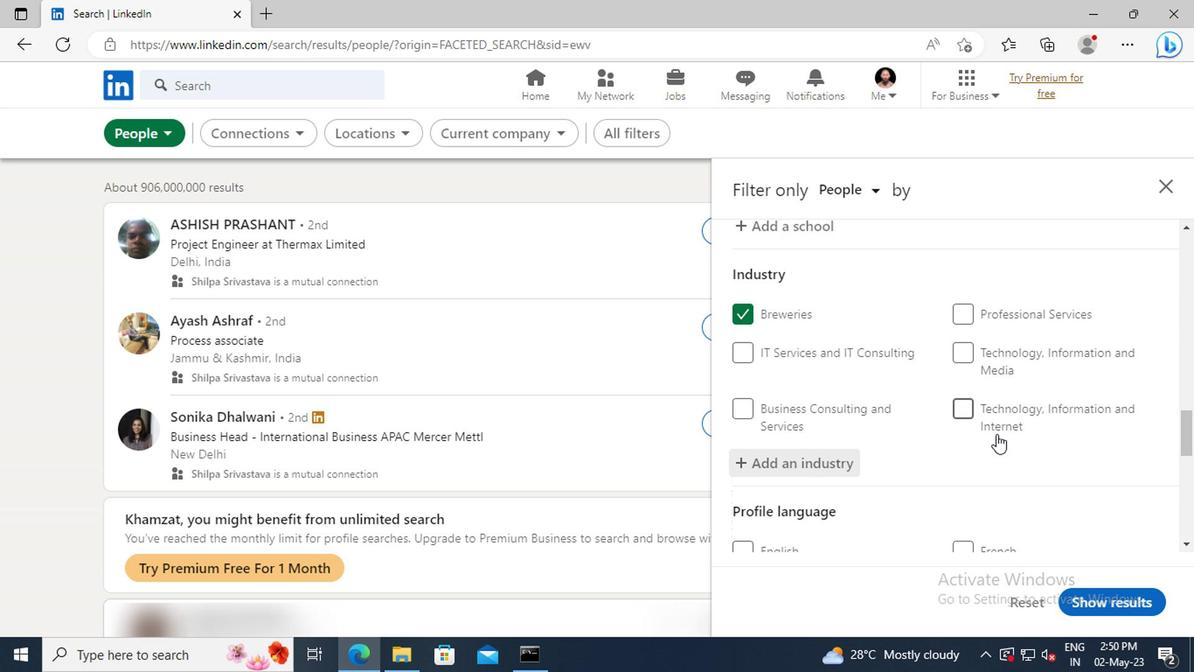 
Action: Mouse moved to (827, 423)
Screenshot: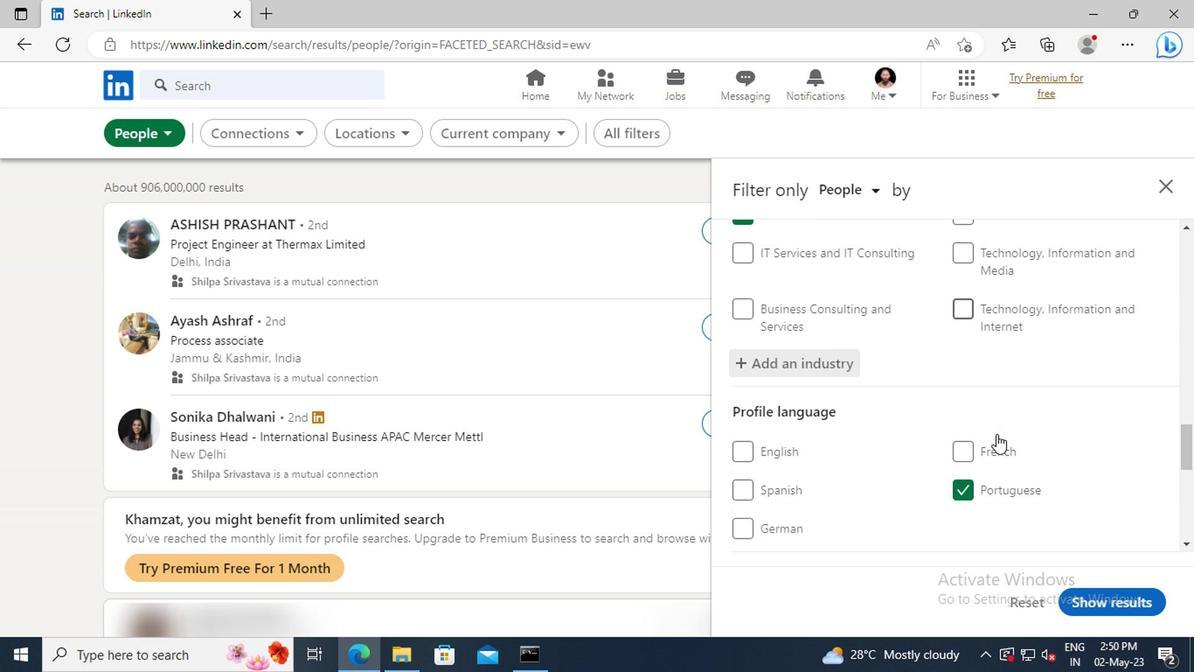
Action: Mouse scrolled (827, 422) with delta (0, 0)
Screenshot: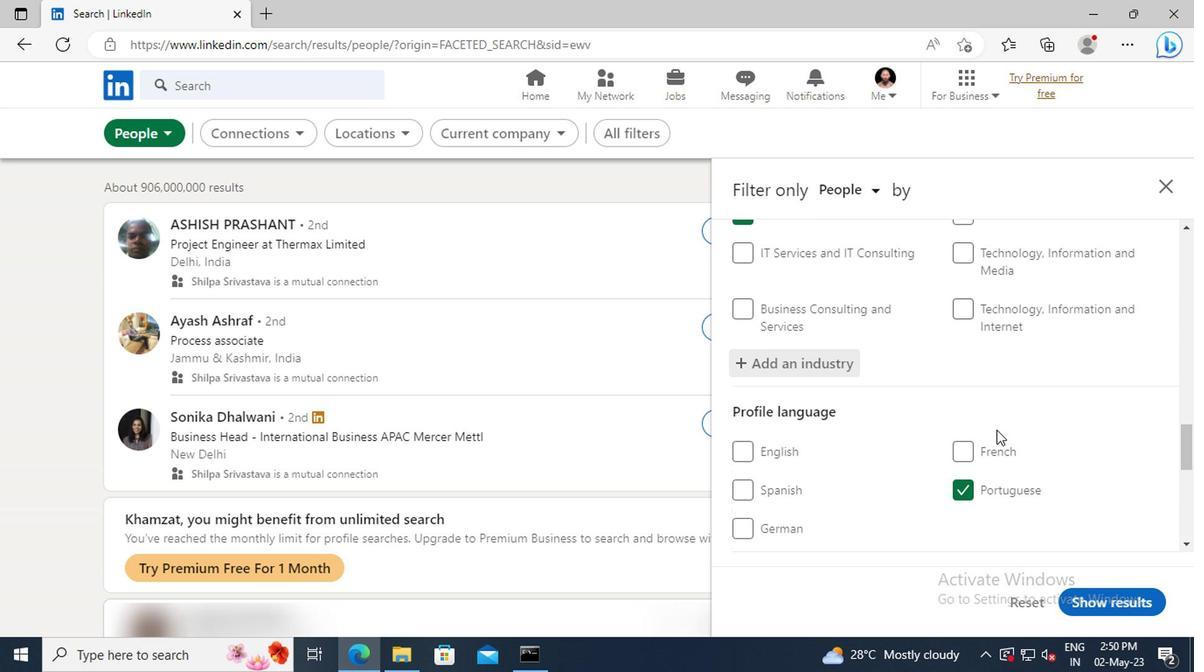 
Action: Mouse moved to (825, 398)
Screenshot: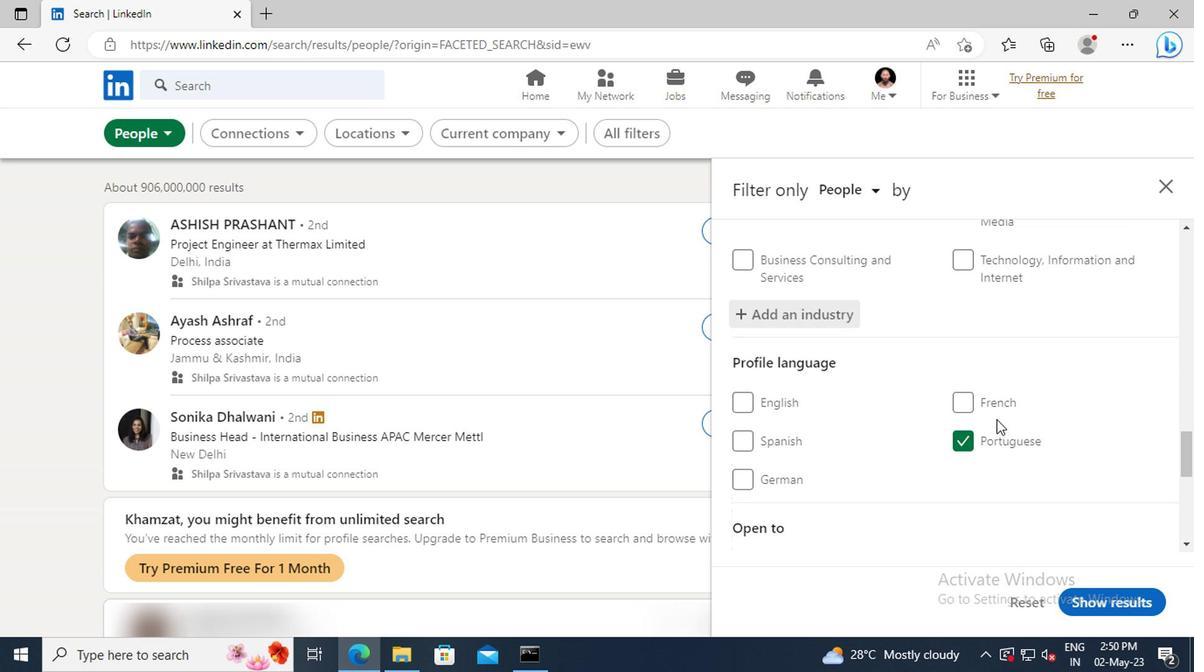 
Action: Mouse scrolled (825, 398) with delta (0, 0)
Screenshot: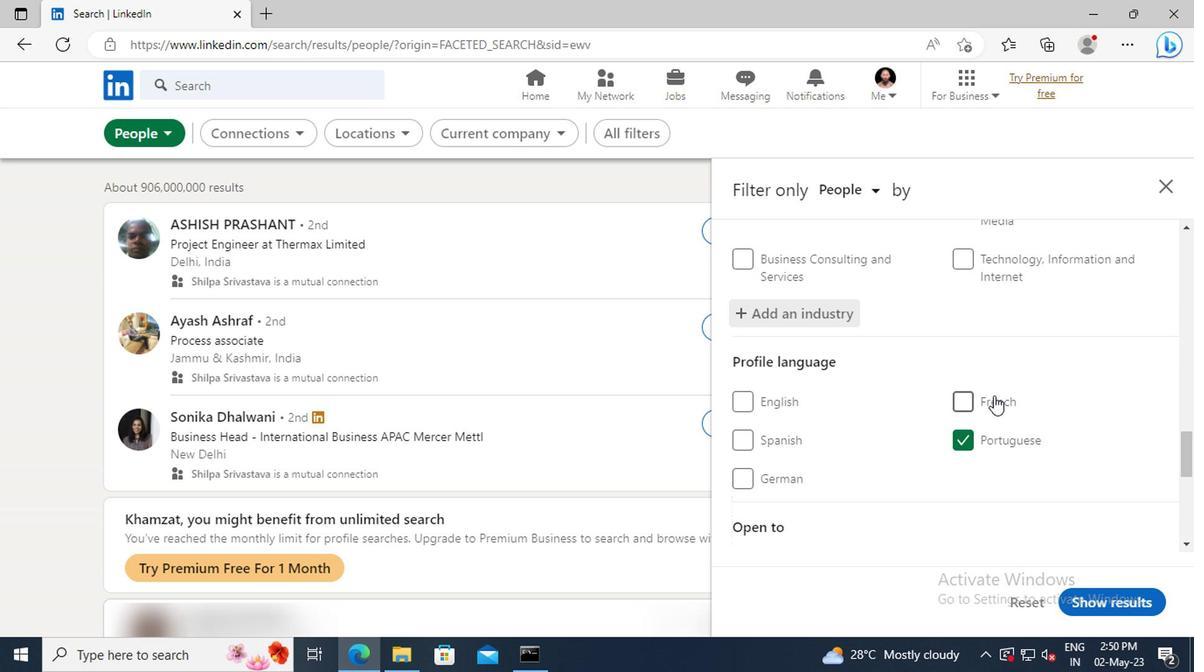 
Action: Mouse scrolled (825, 398) with delta (0, 0)
Screenshot: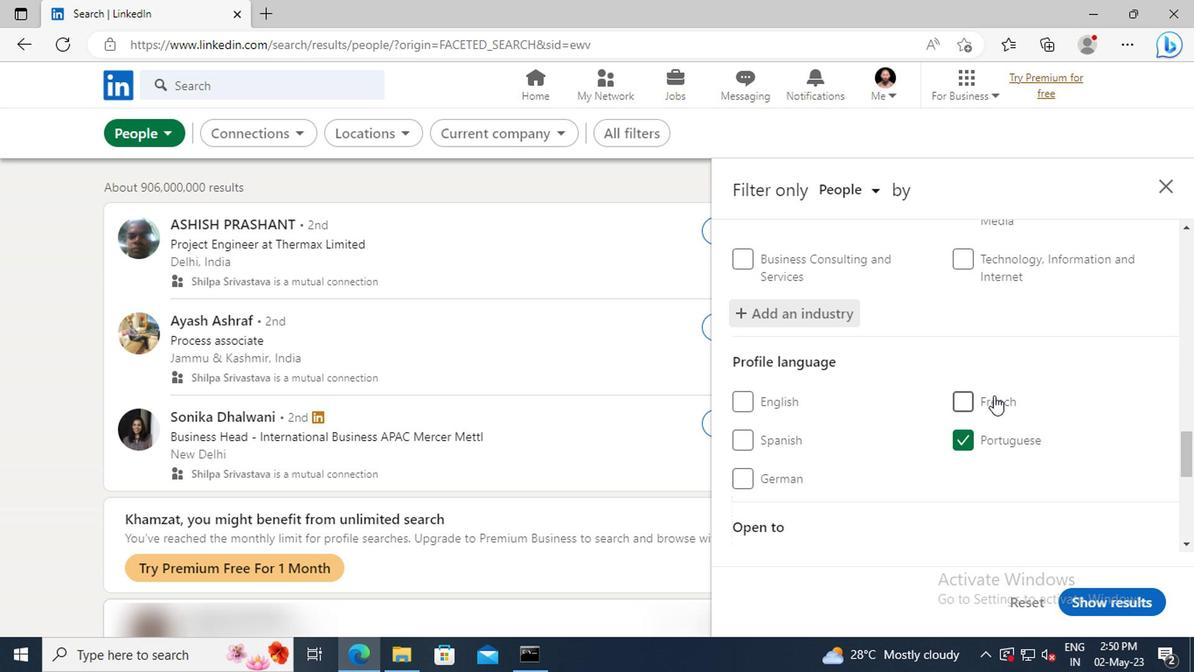 
Action: Mouse moved to (825, 387)
Screenshot: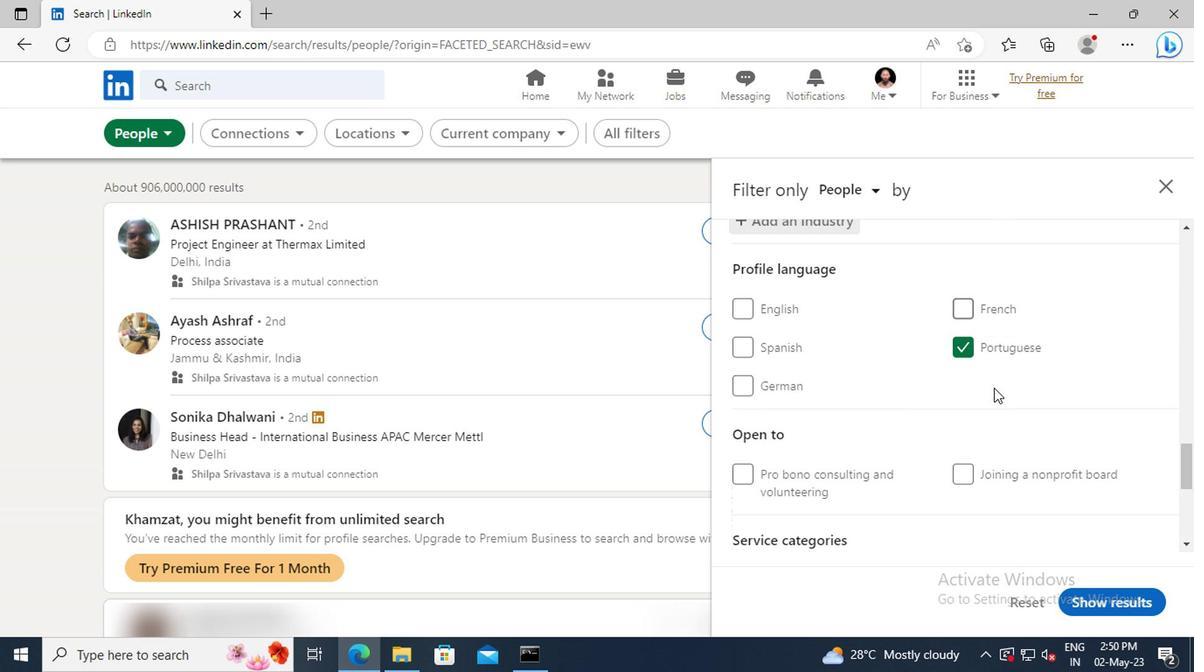 
Action: Mouse scrolled (825, 387) with delta (0, 0)
Screenshot: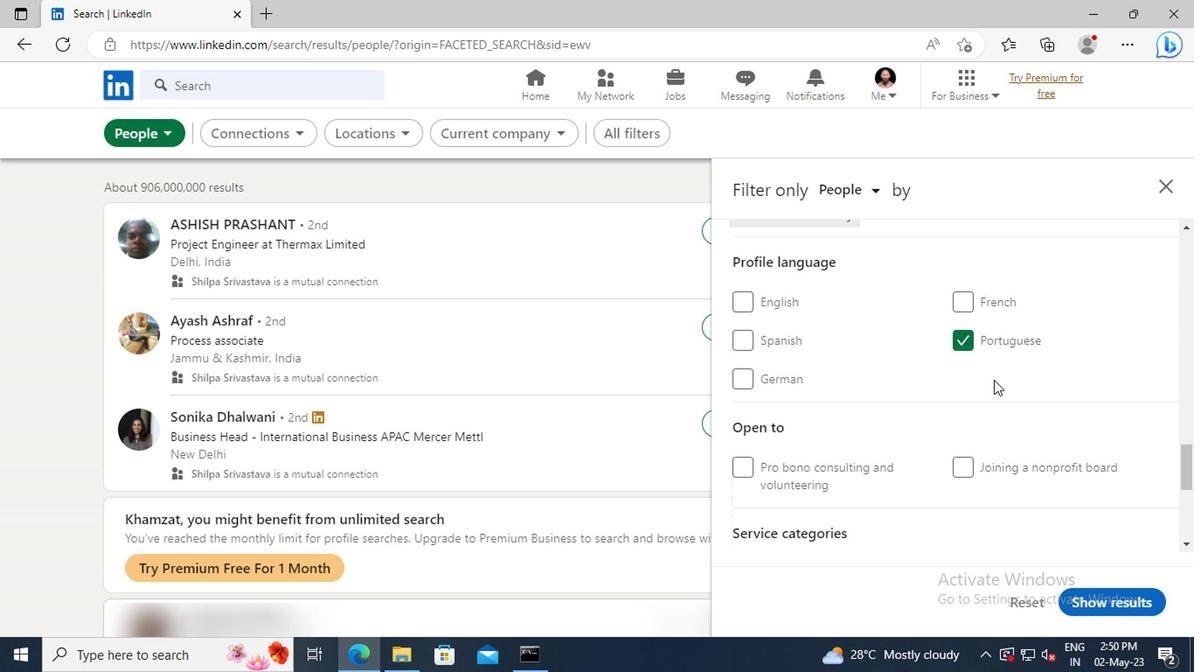 
Action: Mouse scrolled (825, 387) with delta (0, 0)
Screenshot: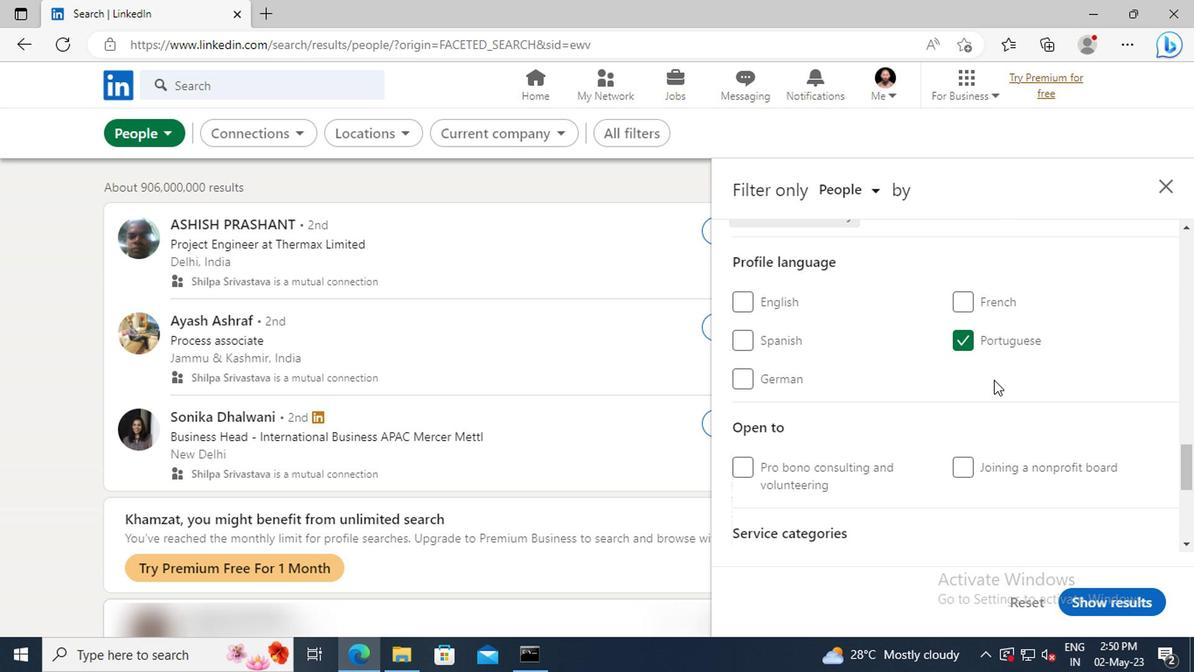 
Action: Mouse scrolled (825, 387) with delta (0, 0)
Screenshot: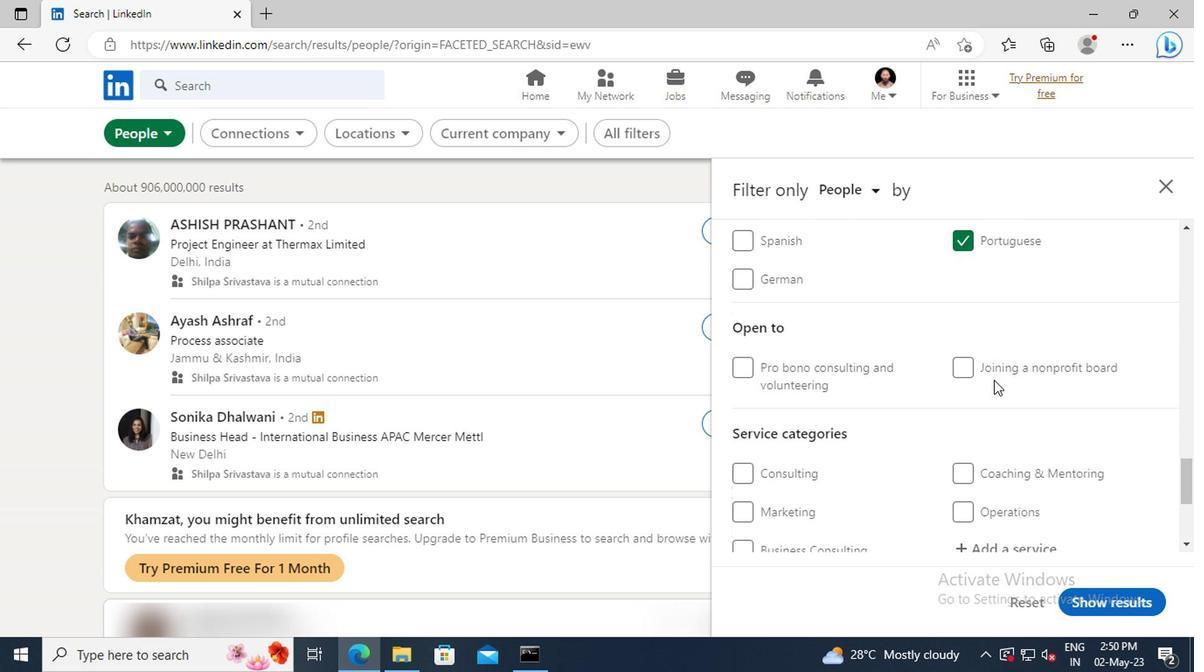 
Action: Mouse scrolled (825, 387) with delta (0, 0)
Screenshot: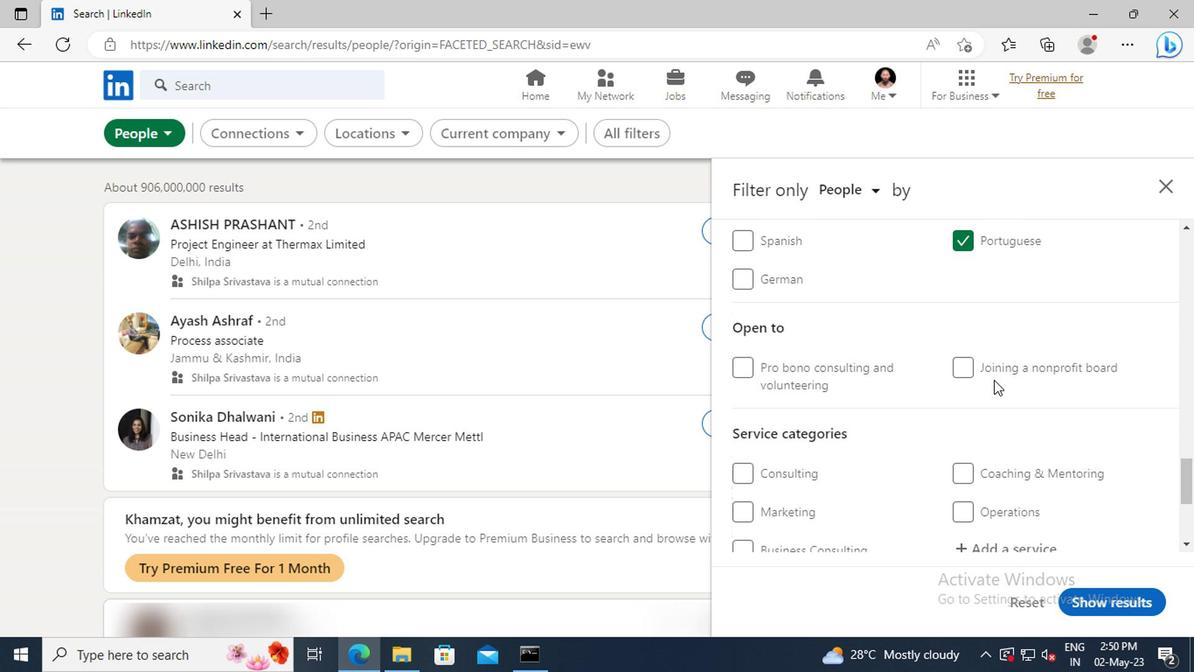 
Action: Mouse scrolled (825, 387) with delta (0, 0)
Screenshot: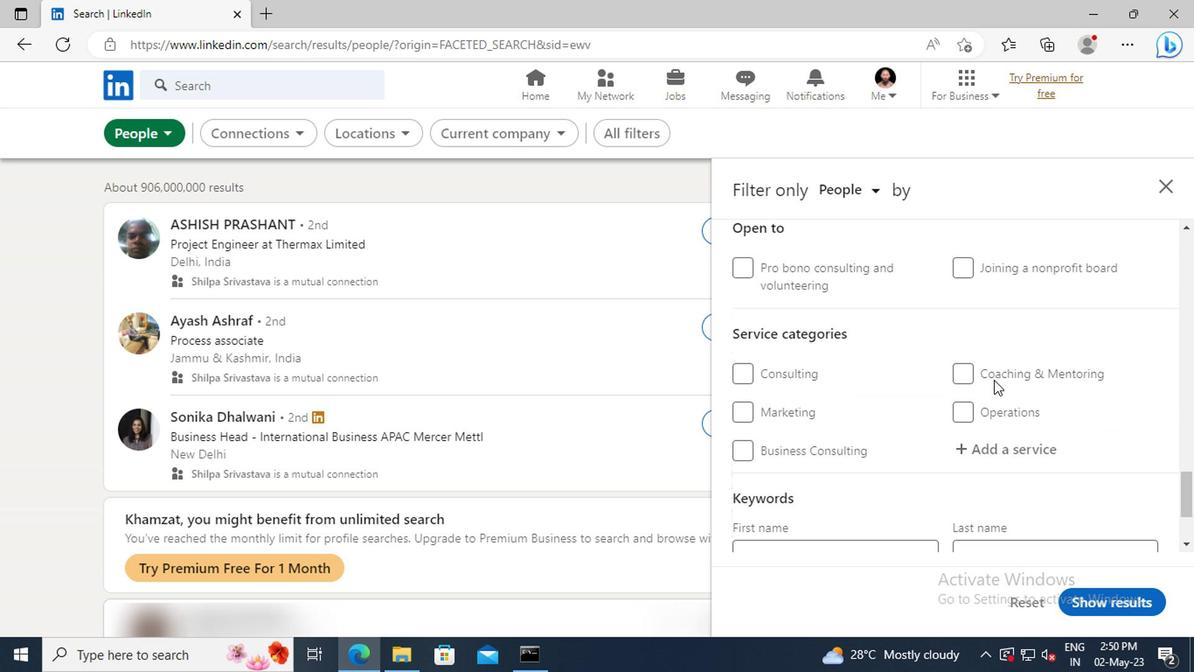 
Action: Mouse moved to (825, 399)
Screenshot: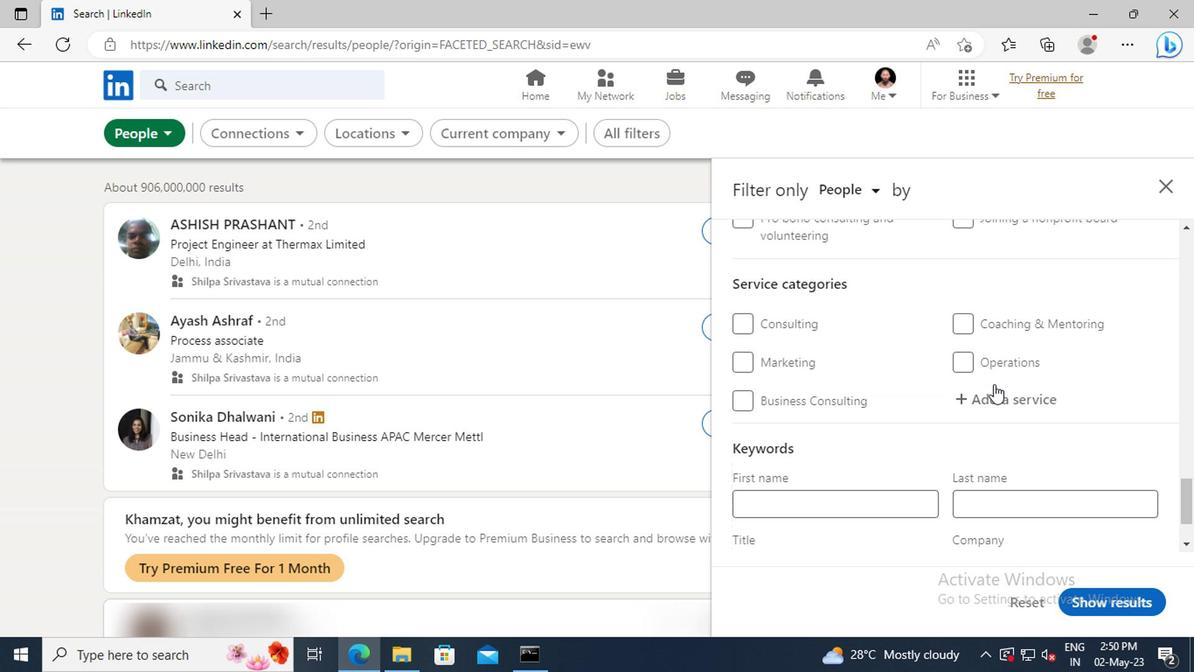 
Action: Mouse pressed left at (825, 399)
Screenshot: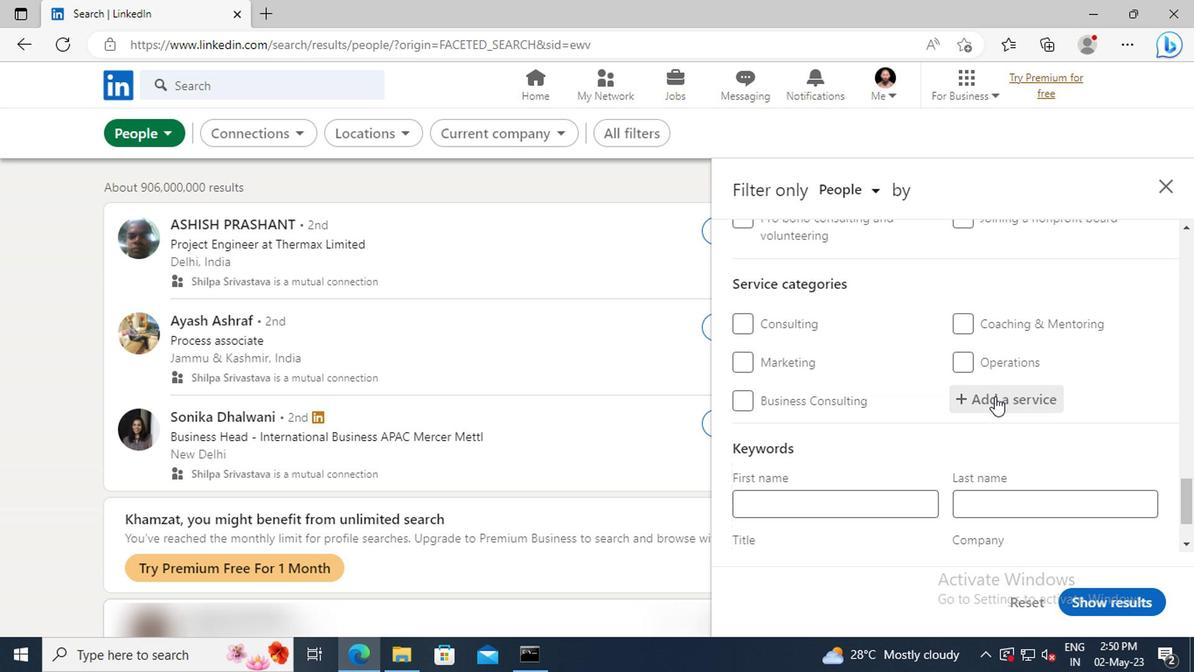 
Action: Key pressed <Key.shift>TRAIN
Screenshot: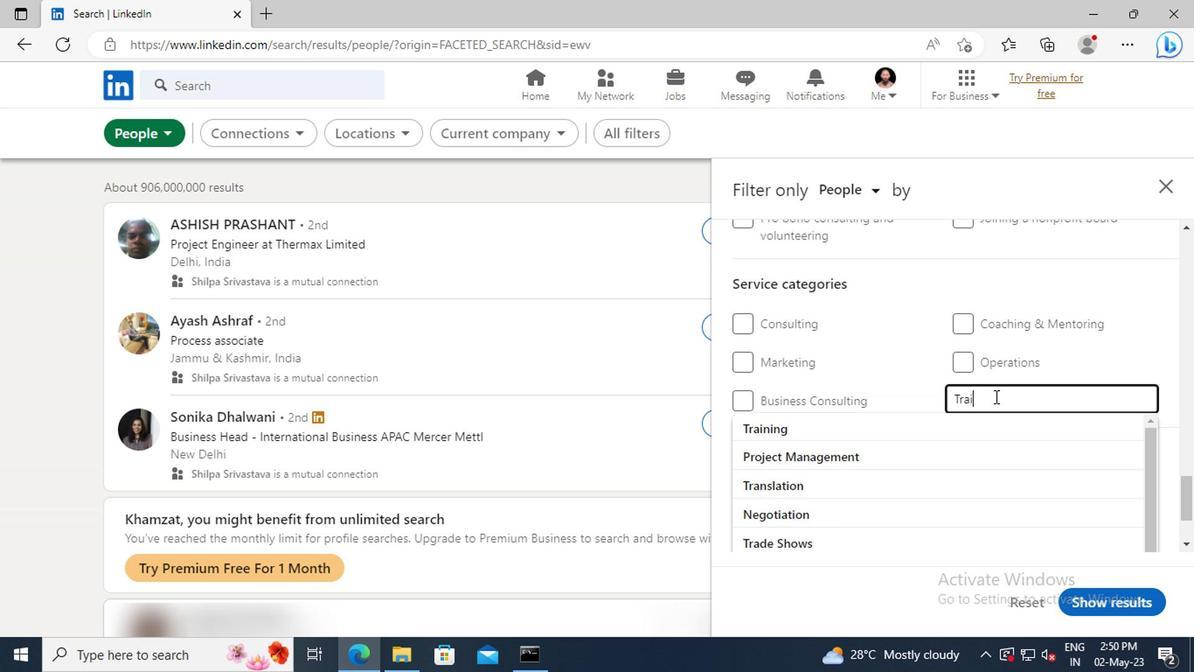 
Action: Mouse moved to (827, 417)
Screenshot: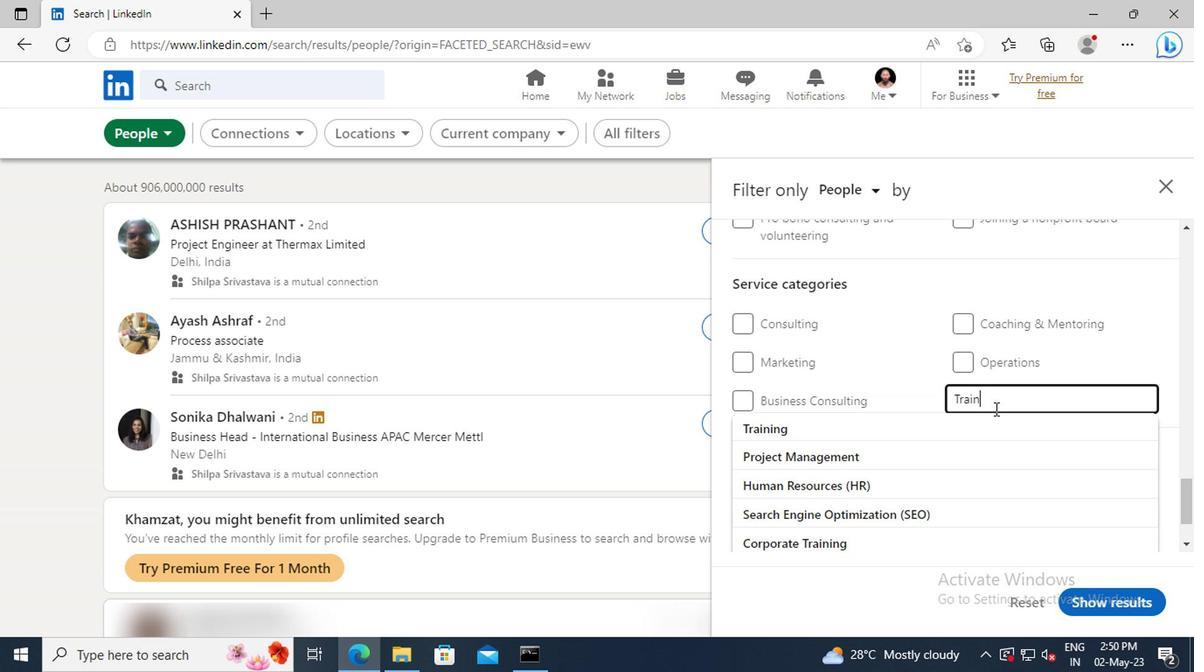 
Action: Mouse pressed left at (827, 417)
Screenshot: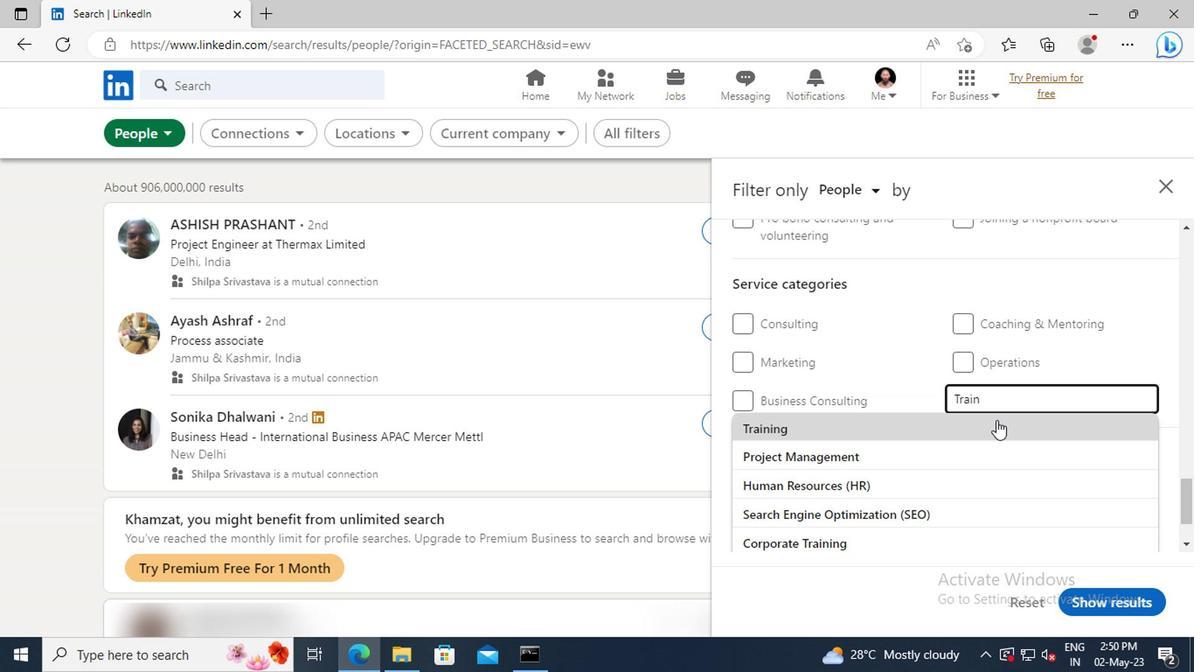 
Action: Mouse scrolled (827, 416) with delta (0, 0)
Screenshot: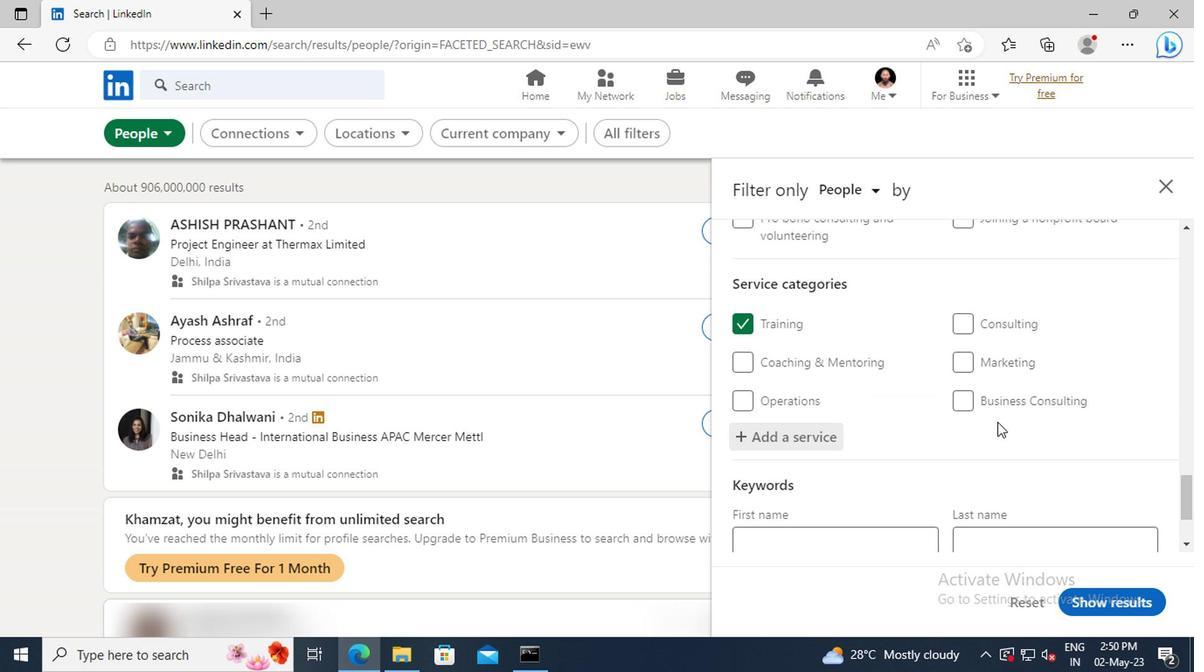 
Action: Mouse scrolled (827, 416) with delta (0, 0)
Screenshot: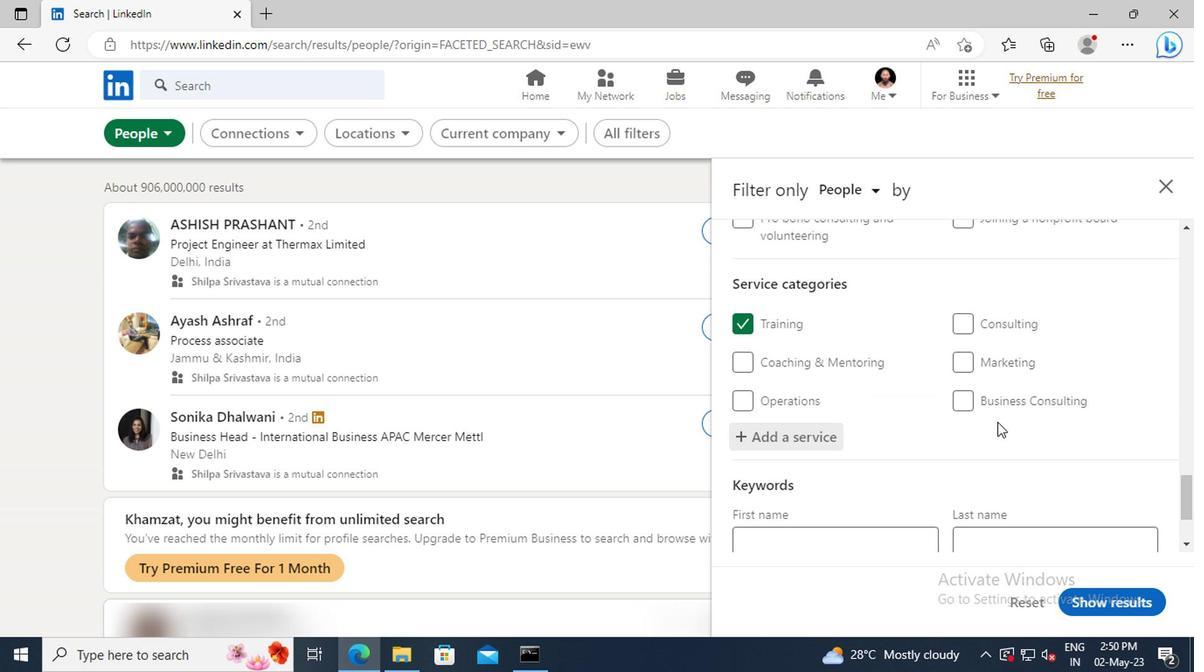 
Action: Mouse scrolled (827, 416) with delta (0, 0)
Screenshot: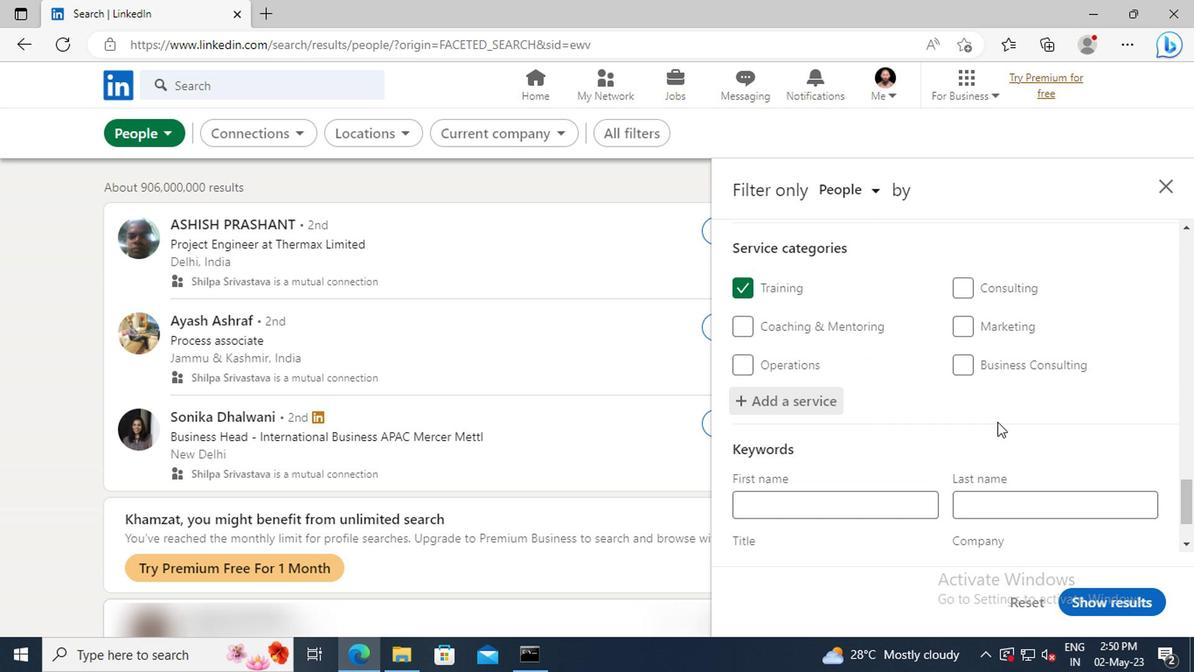 
Action: Mouse scrolled (827, 416) with delta (0, 0)
Screenshot: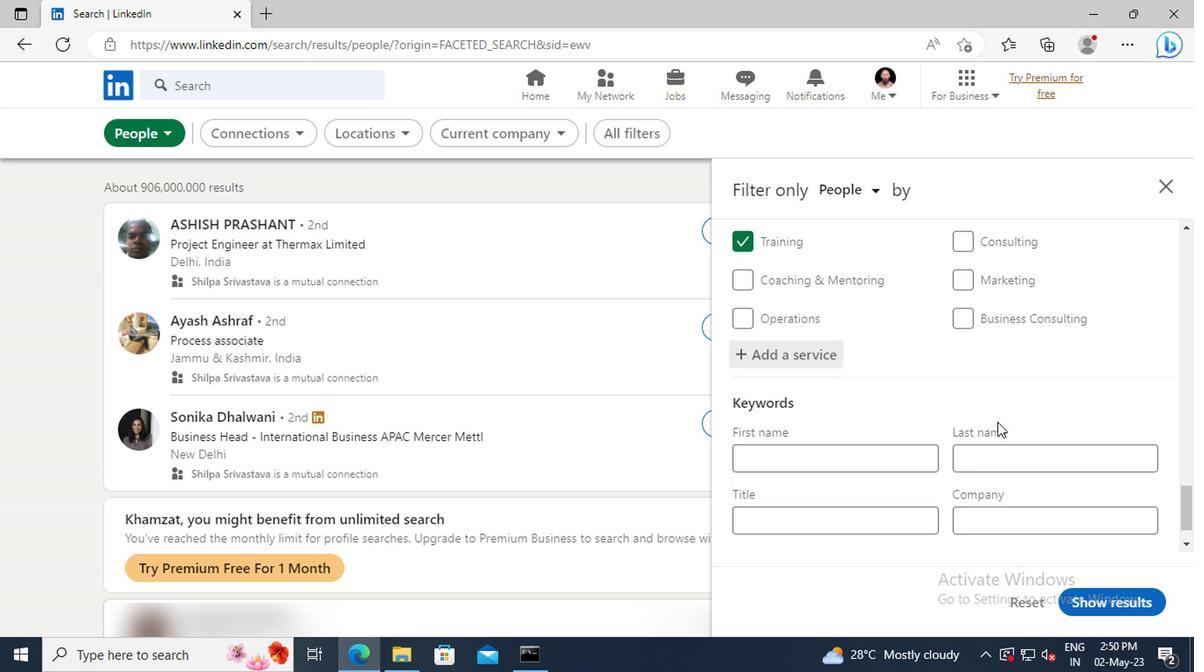 
Action: Mouse moved to (713, 454)
Screenshot: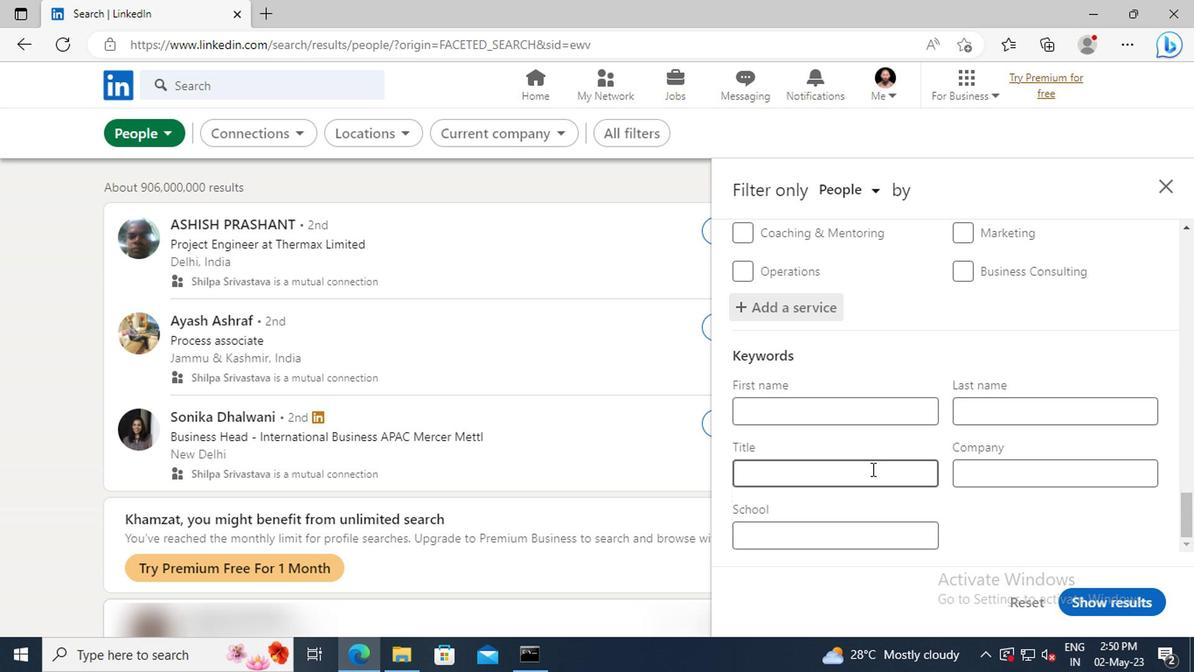 
Action: Mouse pressed left at (713, 454)
Screenshot: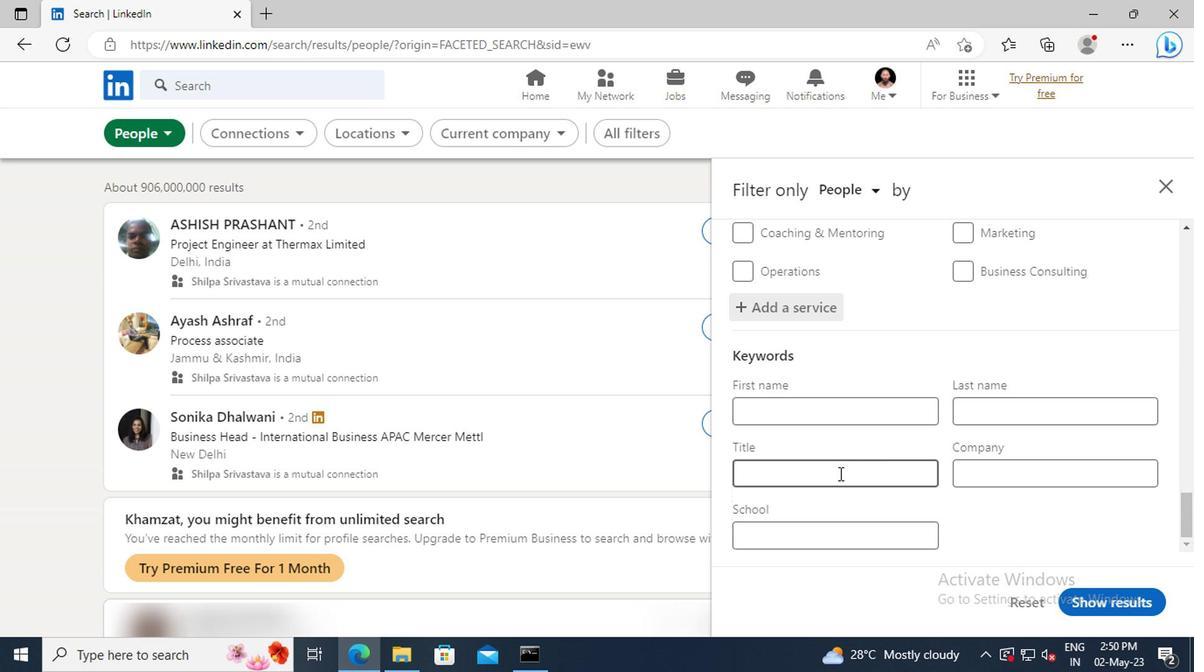 
Action: Key pressed <Key.shift>BANK<Key.space><Key.shift>TELLER<Key.enter>
Screenshot: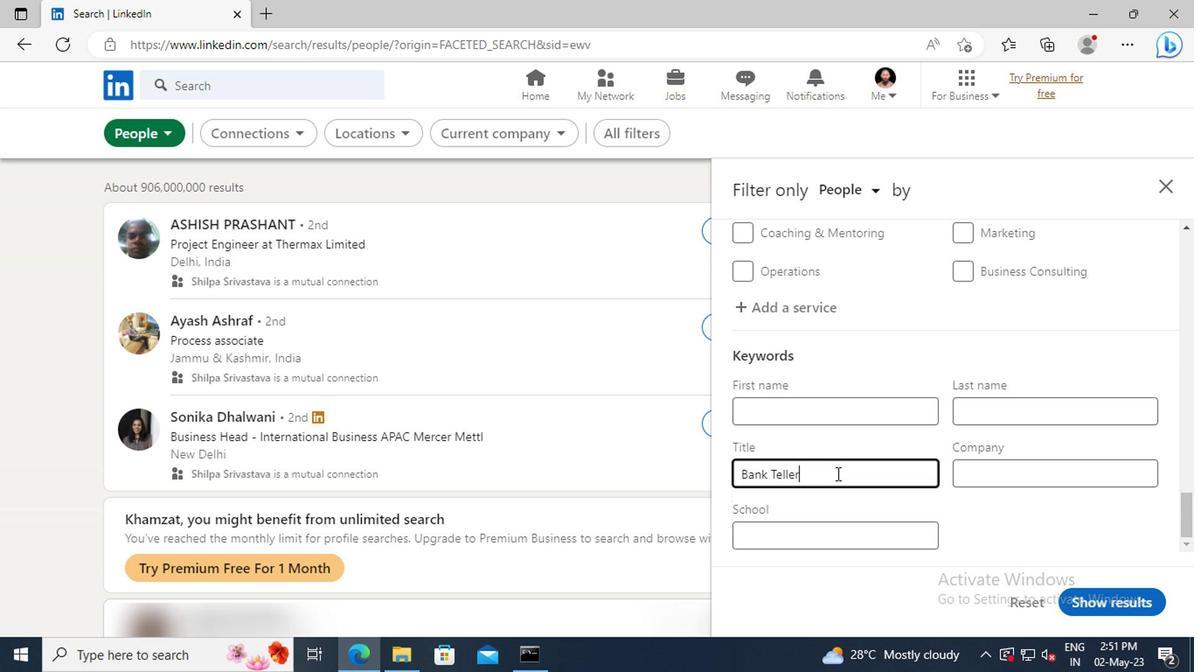 
Action: Mouse moved to (897, 540)
Screenshot: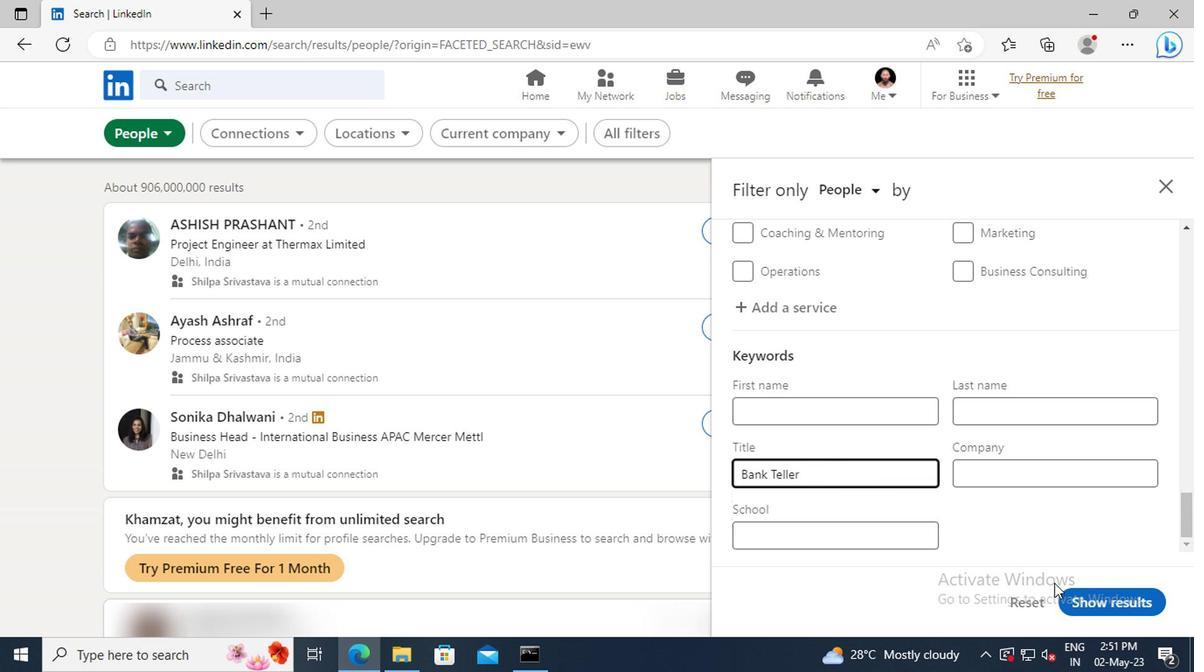 
Action: Mouse pressed left at (897, 540)
Screenshot: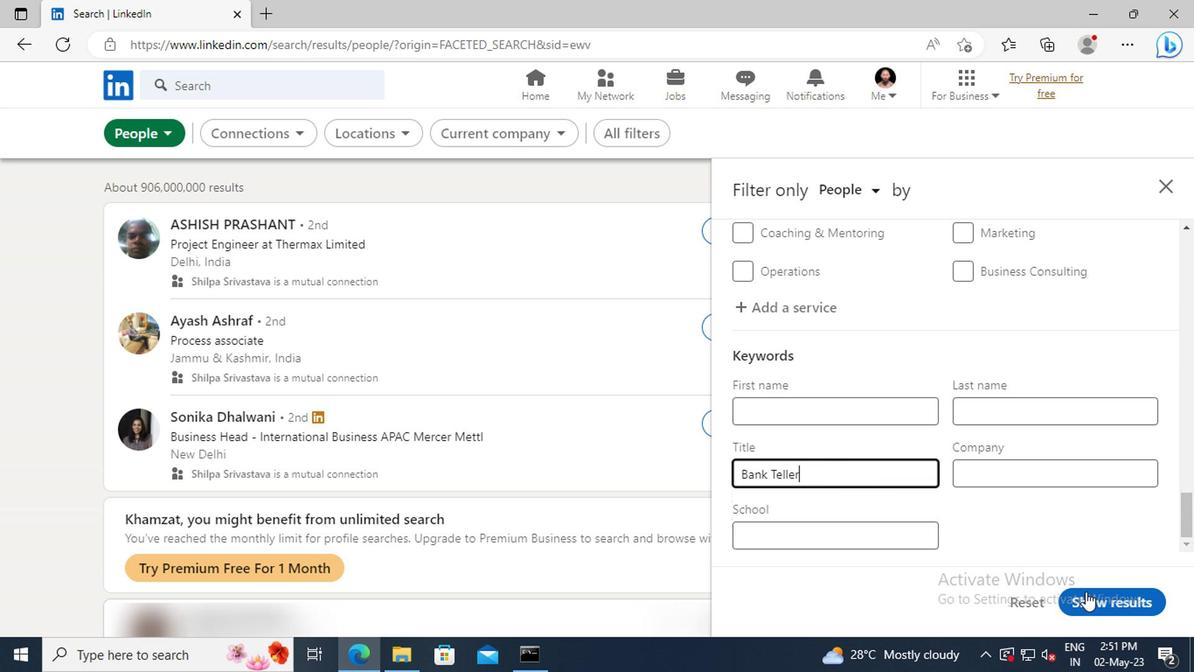 
